 Task: Find connections with filter location Geesthacht with filter topic #leadershipwith filter profile language English with filter current company Azim Premji Foundation with filter school INDIRA GANDHI DELHI TECHNICAL UNIVERSITY FOR WOMEN with filter industry Legal Services with filter service category Social Media Marketing with filter keywords title Lead
Action: Mouse moved to (714, 91)
Screenshot: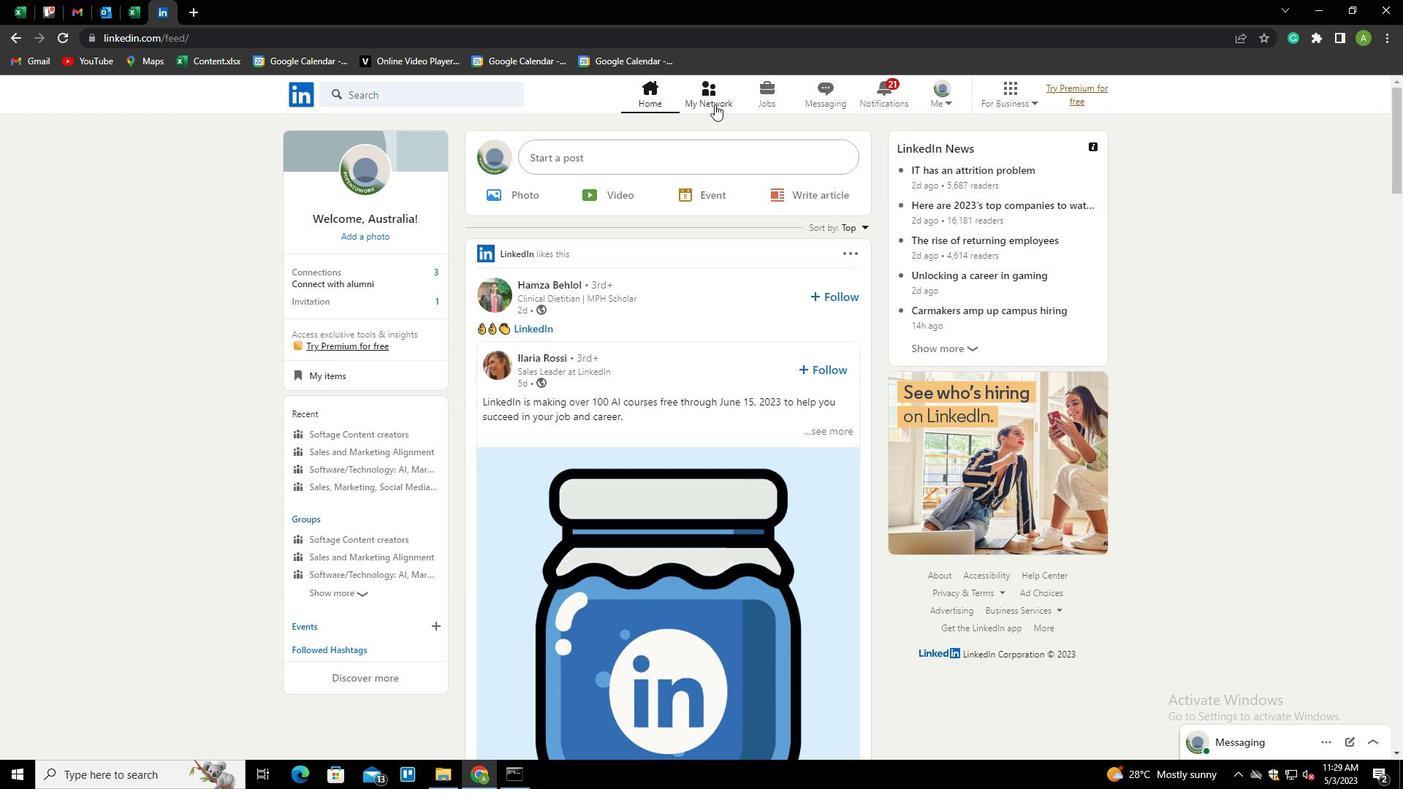 
Action: Mouse pressed left at (714, 91)
Screenshot: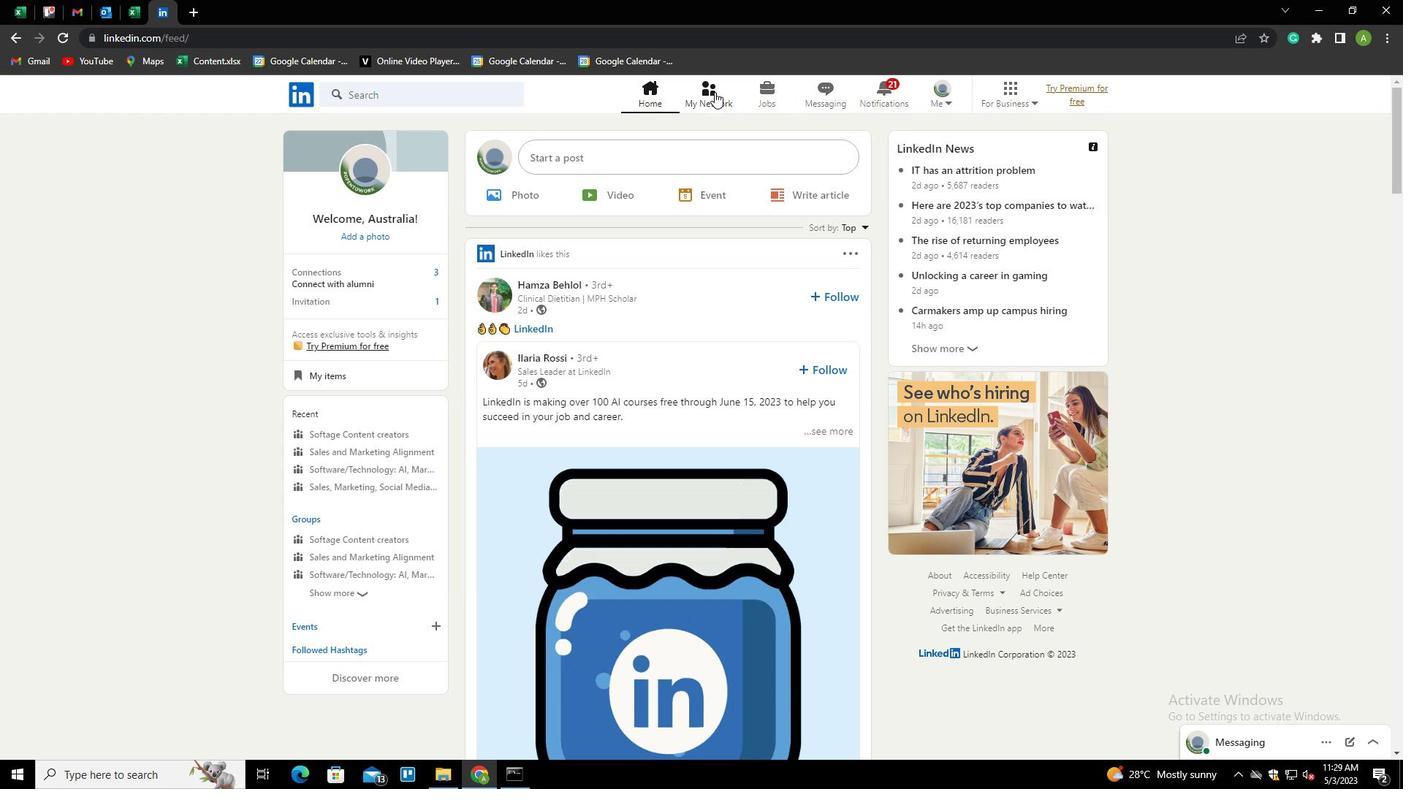 
Action: Mouse moved to (368, 181)
Screenshot: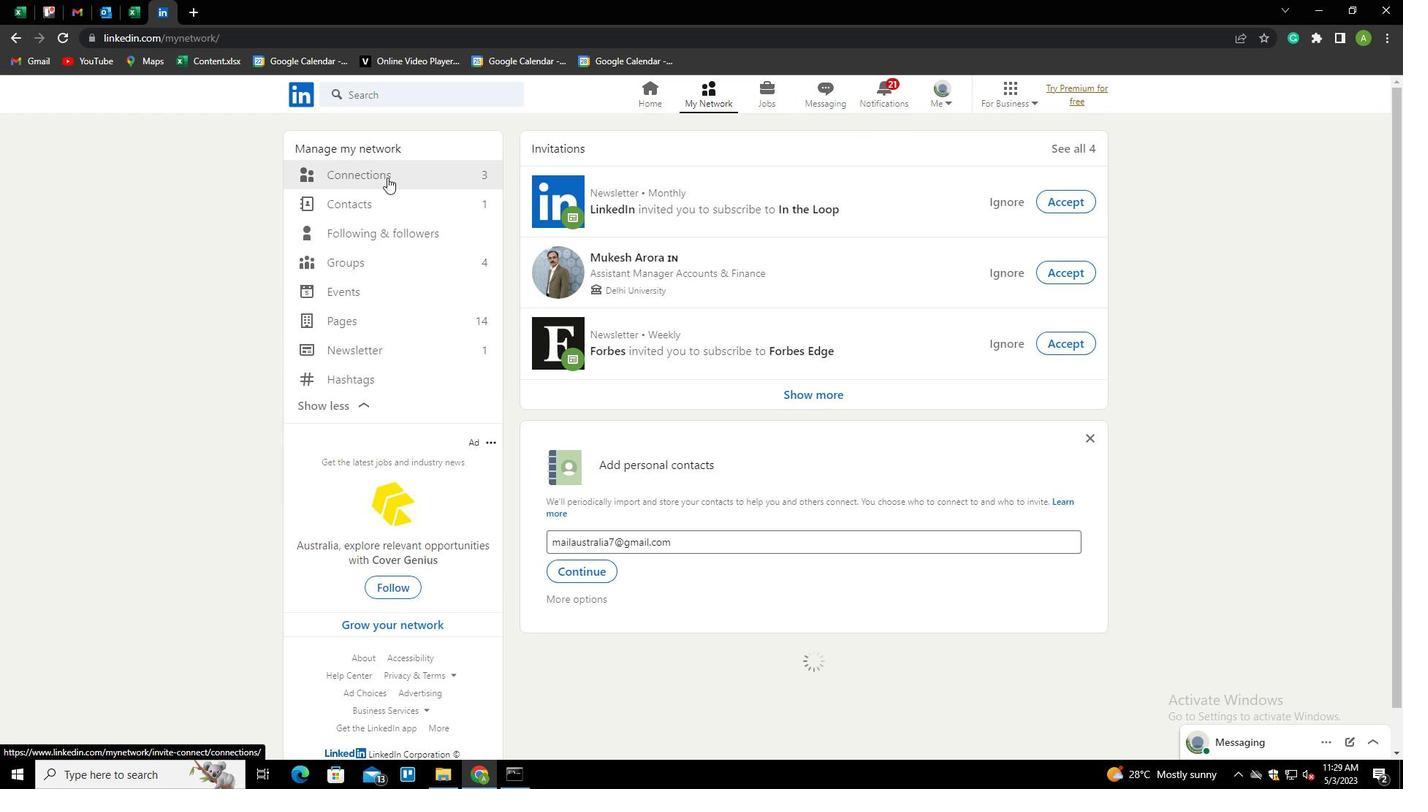 
Action: Mouse pressed left at (368, 181)
Screenshot: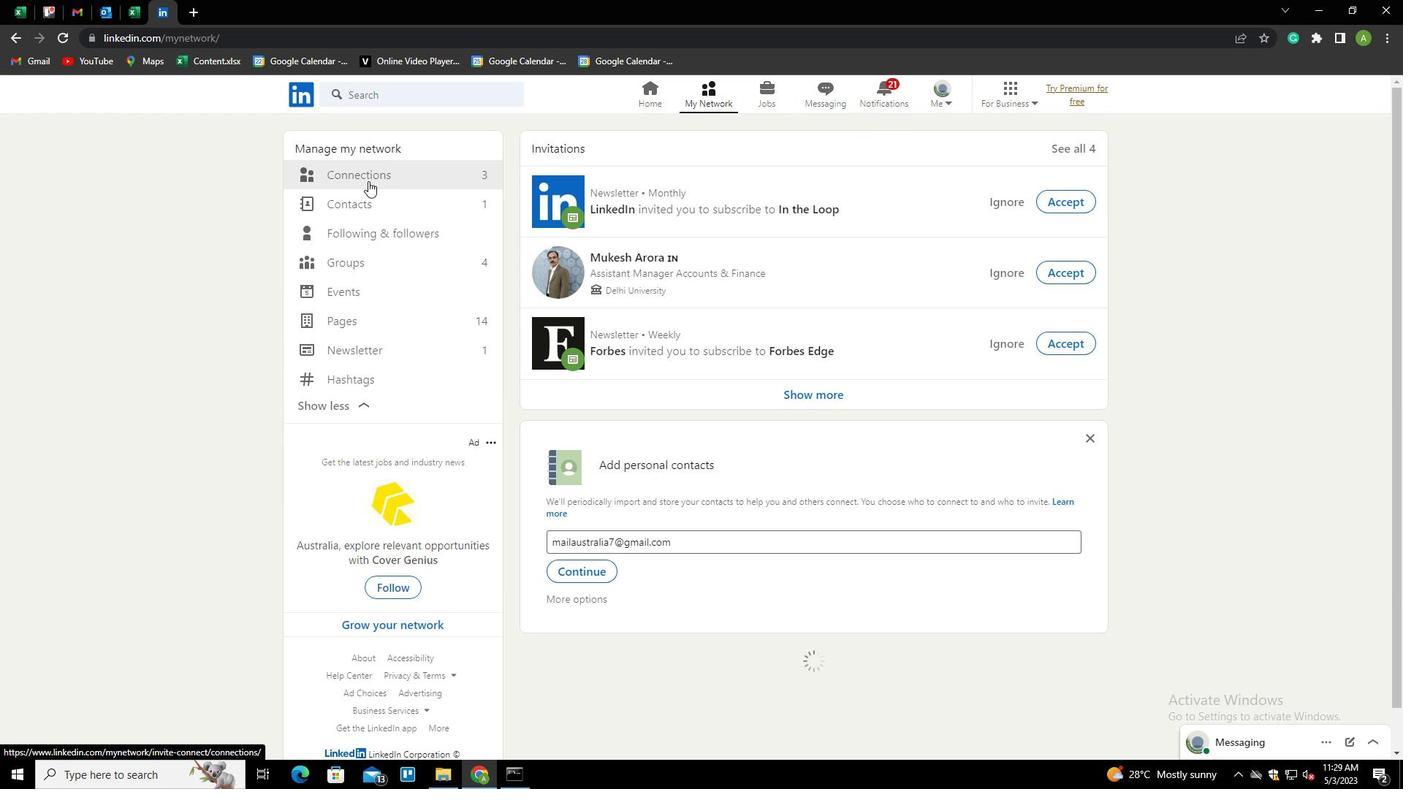 
Action: Mouse moved to (807, 175)
Screenshot: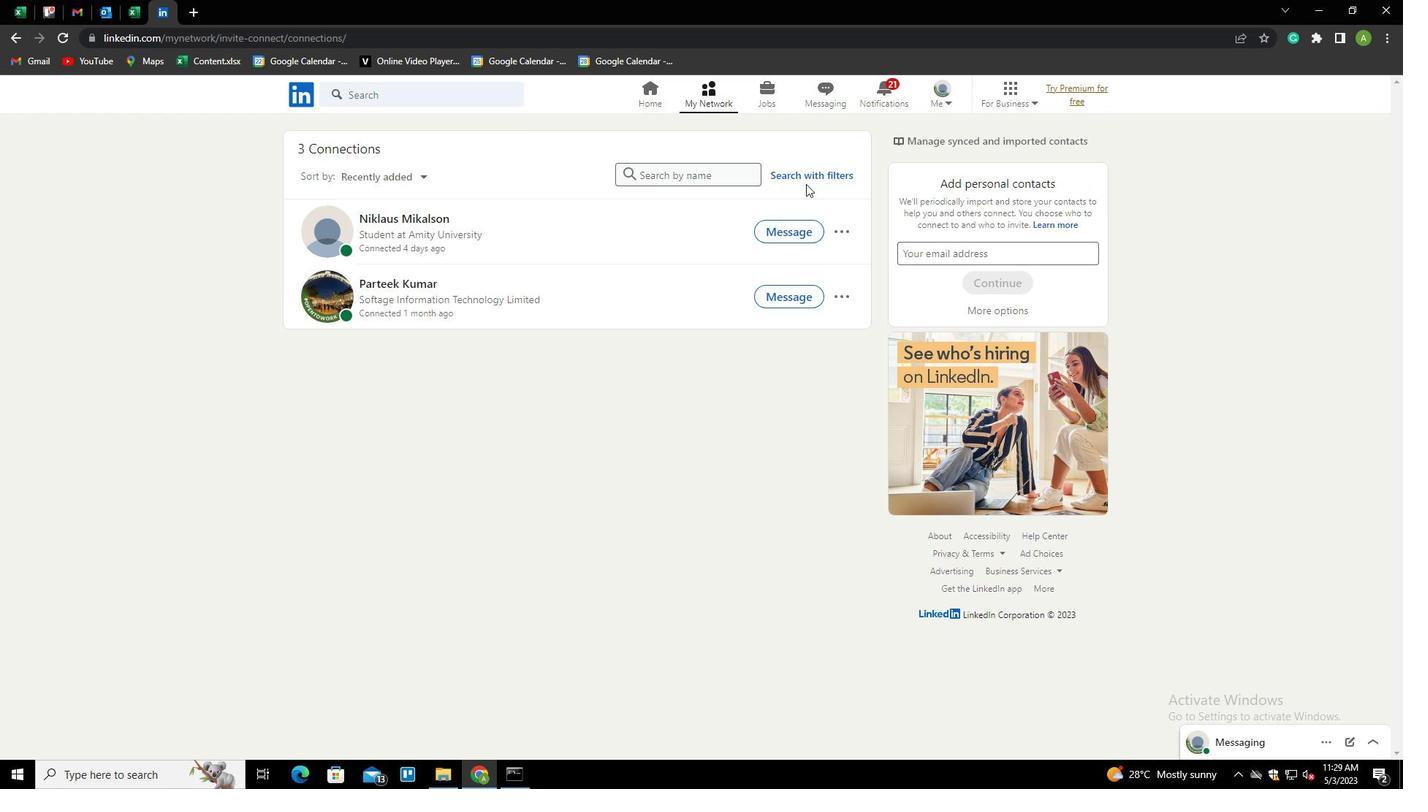 
Action: Mouse pressed left at (807, 175)
Screenshot: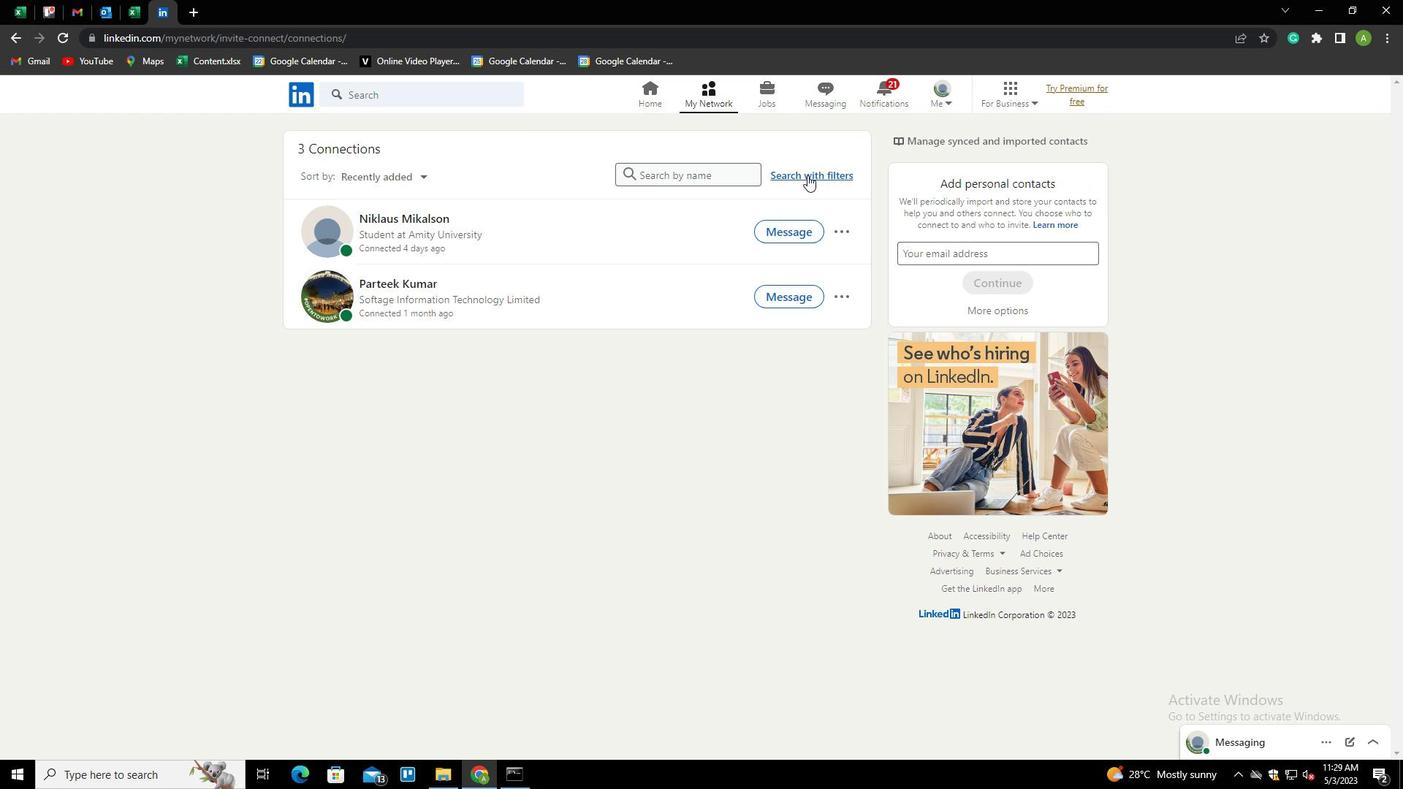 
Action: Mouse moved to (739, 134)
Screenshot: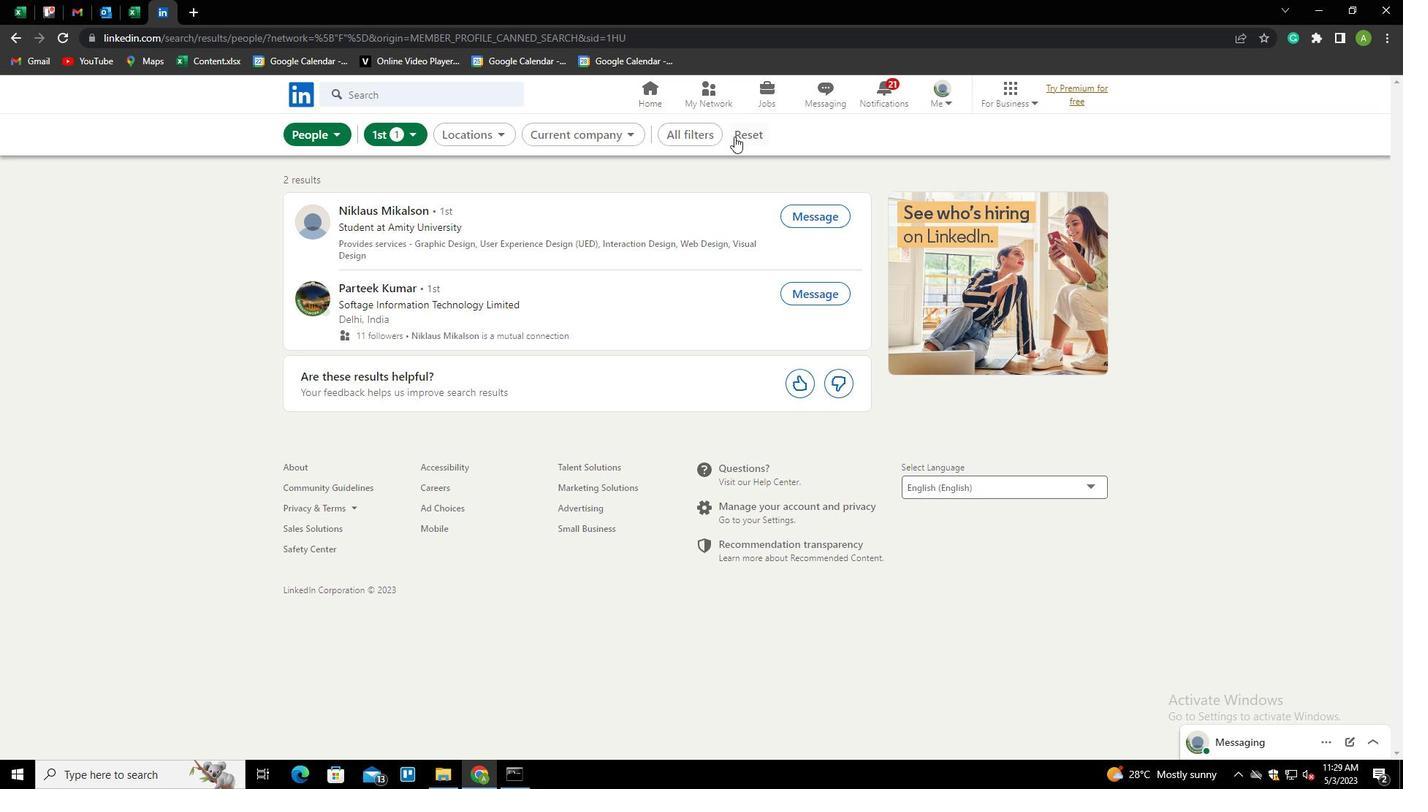 
Action: Mouse pressed left at (739, 134)
Screenshot: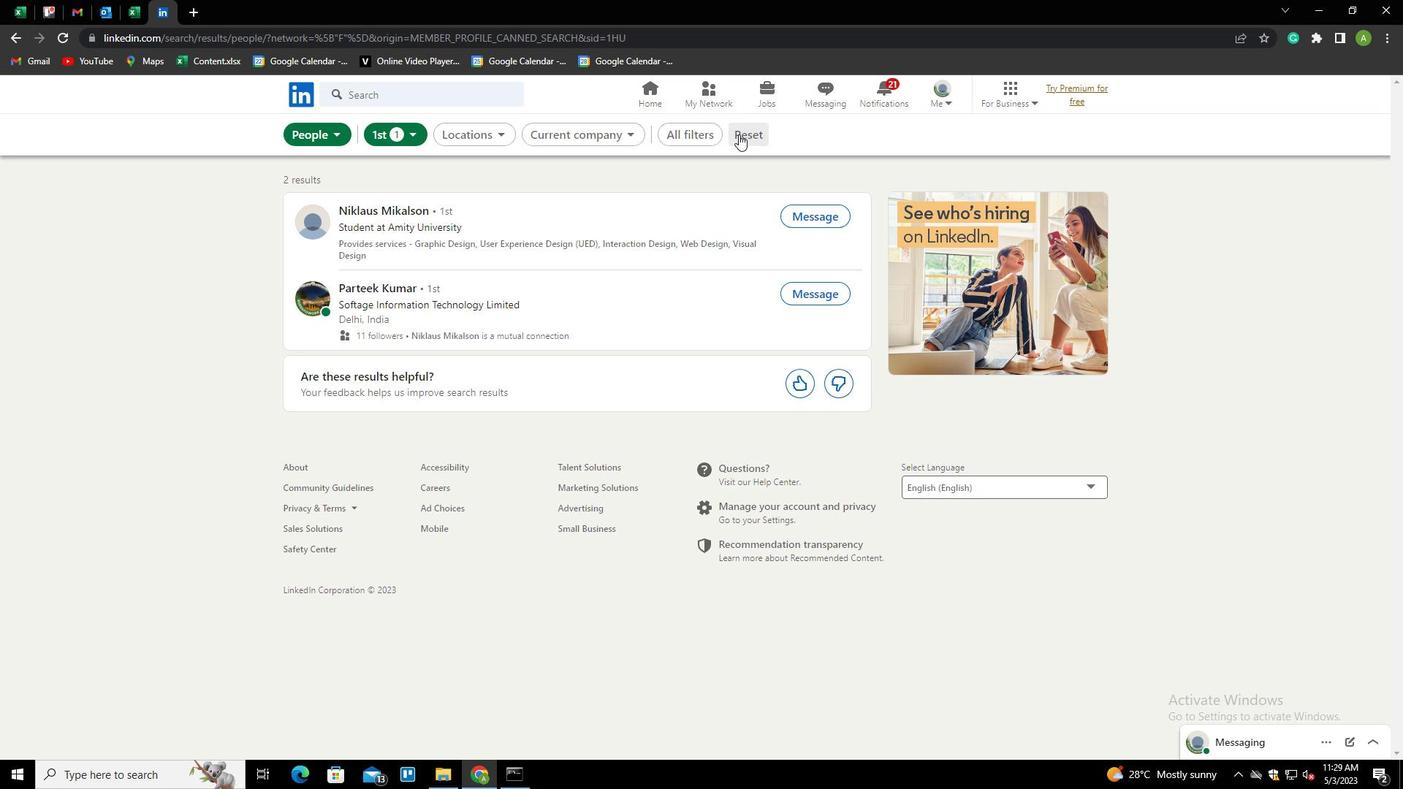 
Action: Mouse moved to (728, 134)
Screenshot: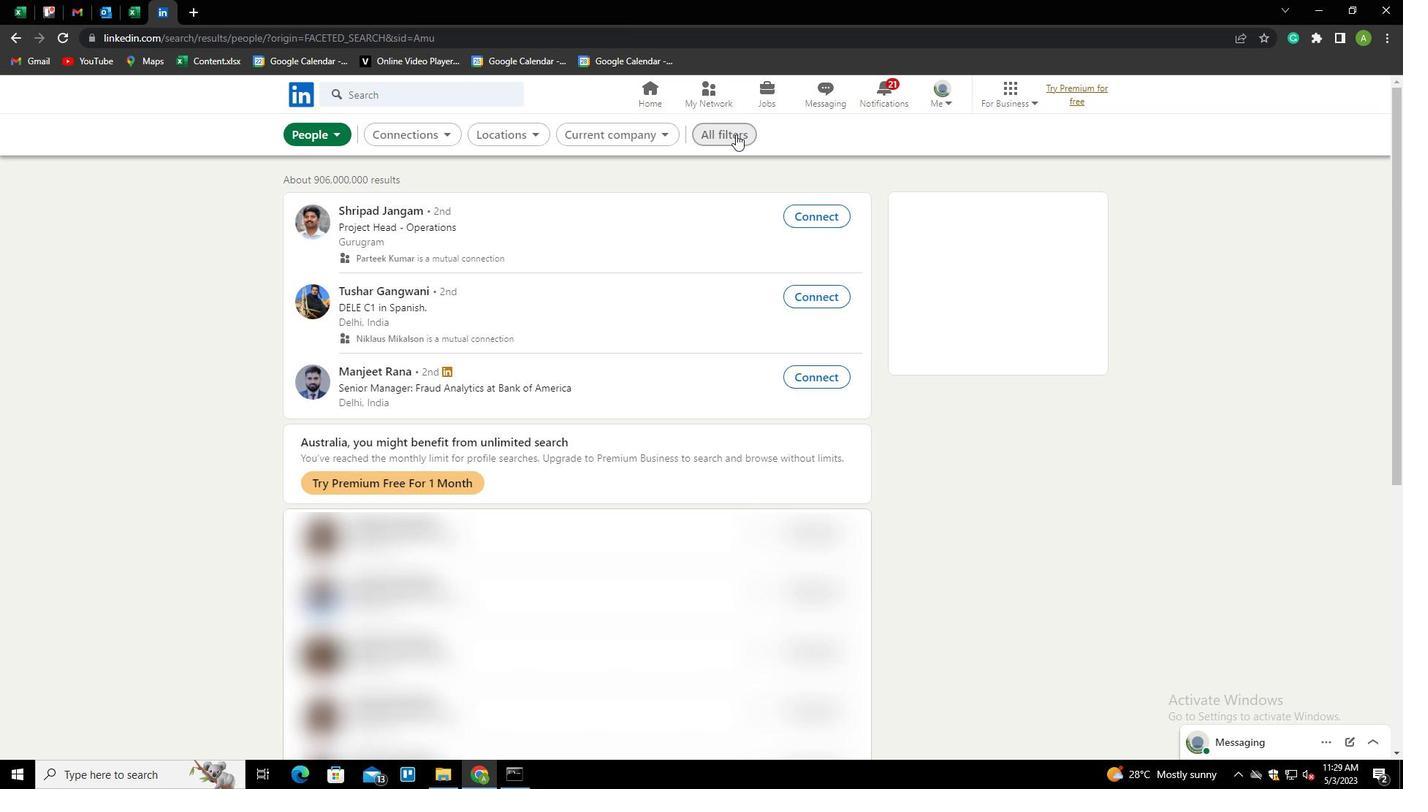 
Action: Mouse pressed left at (728, 134)
Screenshot: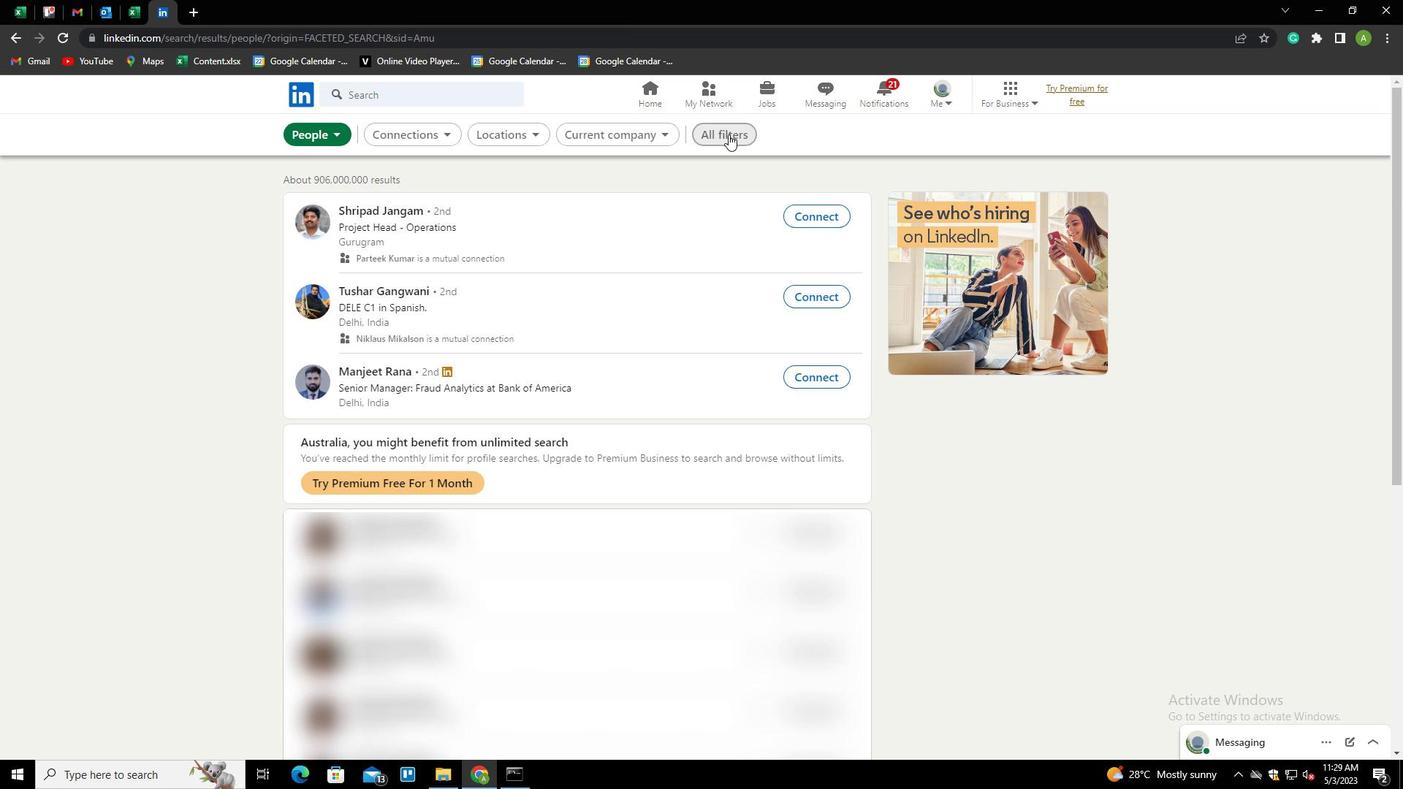 
Action: Mouse moved to (1221, 433)
Screenshot: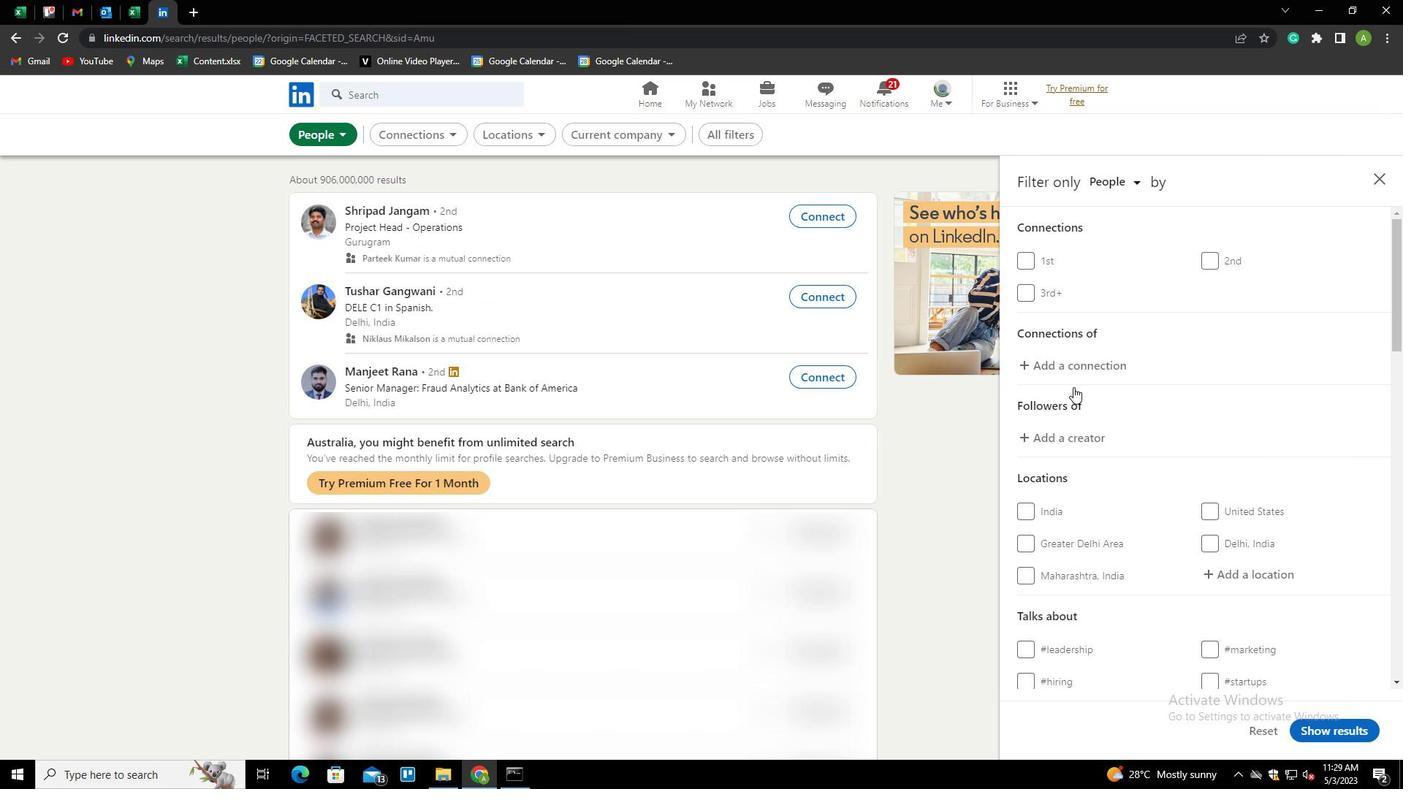 
Action: Mouse scrolled (1221, 432) with delta (0, 0)
Screenshot: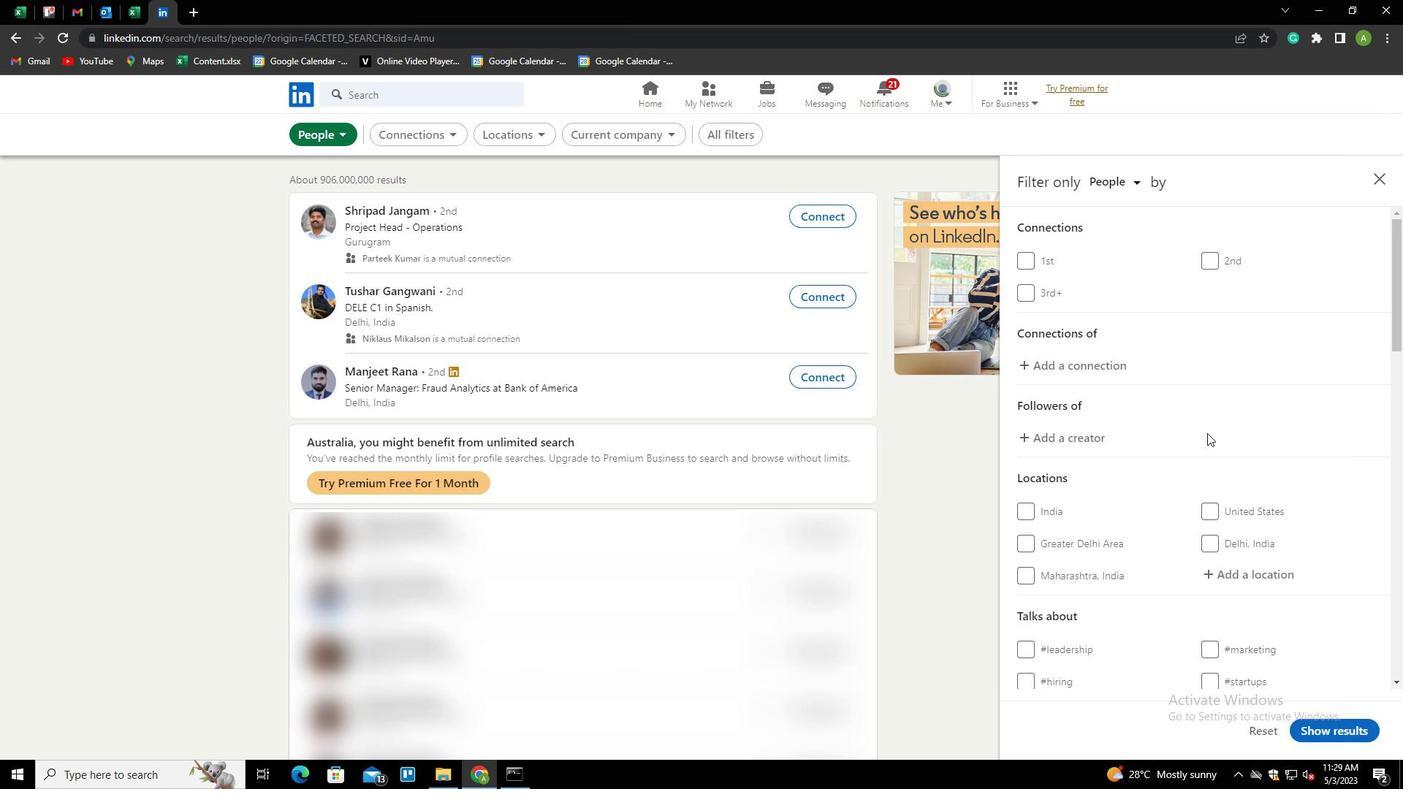 
Action: Mouse scrolled (1221, 432) with delta (0, 0)
Screenshot: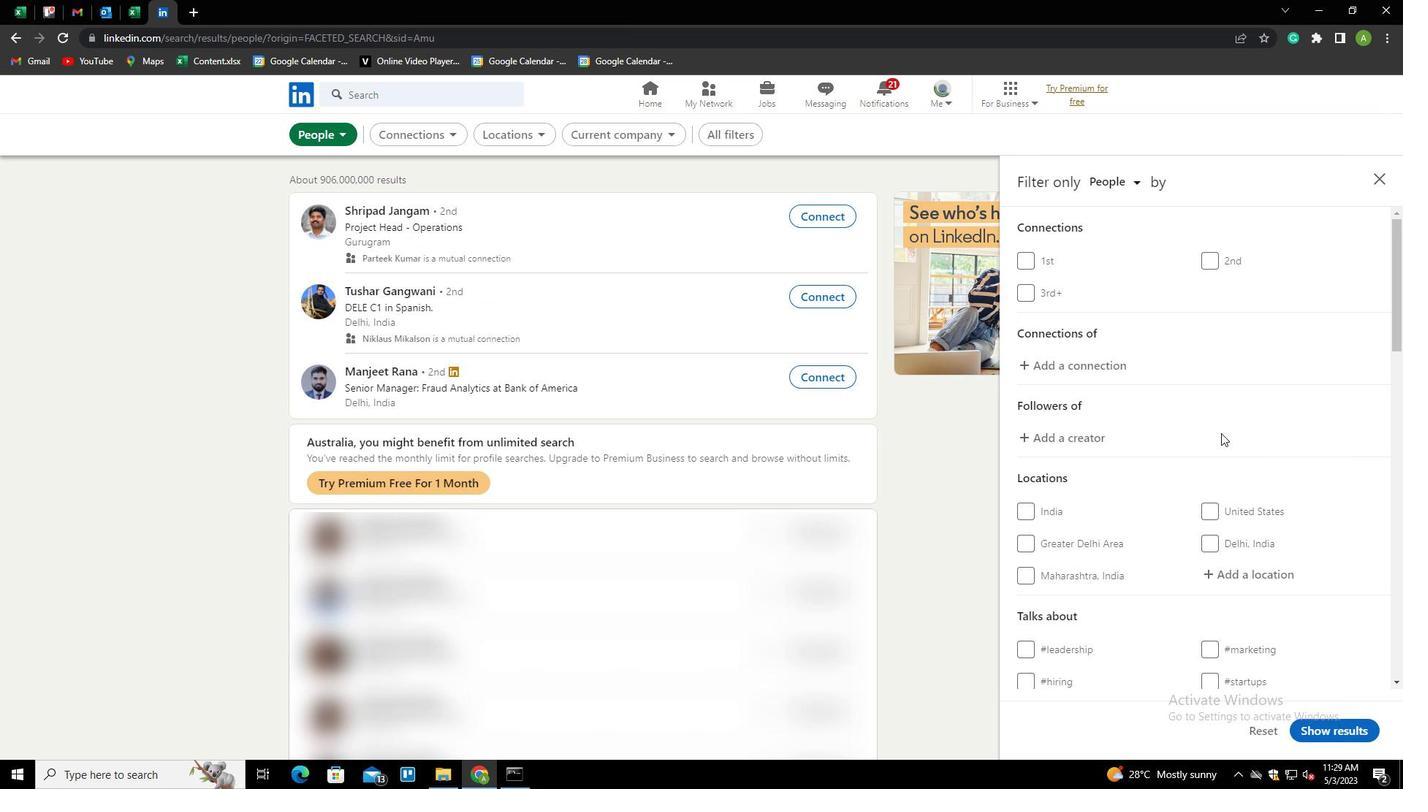 
Action: Mouse moved to (1237, 433)
Screenshot: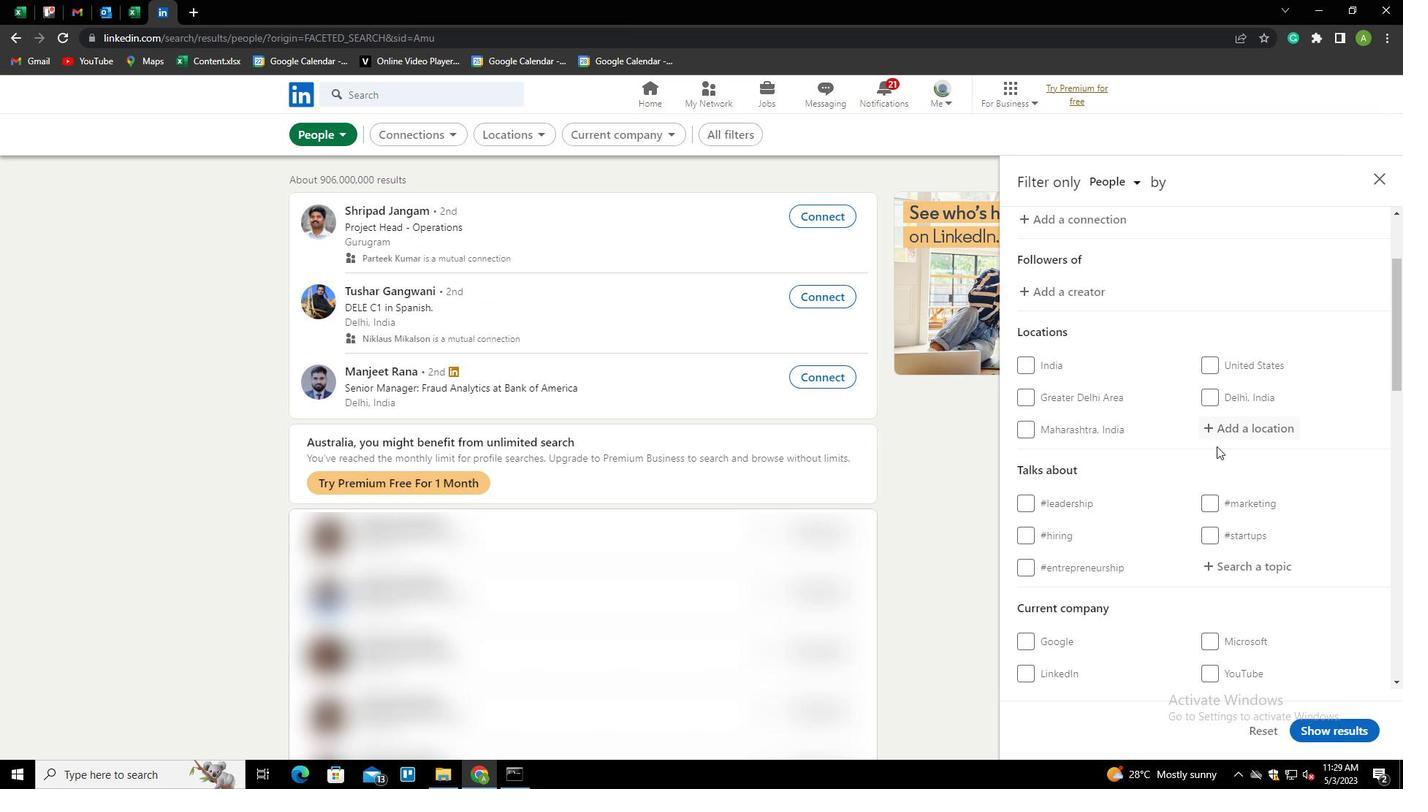 
Action: Mouse pressed left at (1237, 433)
Screenshot: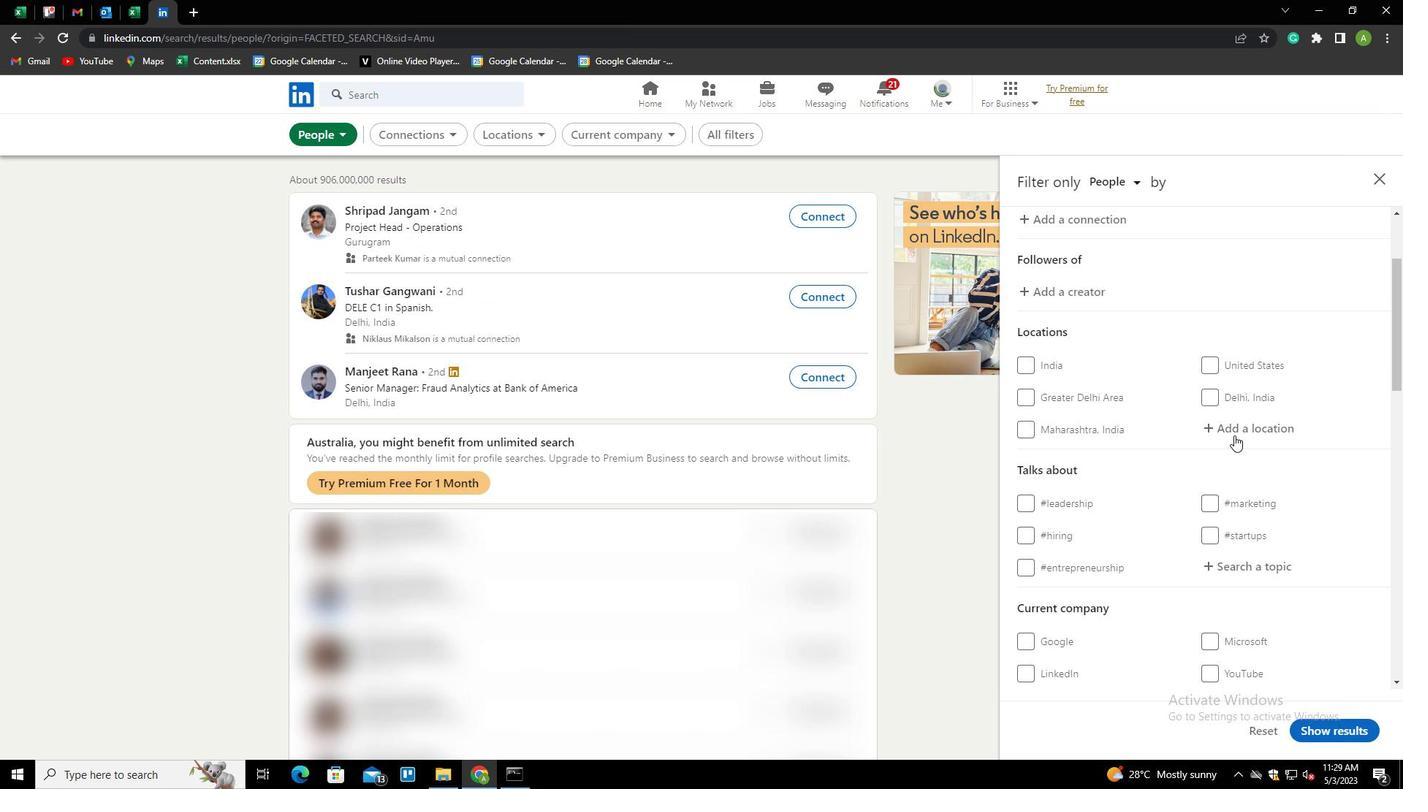 
Action: Mouse moved to (1243, 429)
Screenshot: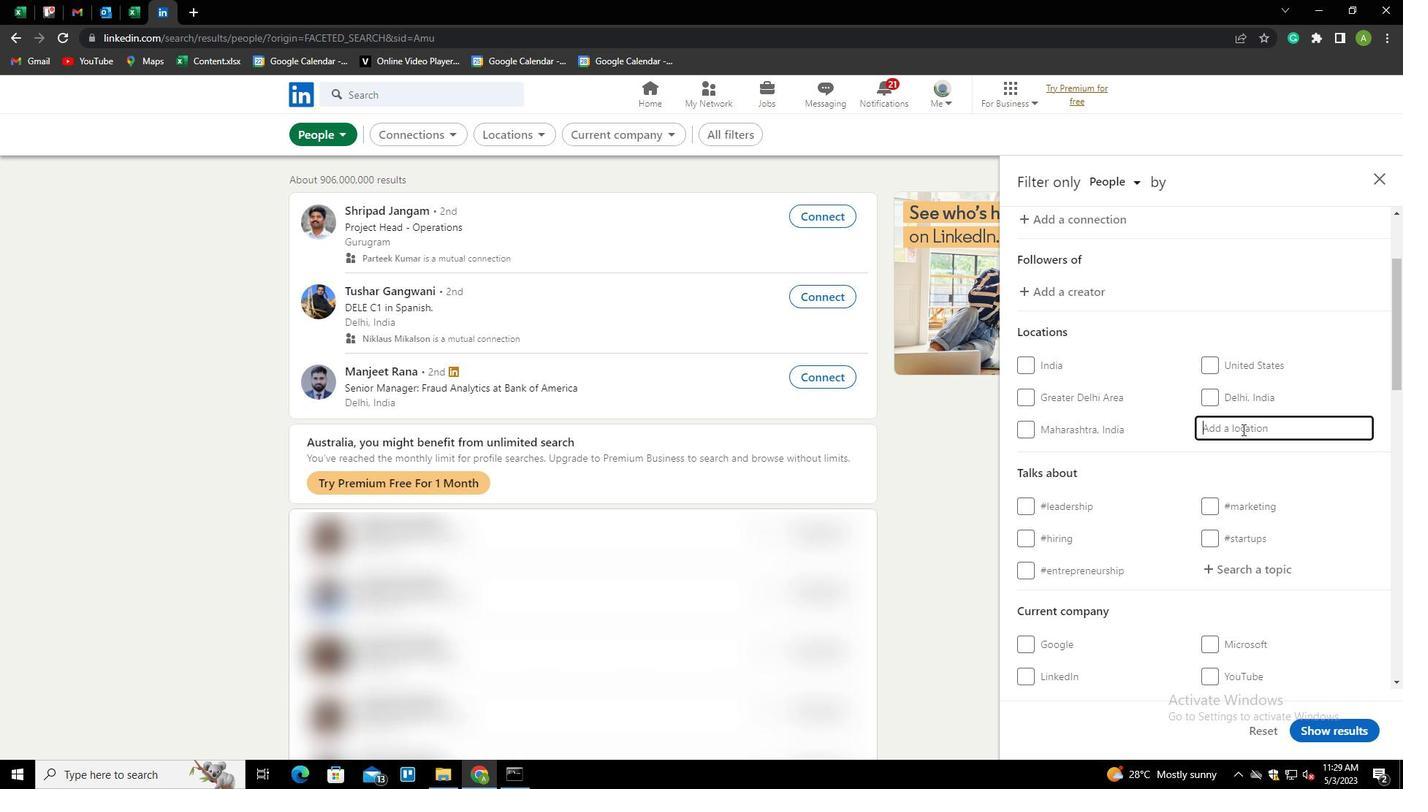 
Action: Mouse pressed left at (1243, 429)
Screenshot: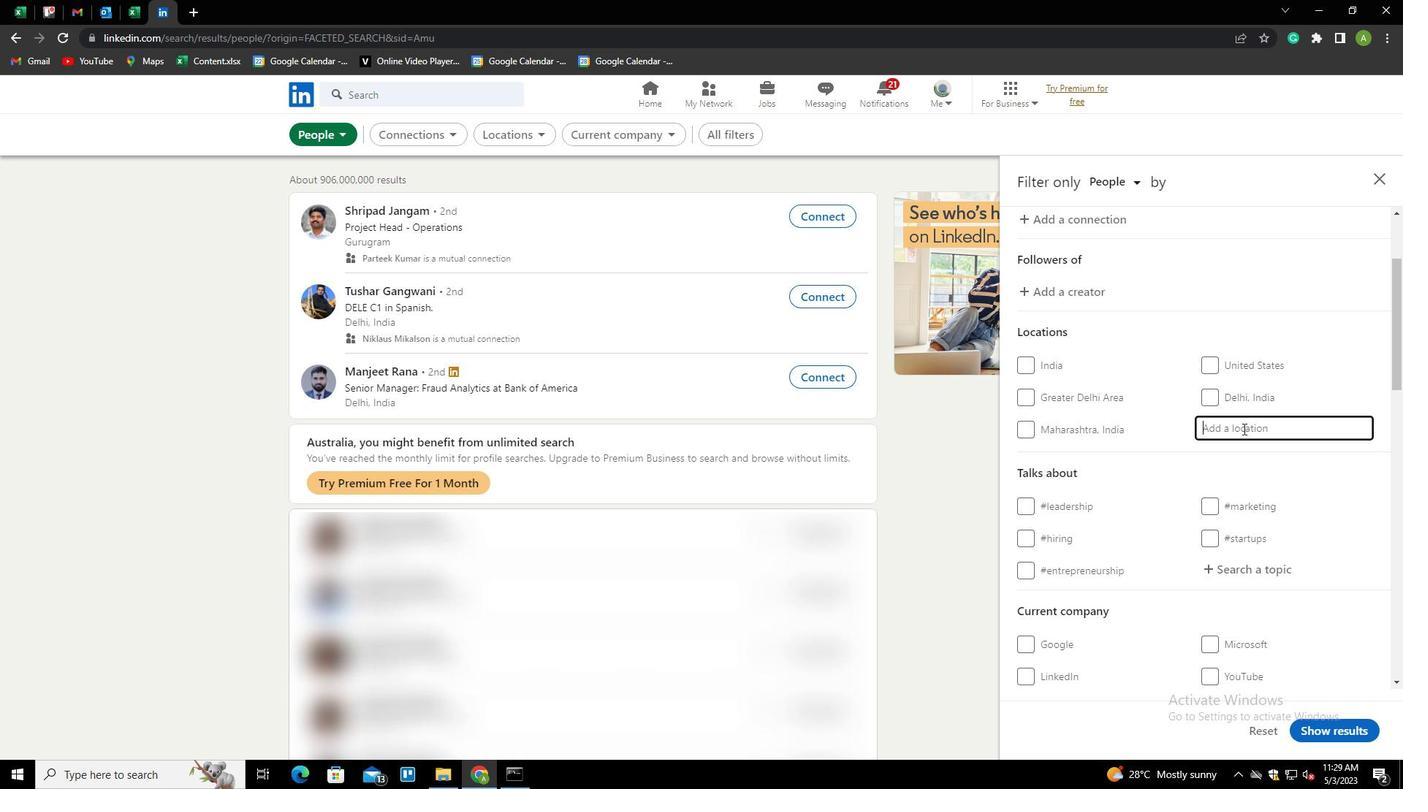
Action: Key pressed <Key.shift>GEESHACT<Key.left><Key.left><Key.left><Key.left>T<Key.right><Key.right><Key.right>H
Screenshot: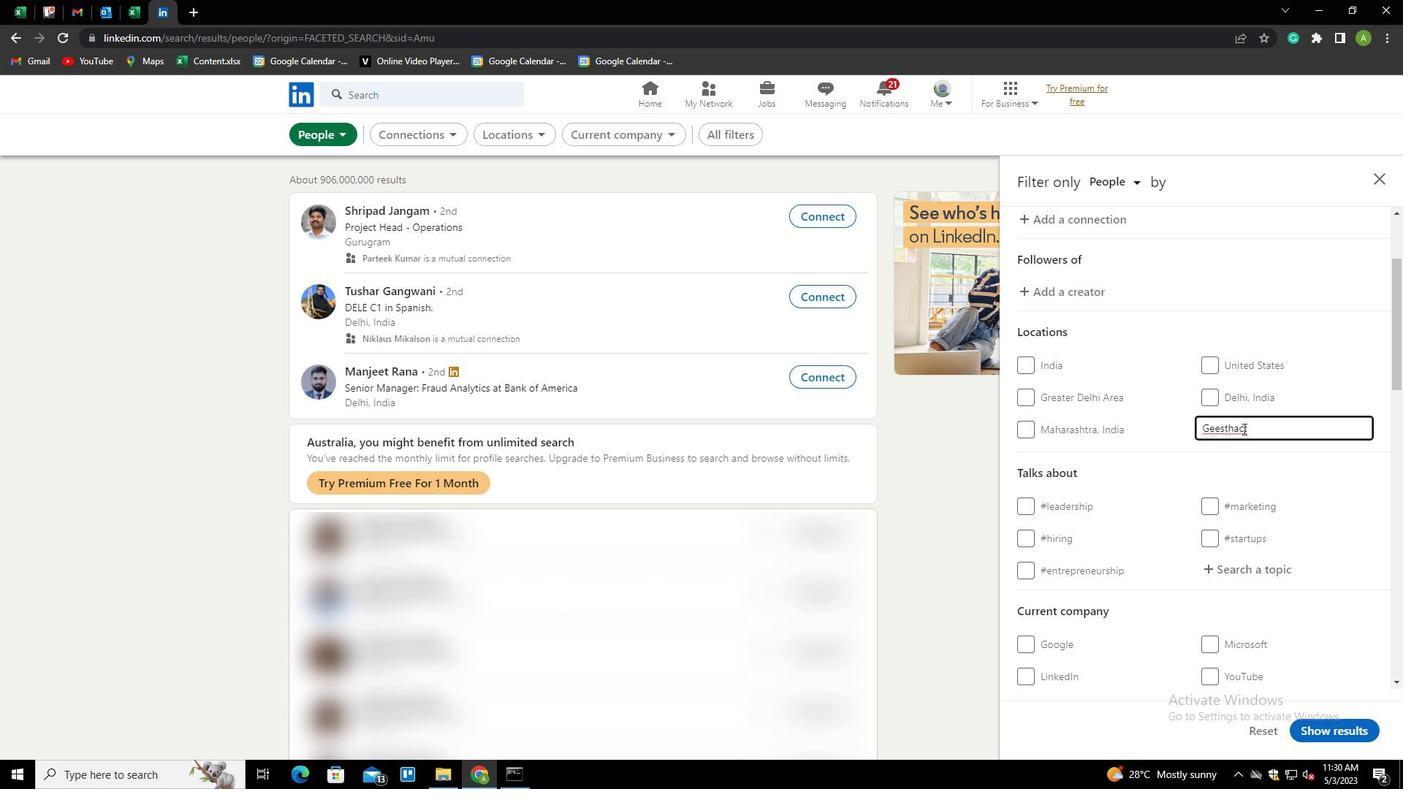 
Action: Mouse moved to (1244, 437)
Screenshot: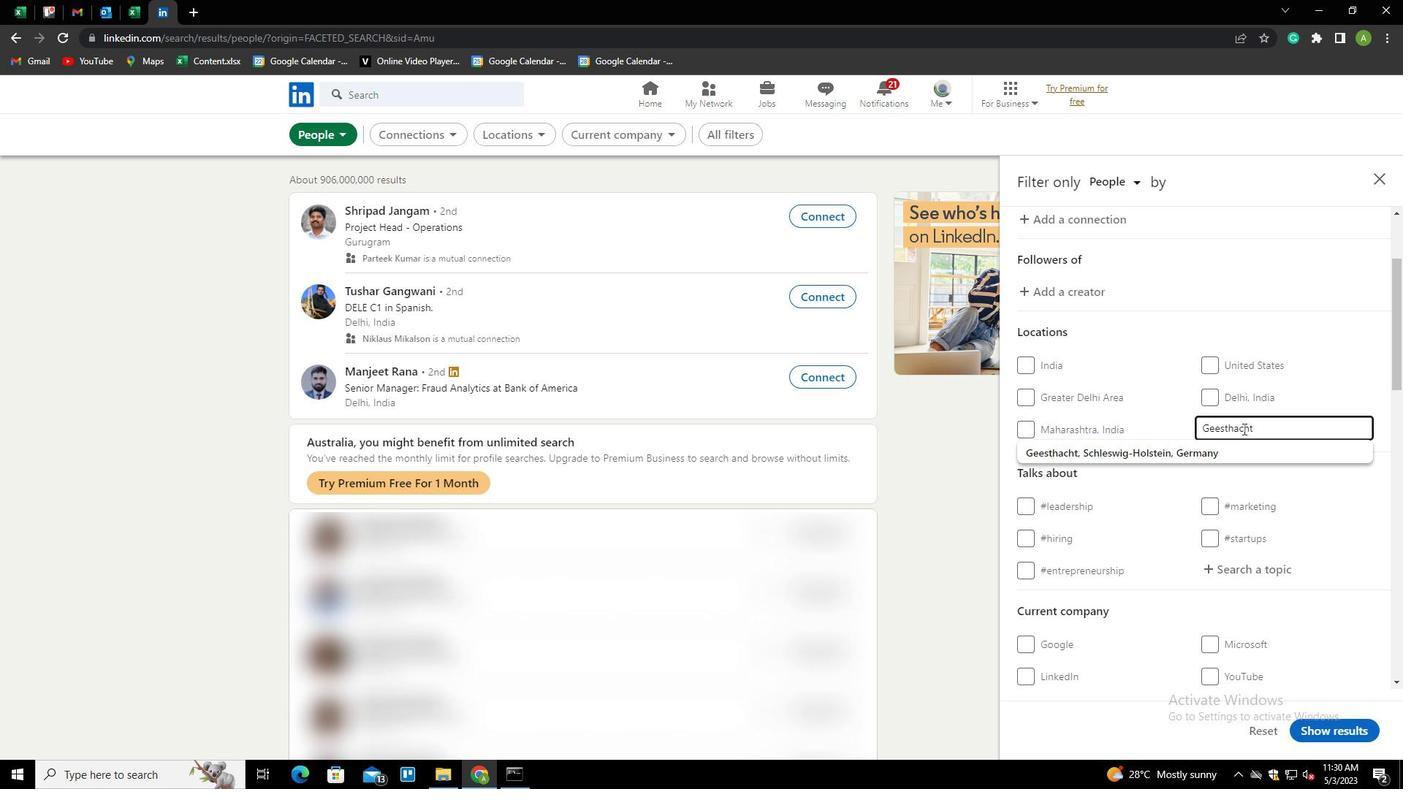 
Action: Key pressed <Key.down><Key.down><Key.enter>
Screenshot: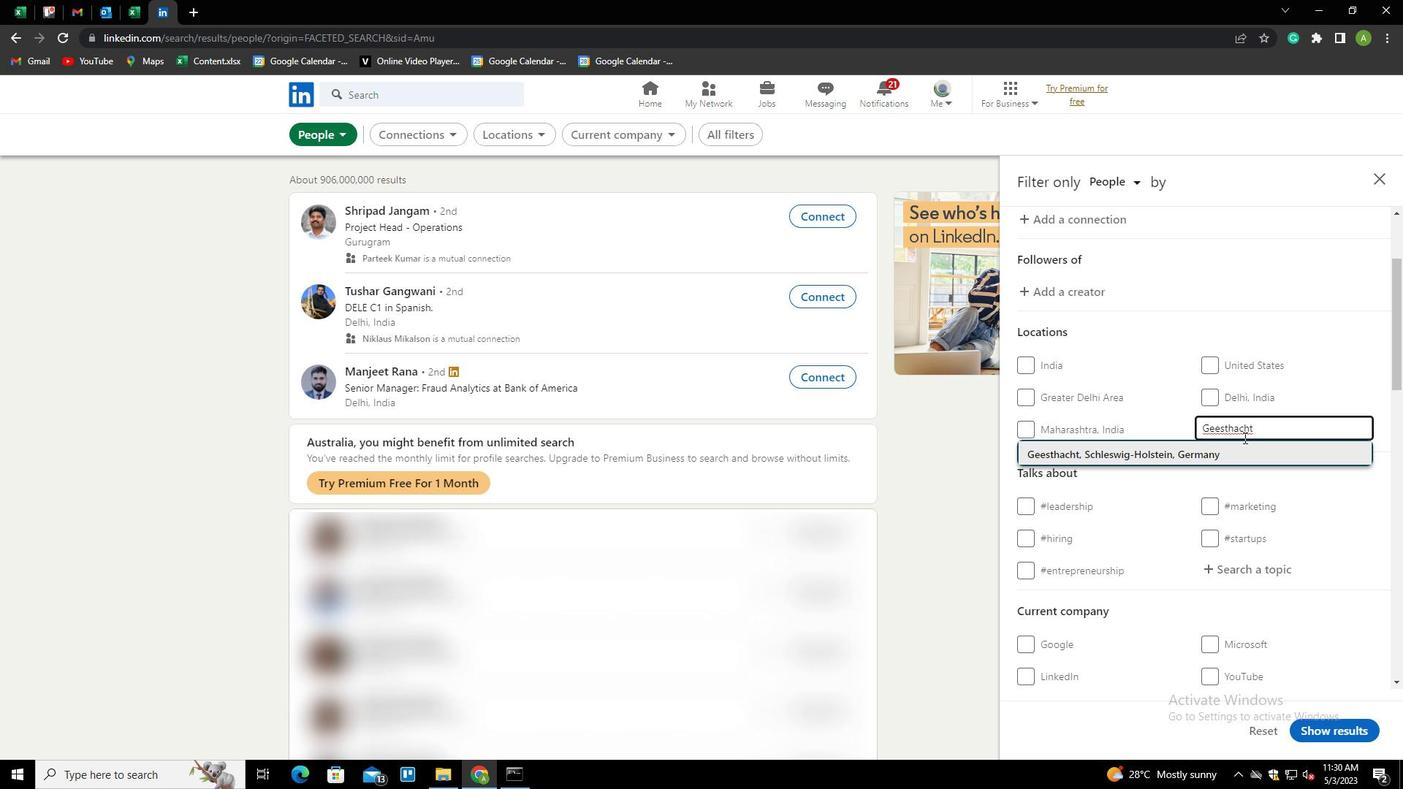 
Action: Mouse scrolled (1244, 437) with delta (0, 0)
Screenshot: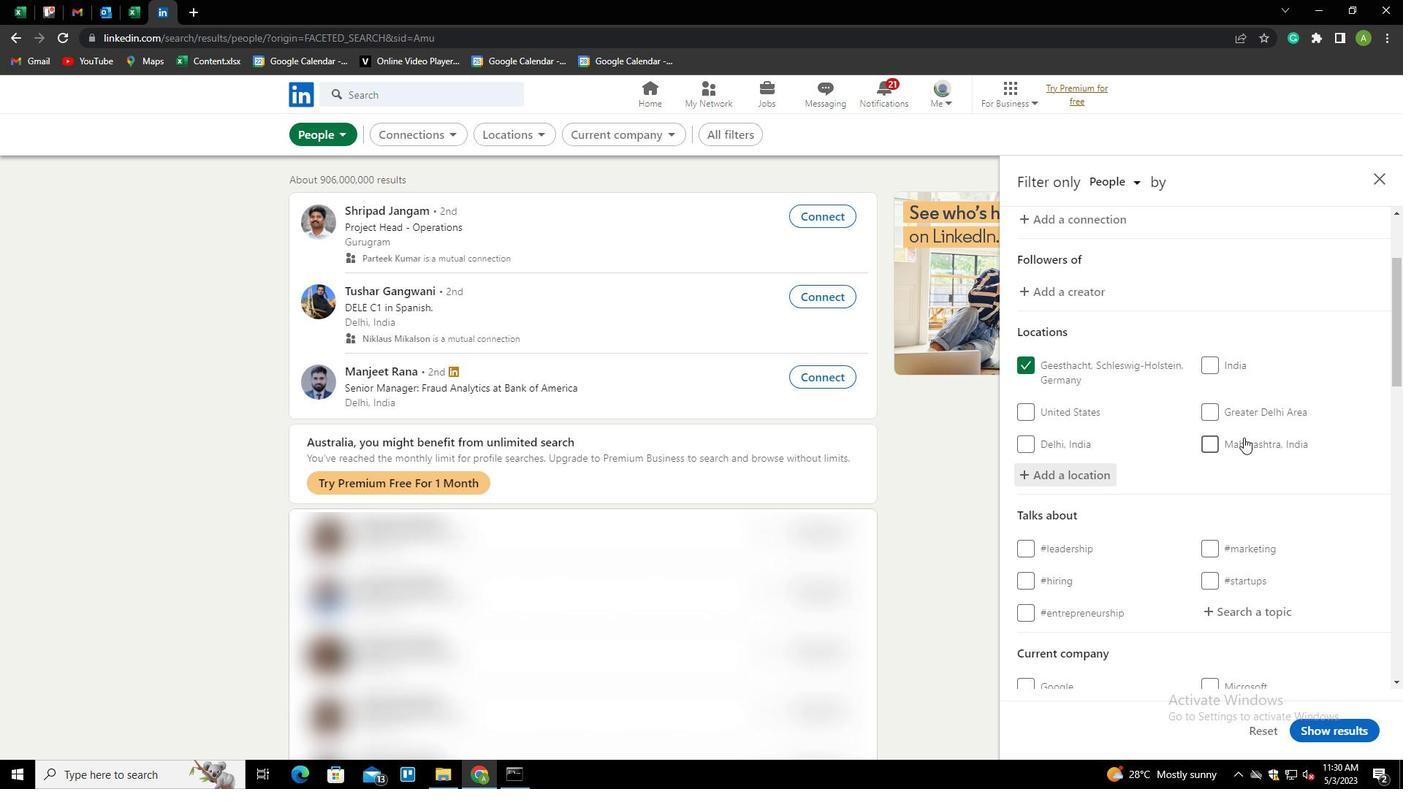 
Action: Mouse scrolled (1244, 437) with delta (0, 0)
Screenshot: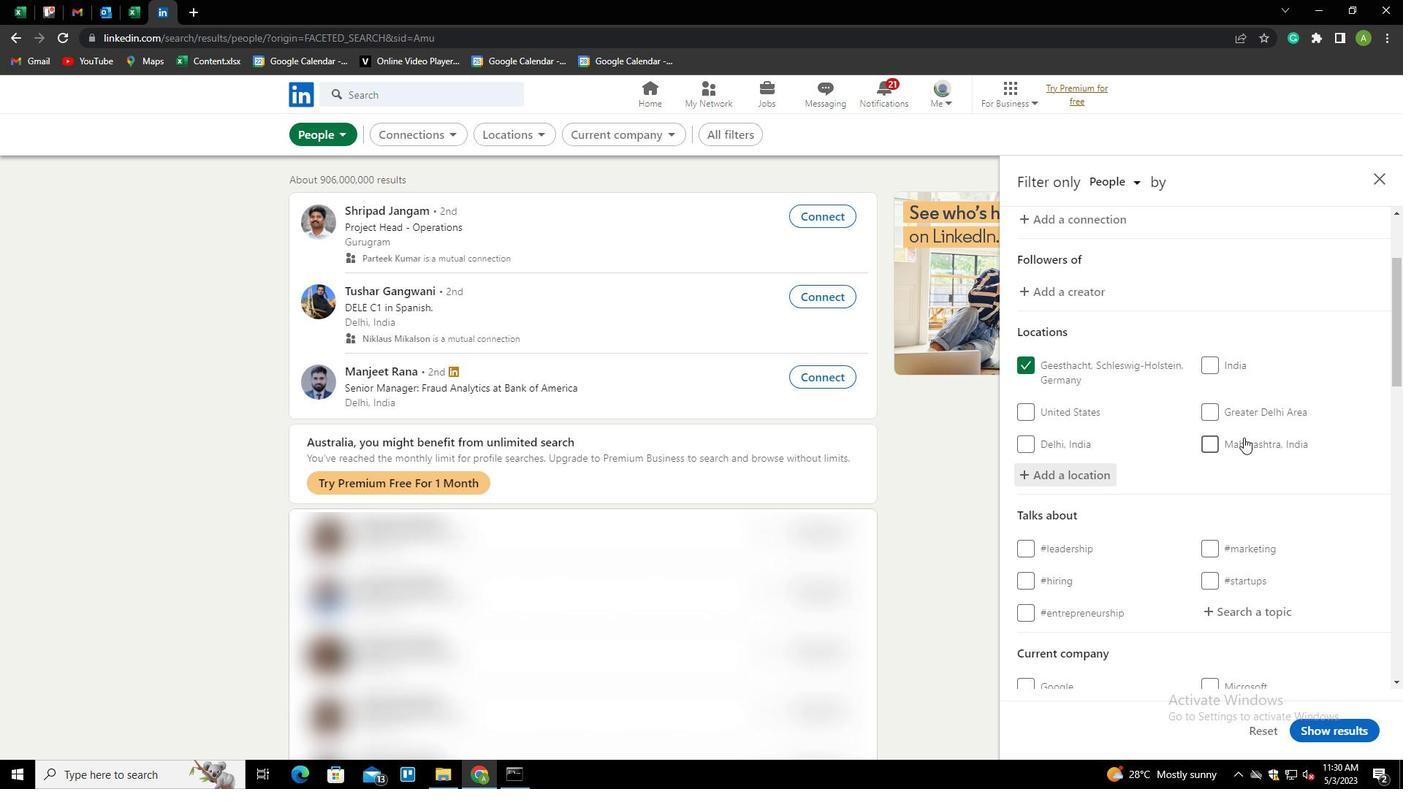 
Action: Mouse moved to (1242, 448)
Screenshot: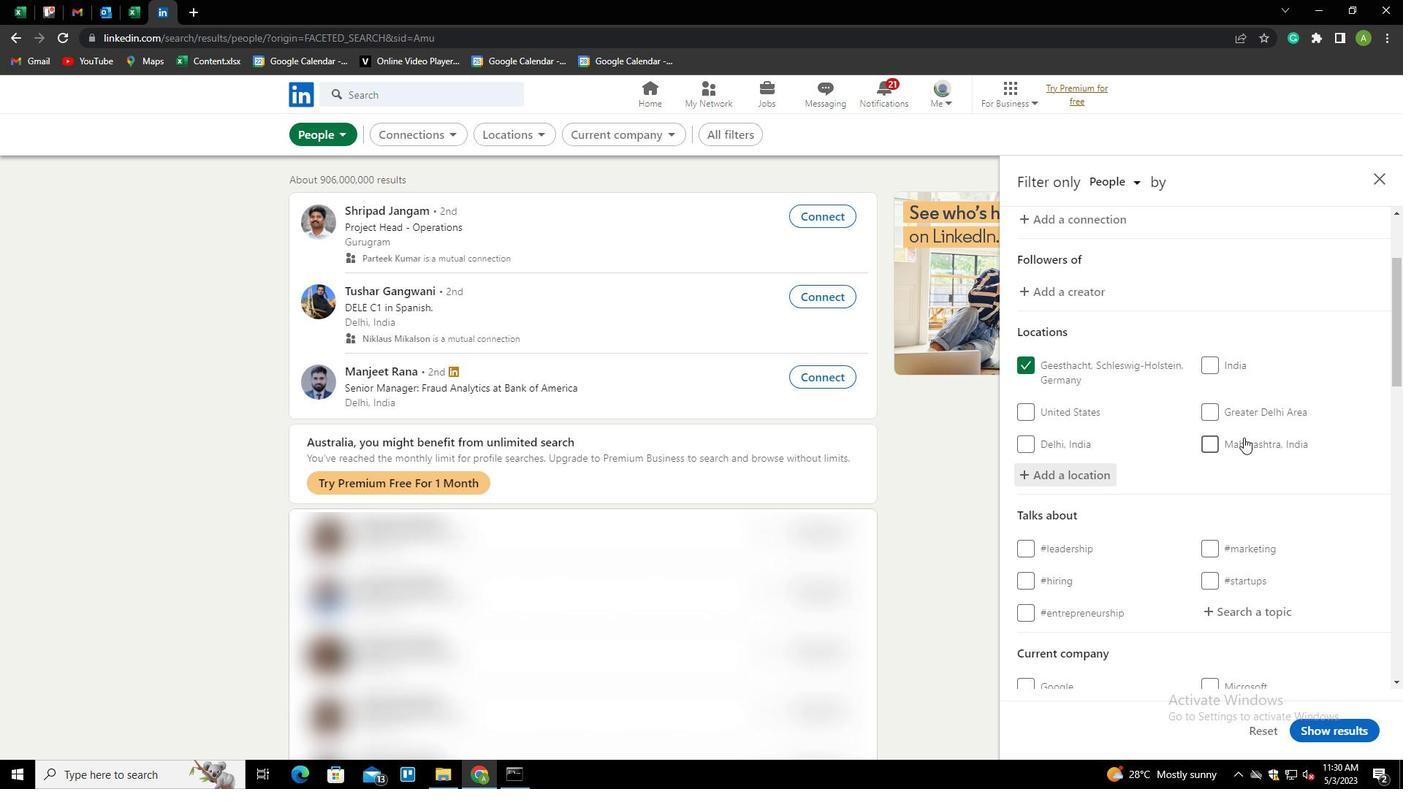 
Action: Mouse scrolled (1242, 447) with delta (0, 0)
Screenshot: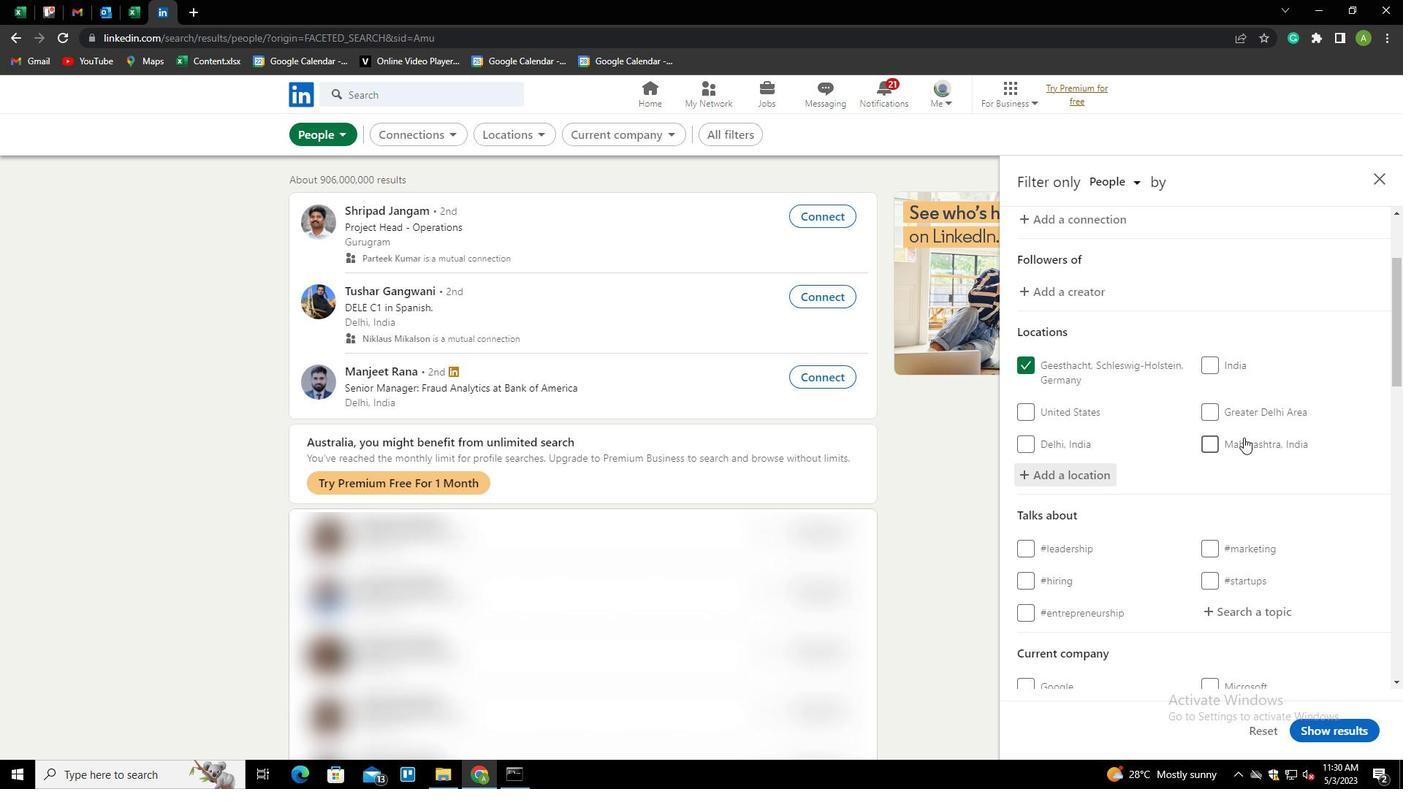 
Action: Mouse scrolled (1242, 447) with delta (0, 0)
Screenshot: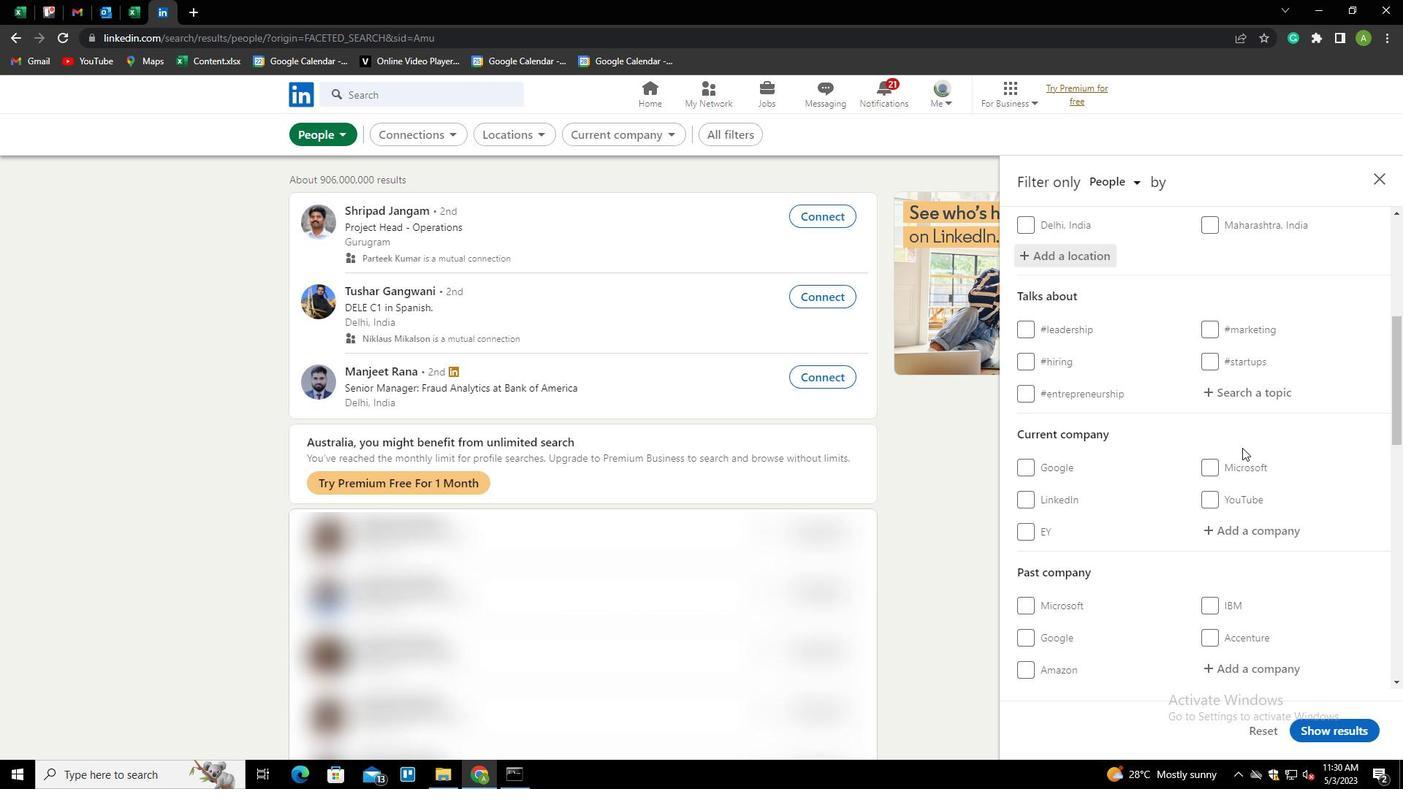 
Action: Mouse moved to (1231, 315)
Screenshot: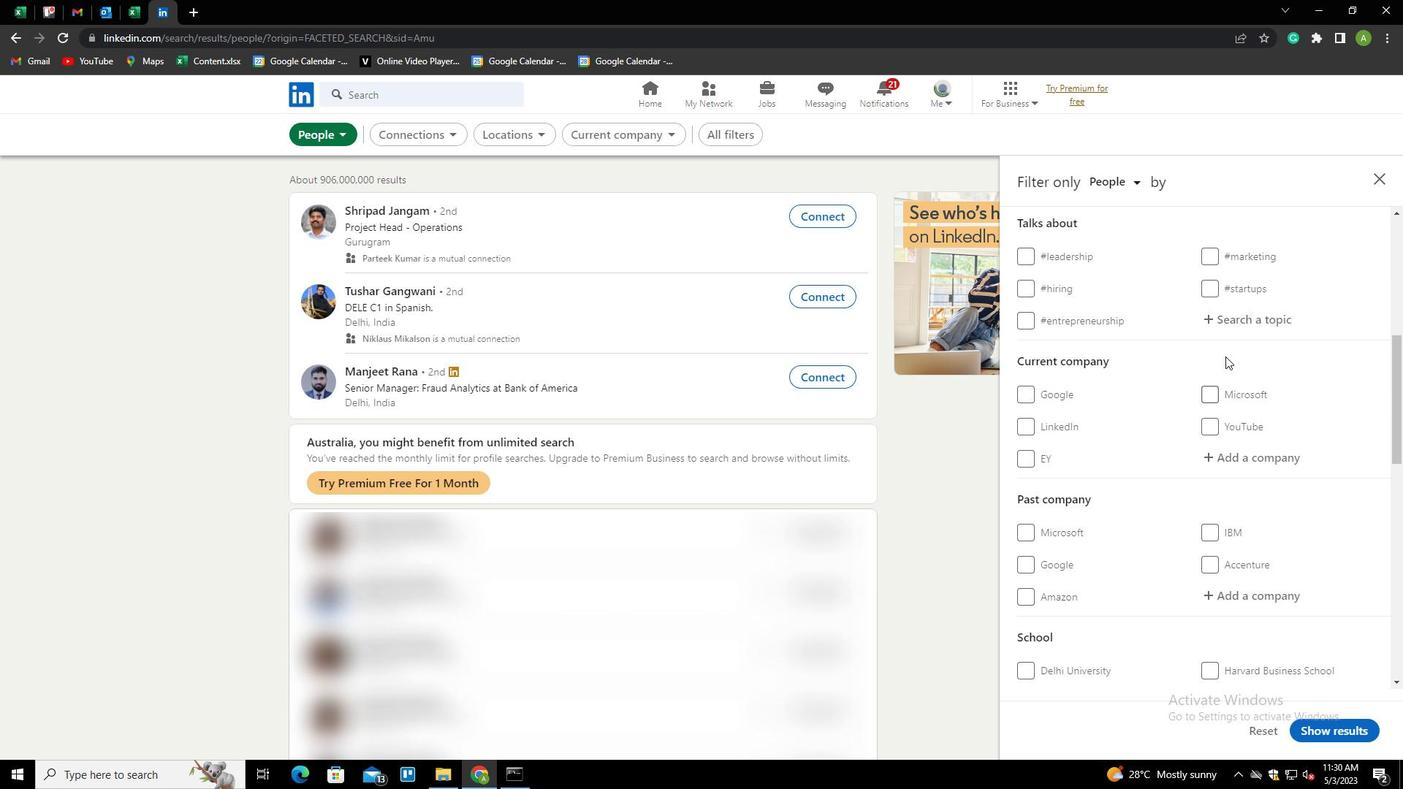
Action: Mouse pressed left at (1231, 315)
Screenshot: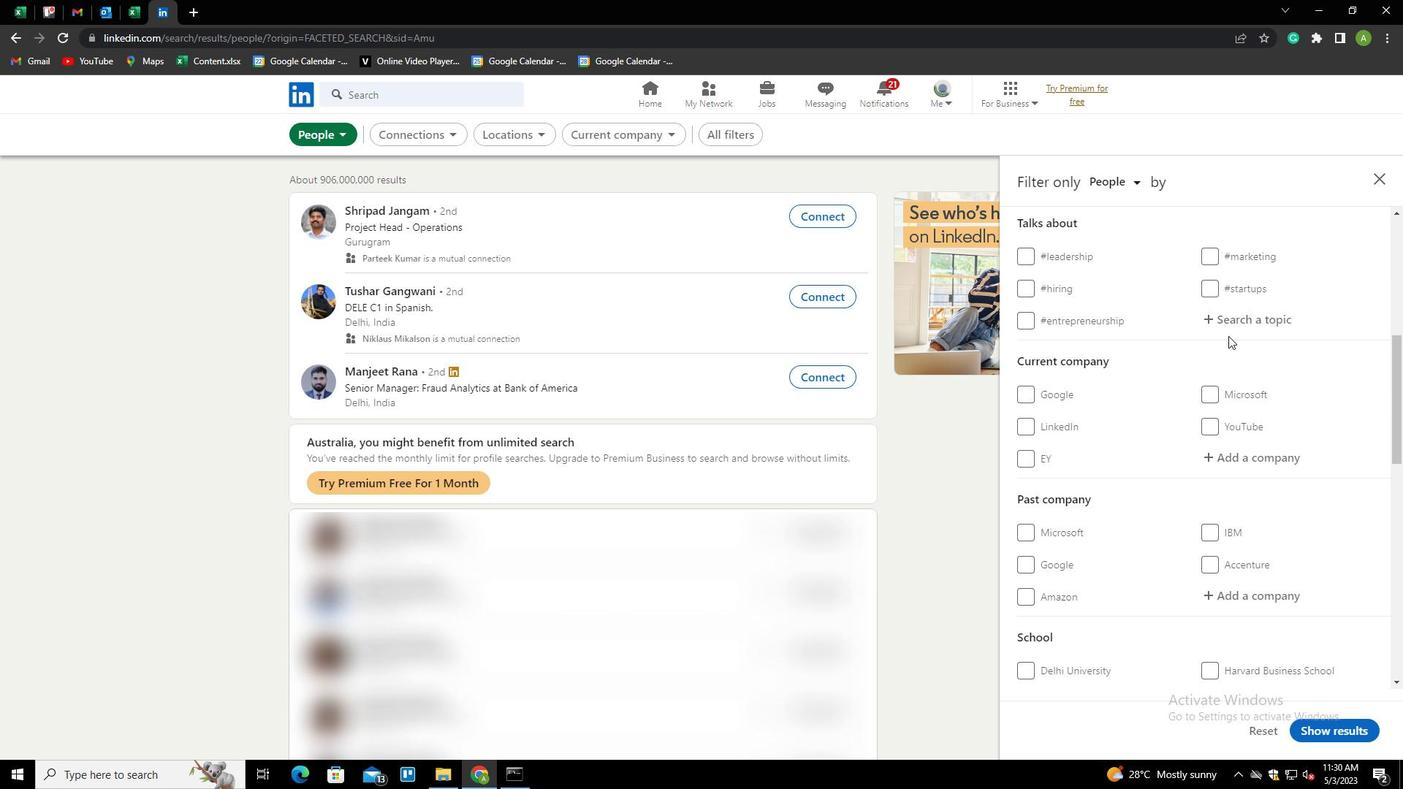 
Action: Mouse moved to (1240, 321)
Screenshot: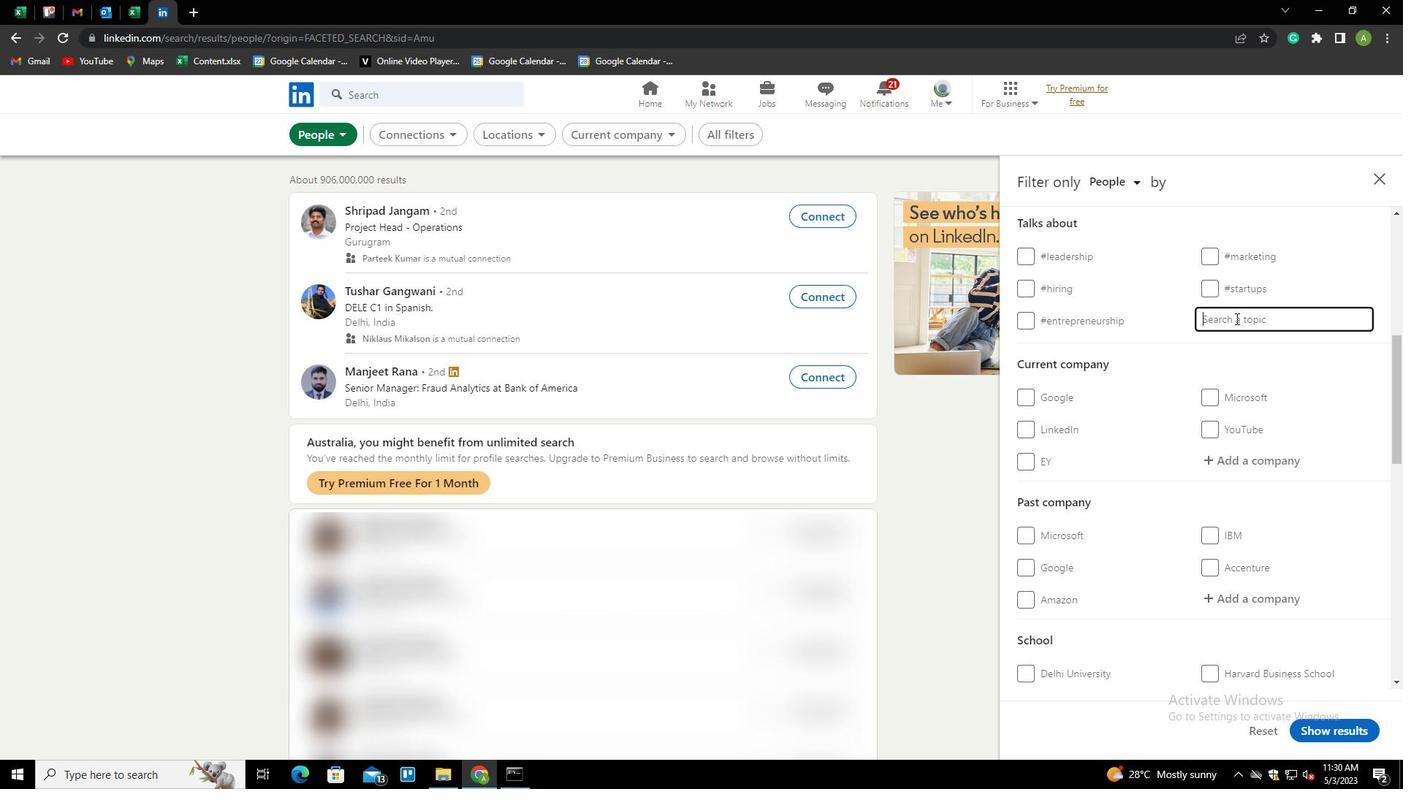 
Action: Key pressed LEADERSH<Key.down><Key.enter>
Screenshot: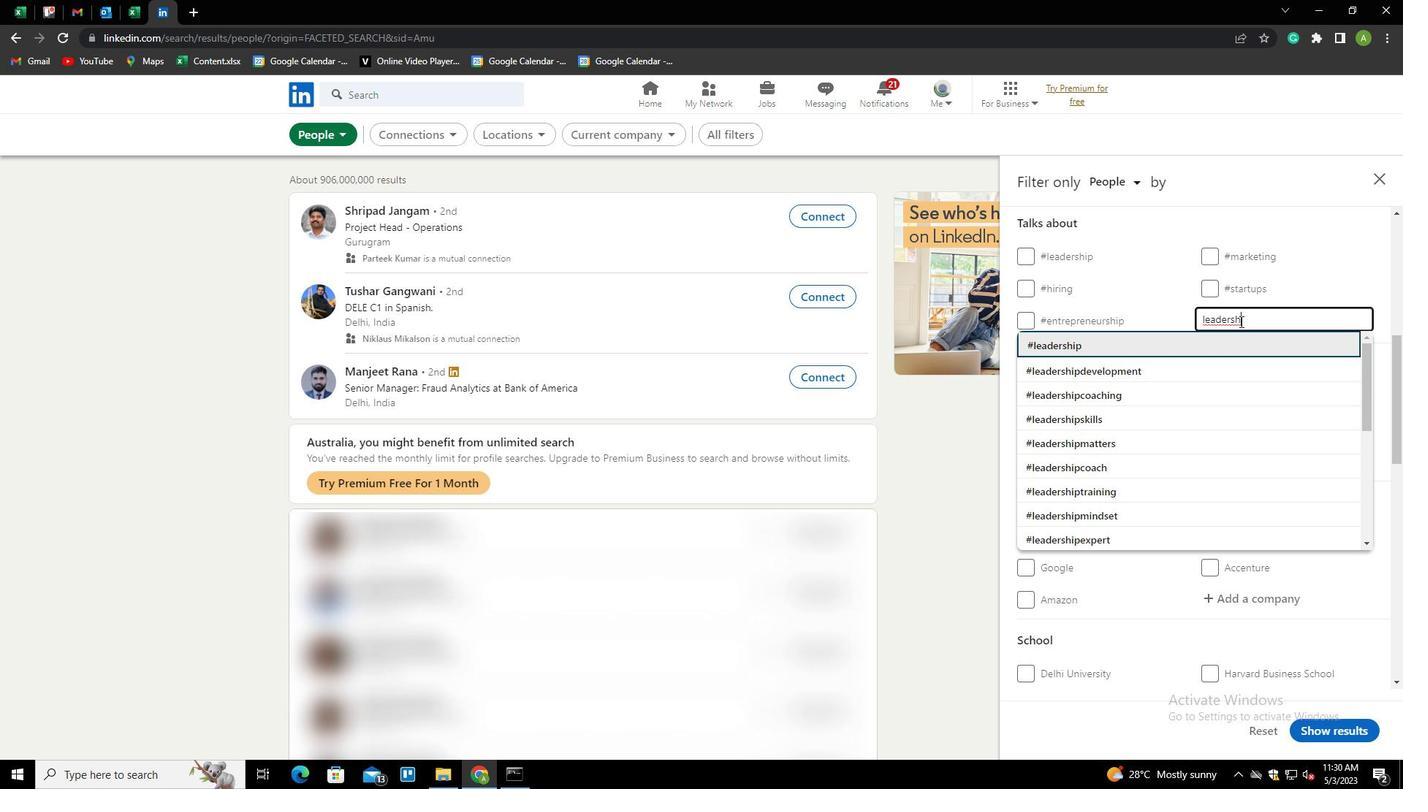 
Action: Mouse scrolled (1240, 320) with delta (0, 0)
Screenshot: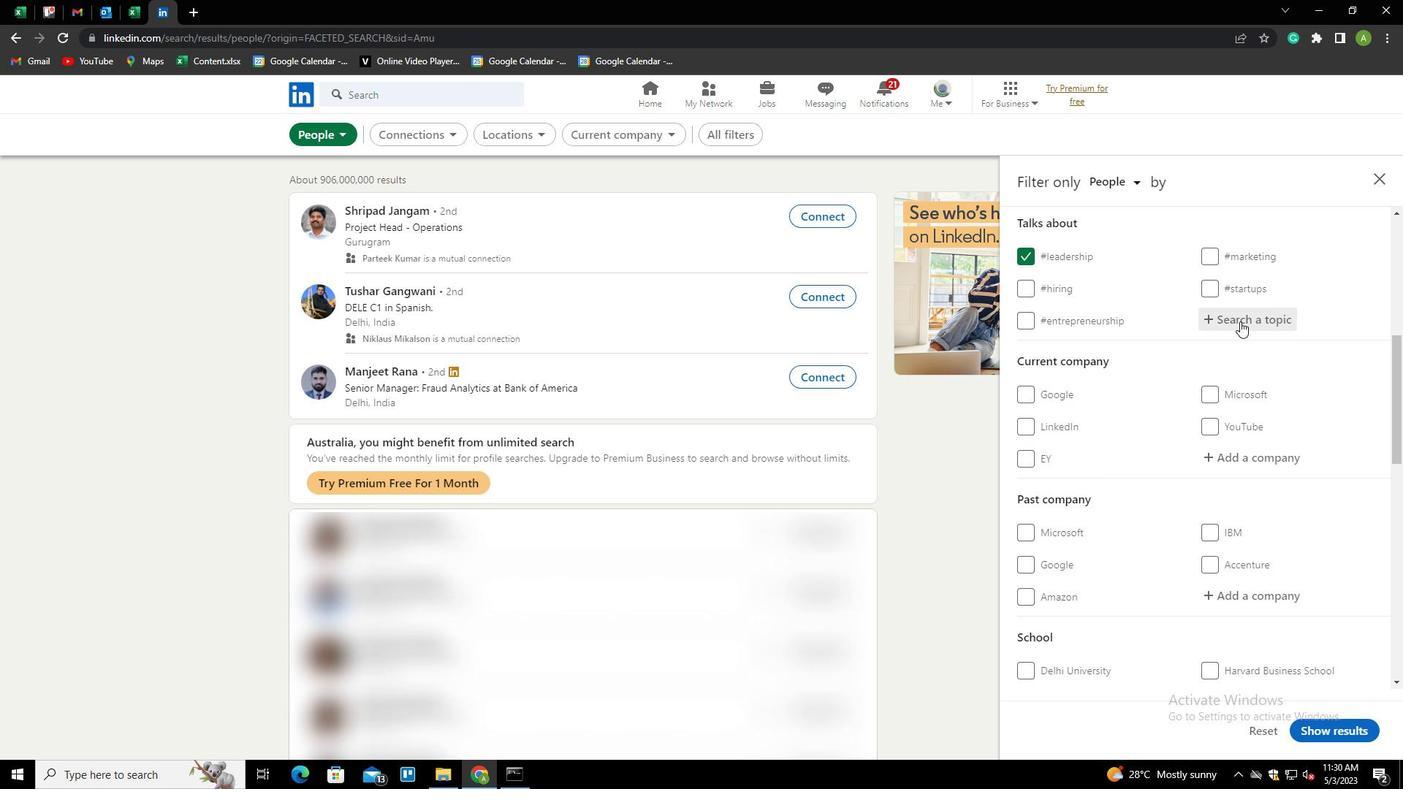 
Action: Mouse scrolled (1240, 320) with delta (0, 0)
Screenshot: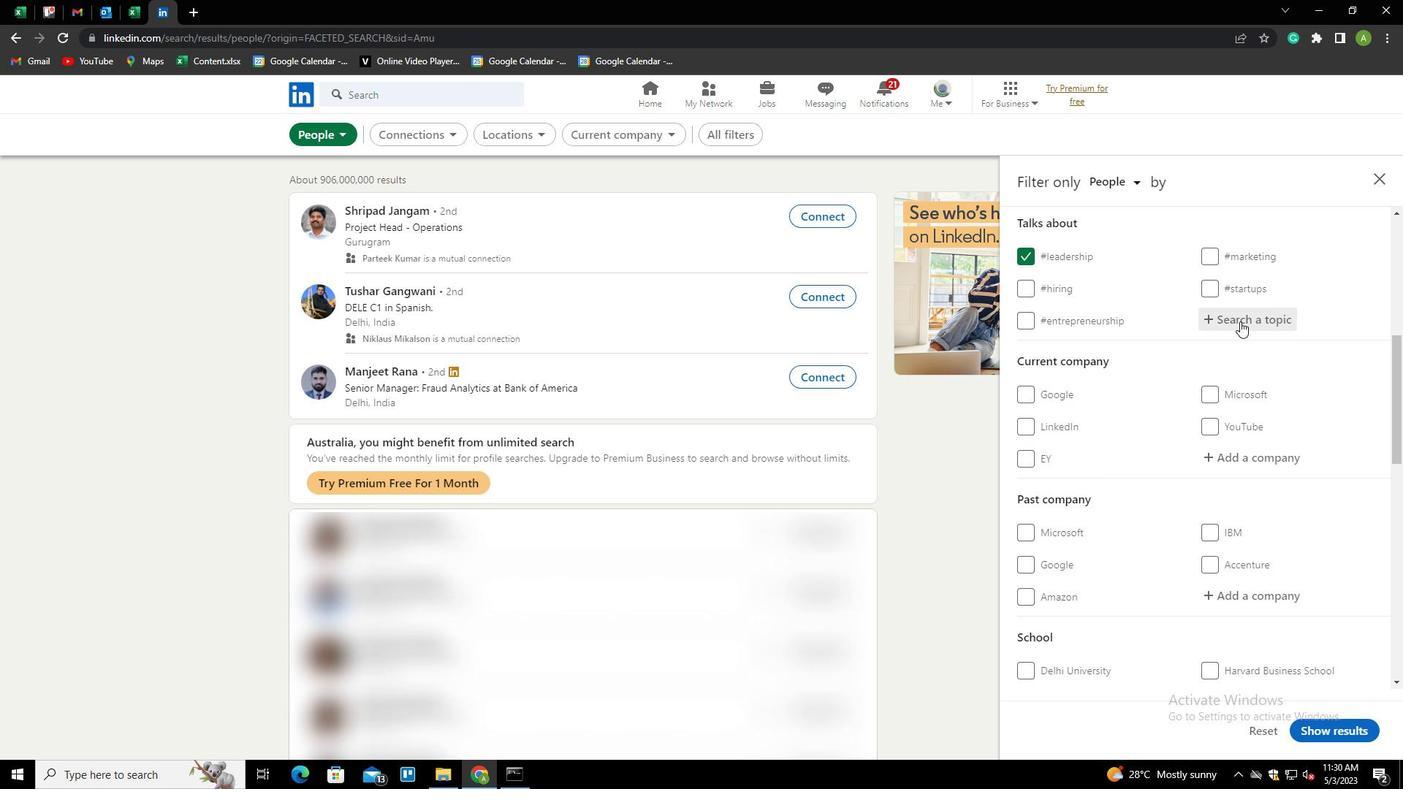 
Action: Mouse scrolled (1240, 320) with delta (0, 0)
Screenshot: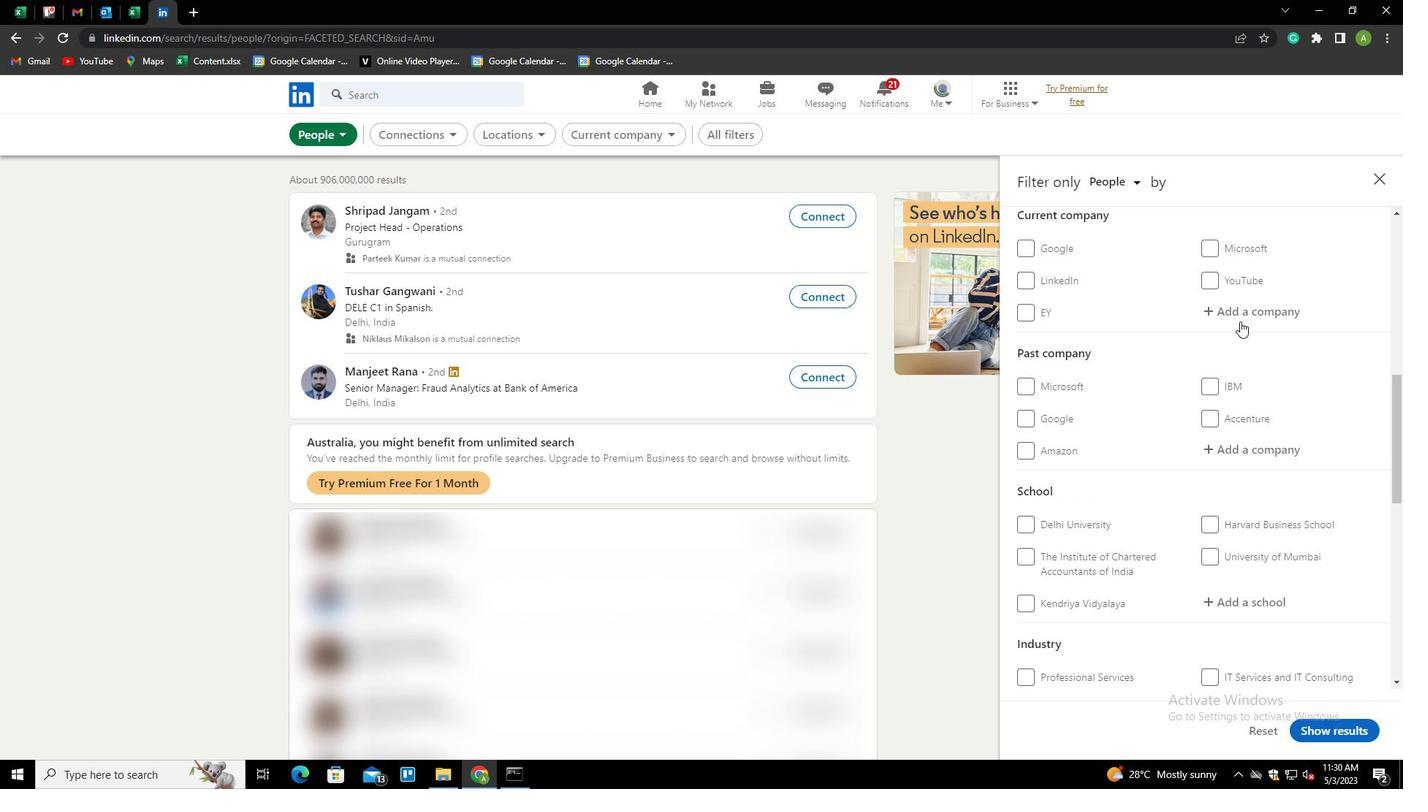 
Action: Mouse scrolled (1240, 320) with delta (0, 0)
Screenshot: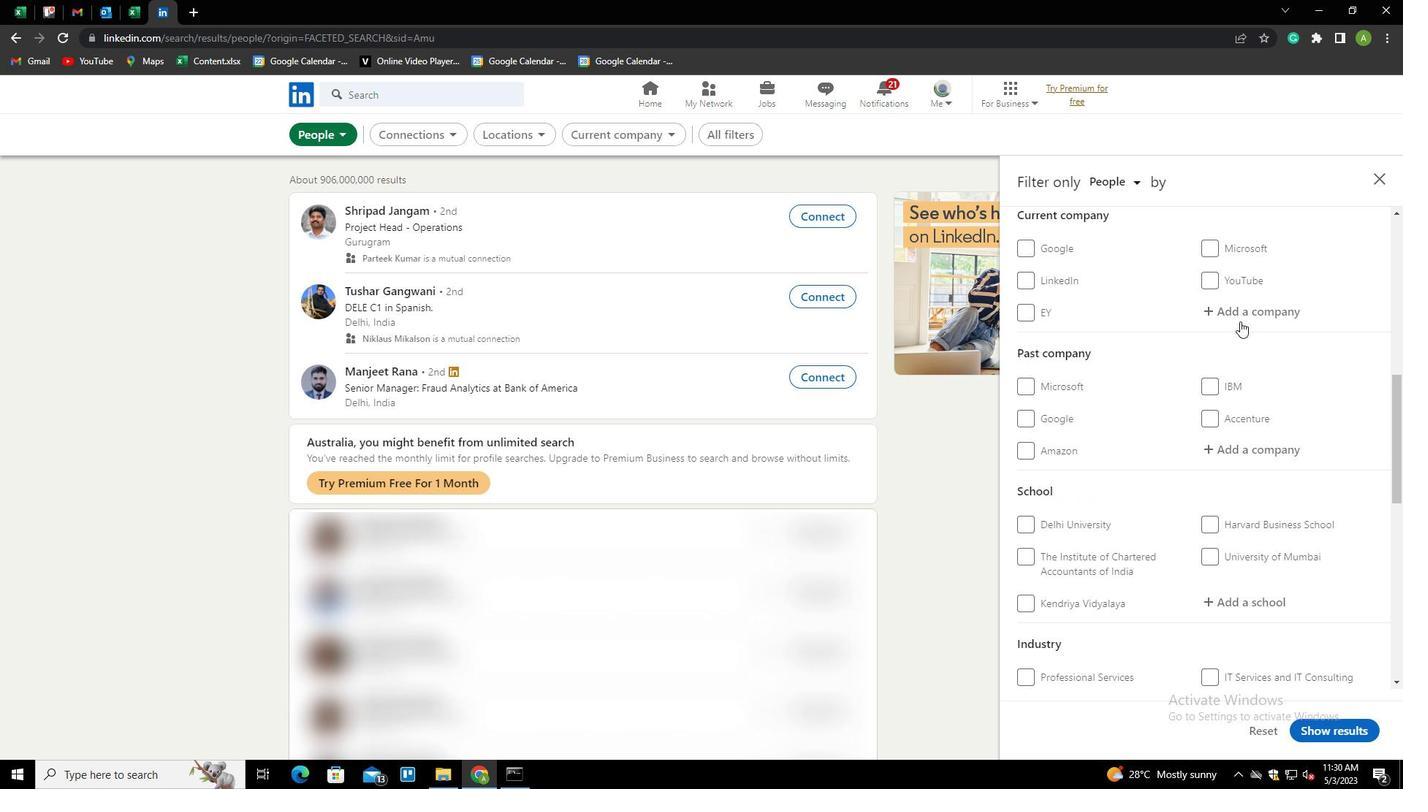 
Action: Mouse scrolled (1240, 320) with delta (0, 0)
Screenshot: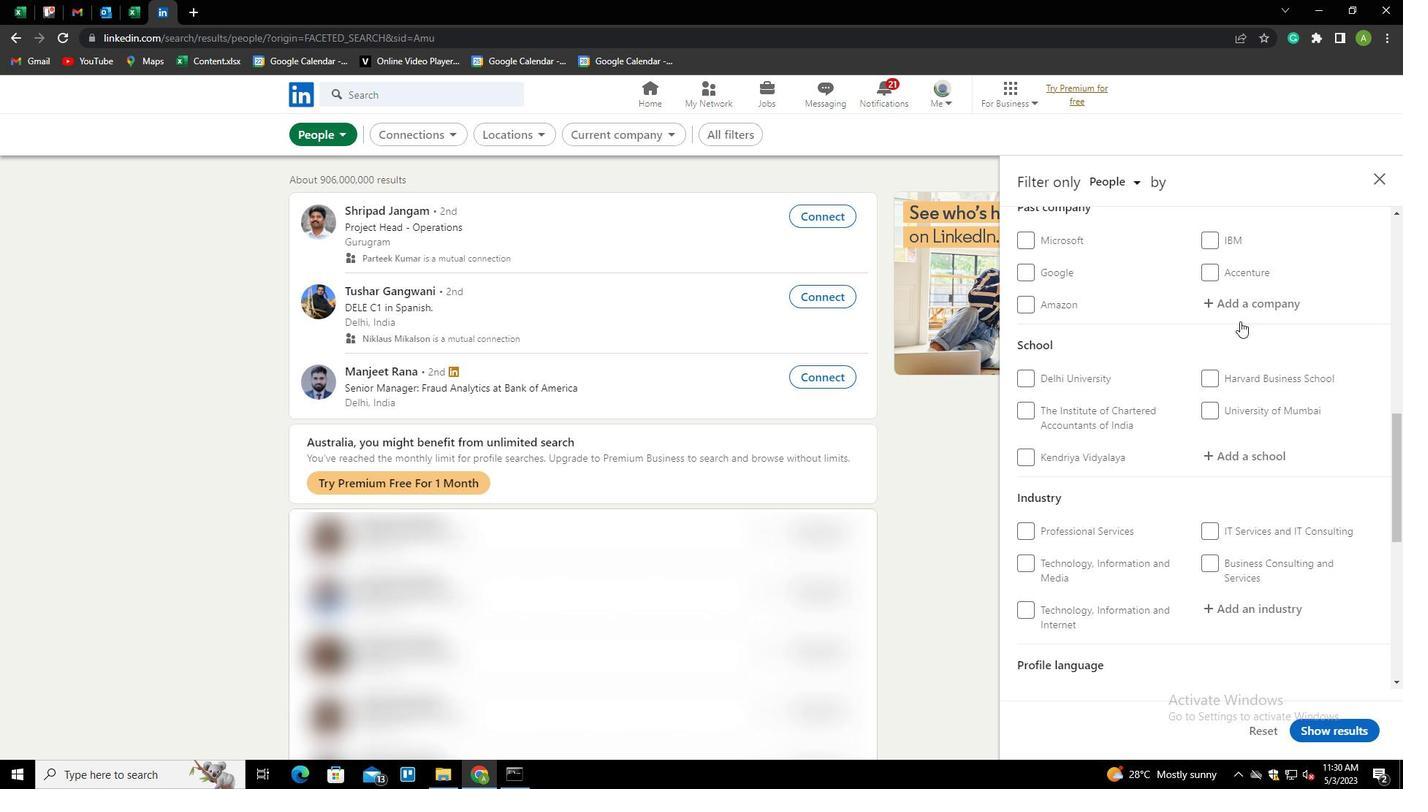 
Action: Mouse scrolled (1240, 320) with delta (0, 0)
Screenshot: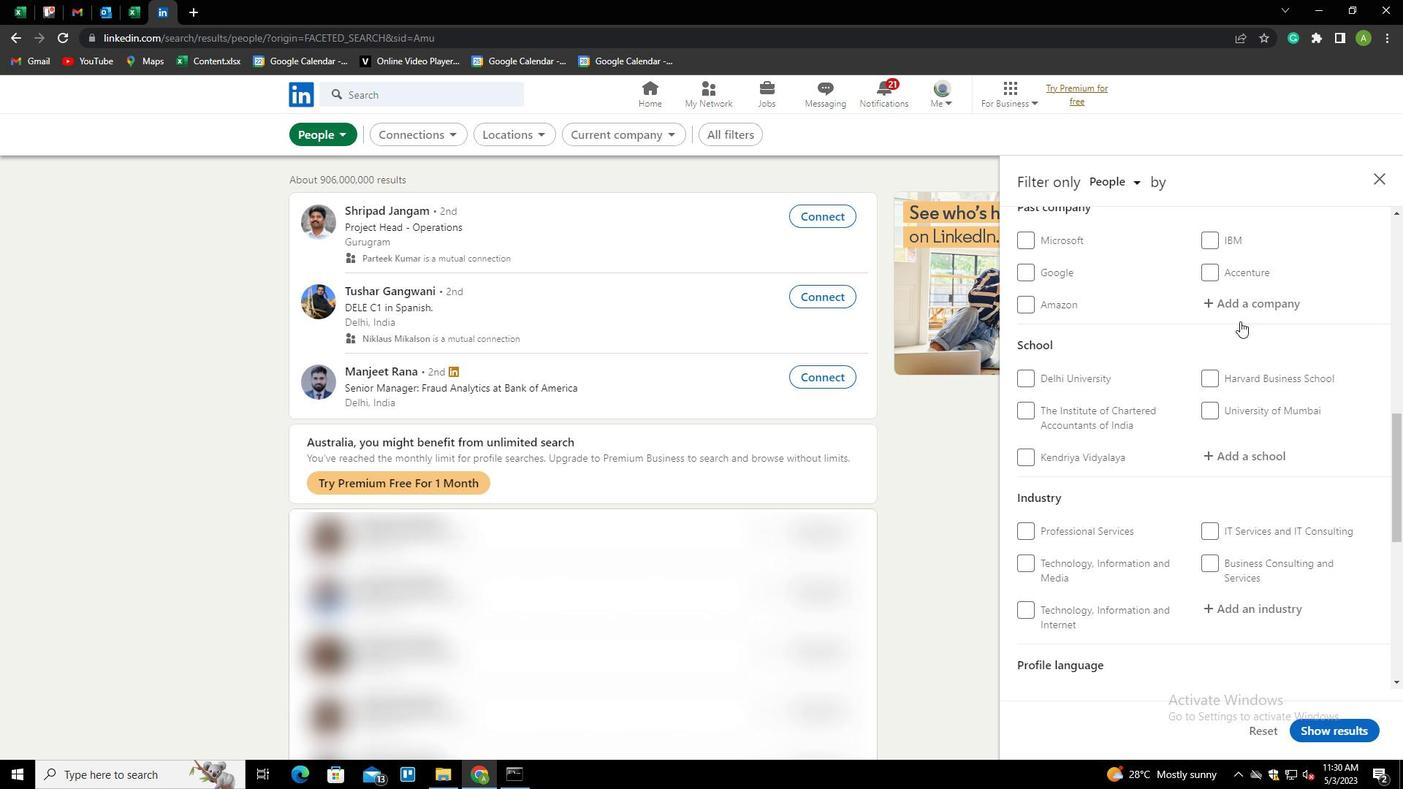
Action: Mouse scrolled (1240, 320) with delta (0, 0)
Screenshot: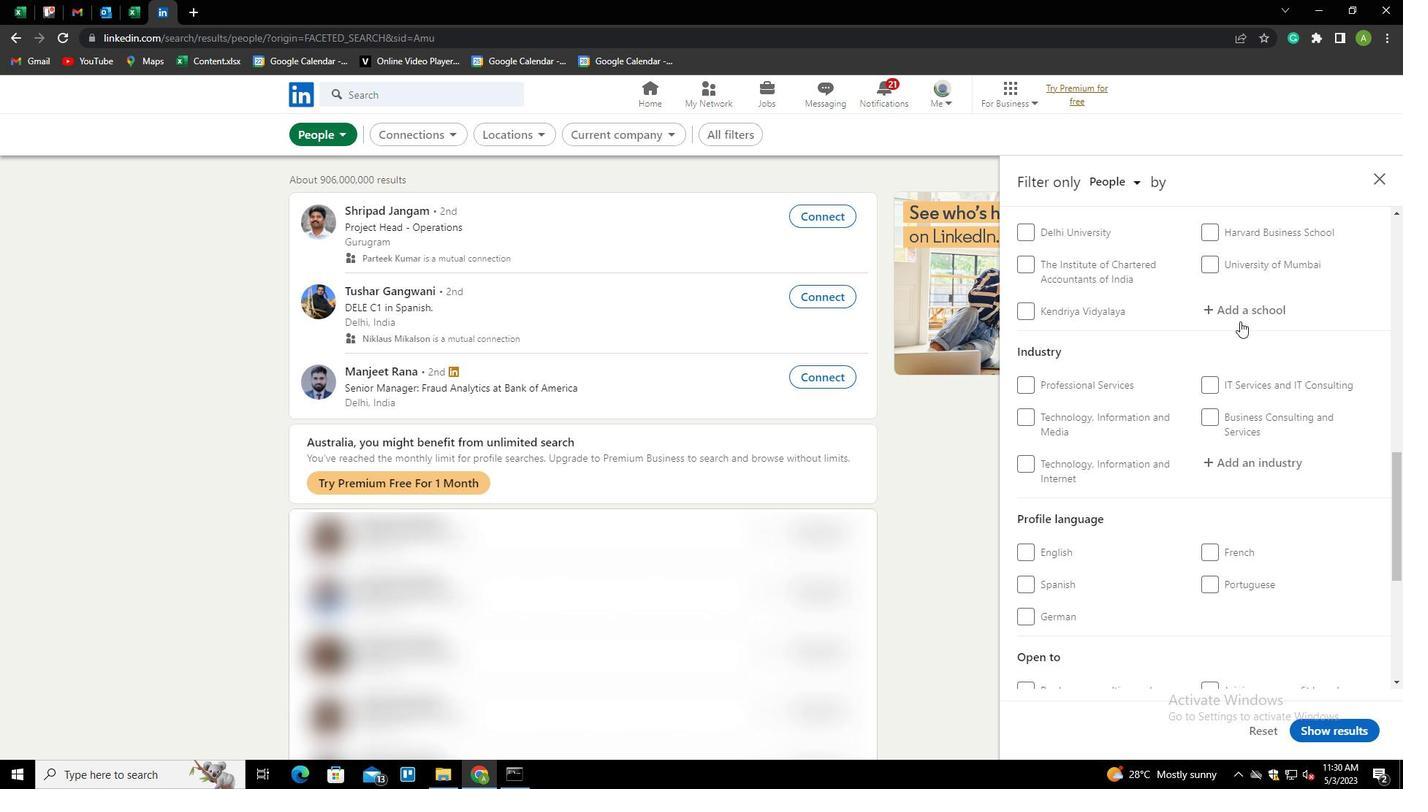
Action: Mouse scrolled (1240, 320) with delta (0, 0)
Screenshot: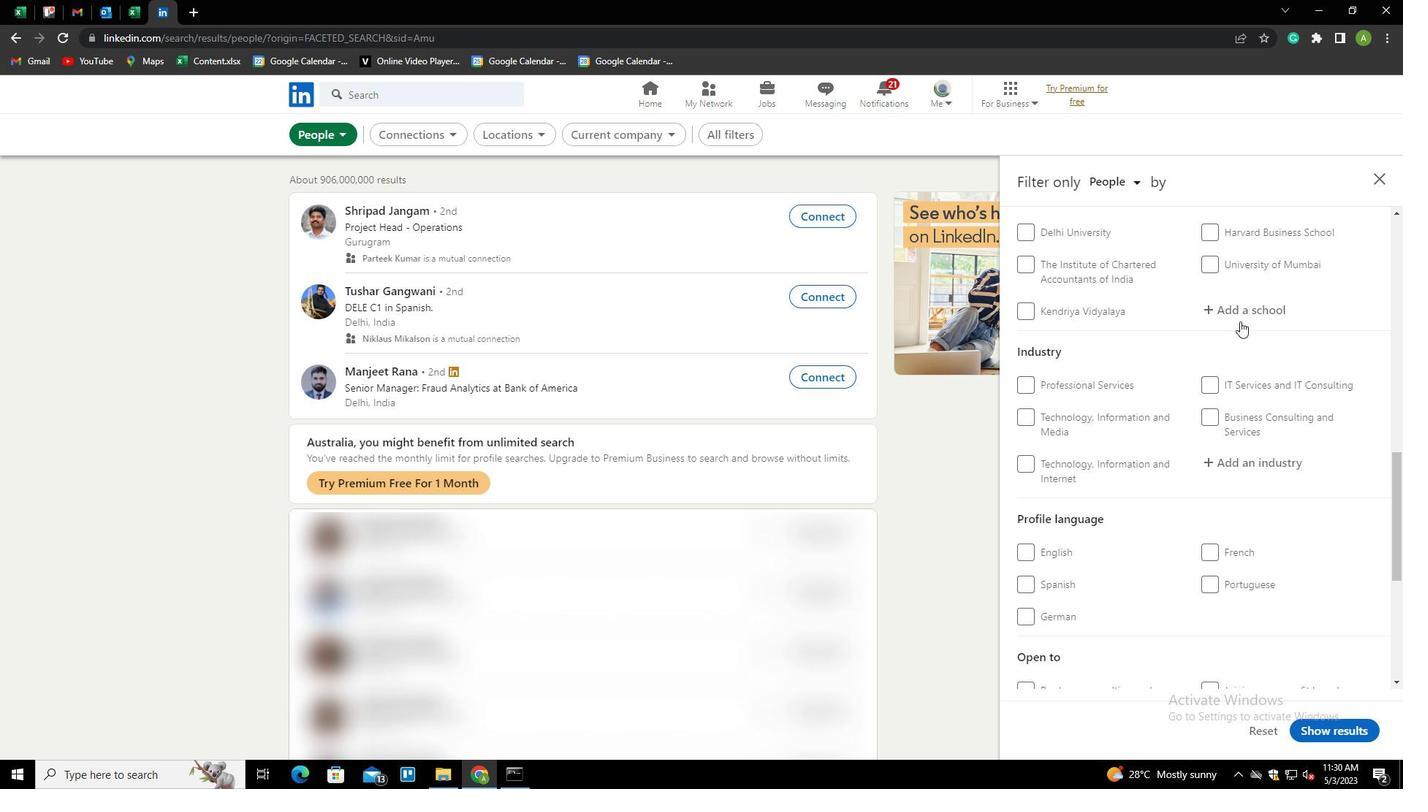 
Action: Mouse moved to (1042, 408)
Screenshot: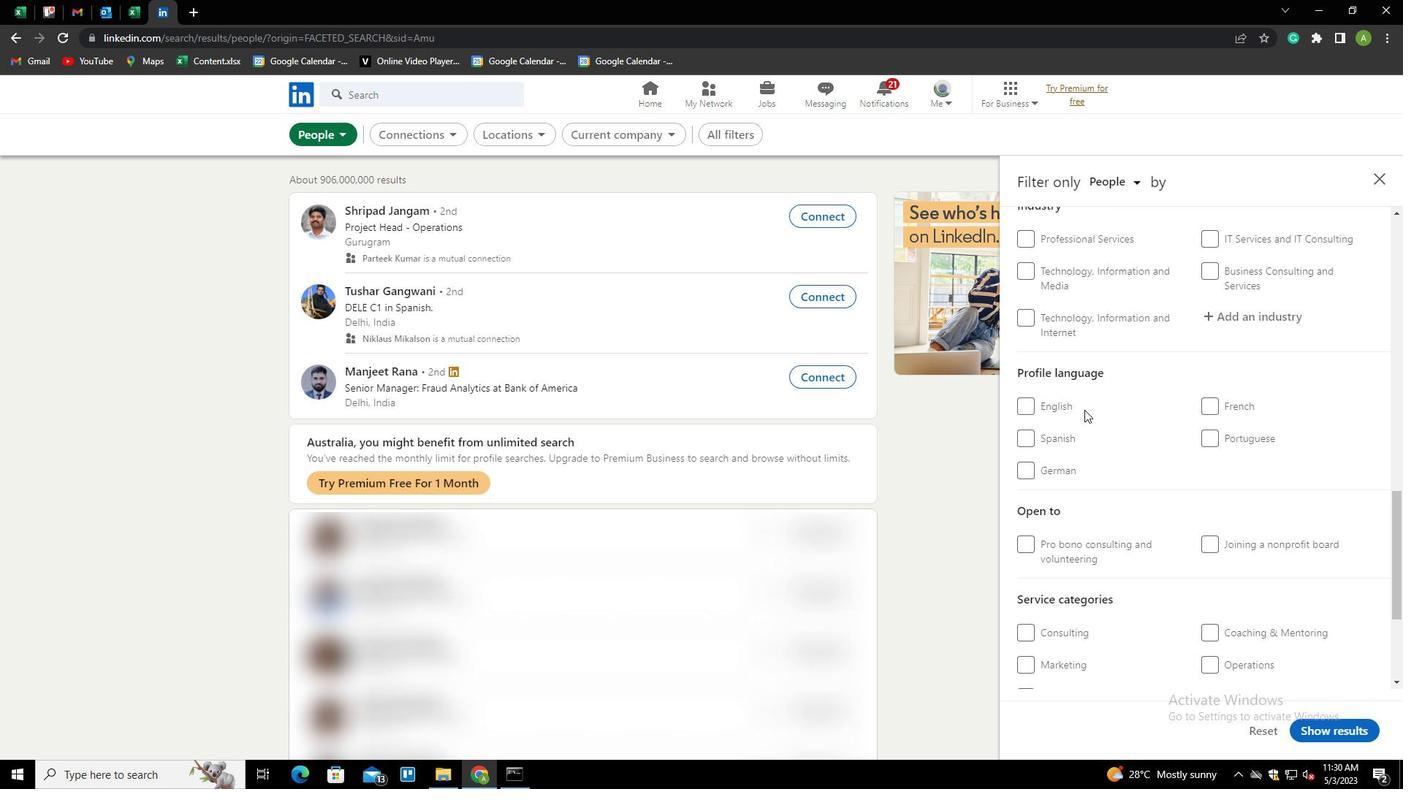 
Action: Mouse pressed left at (1042, 408)
Screenshot: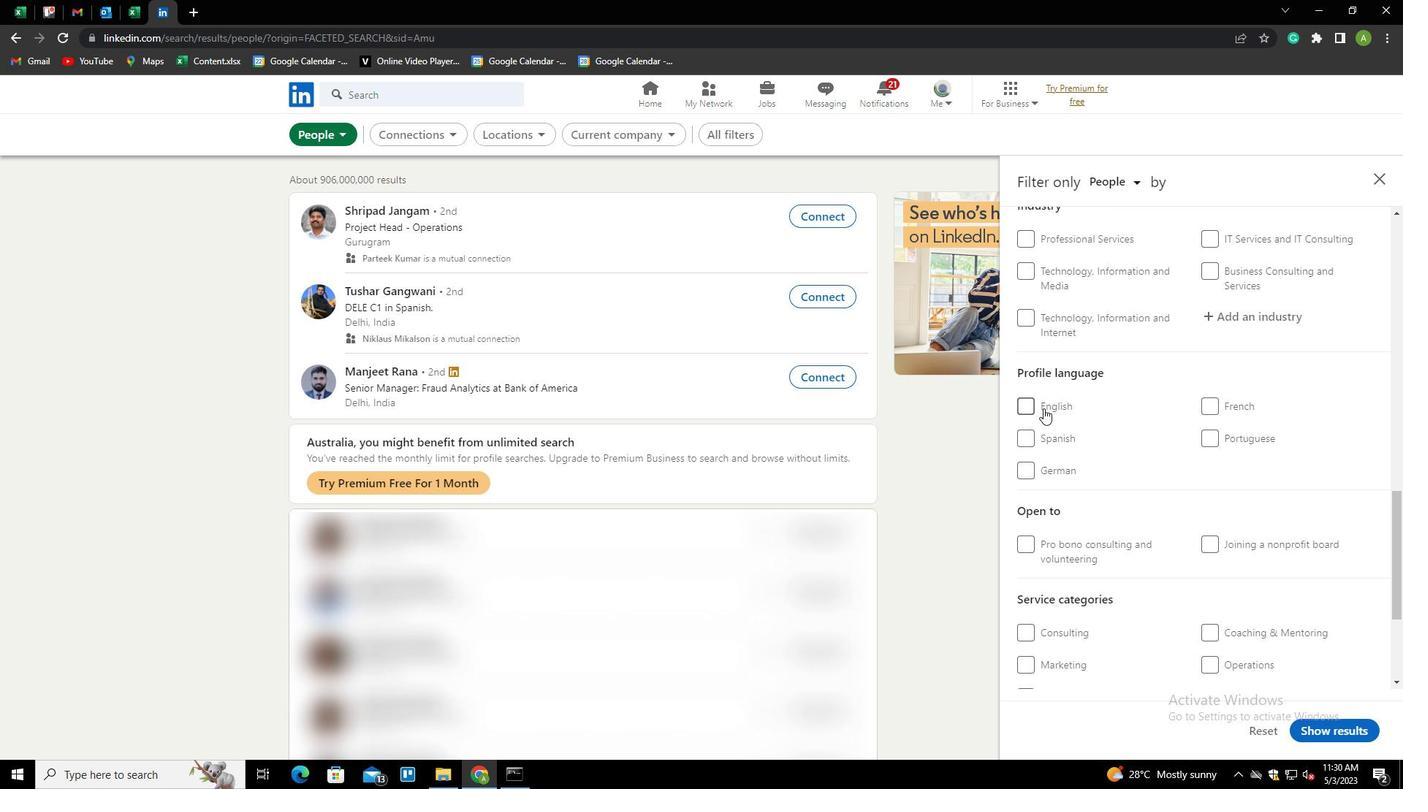 
Action: Mouse moved to (1280, 409)
Screenshot: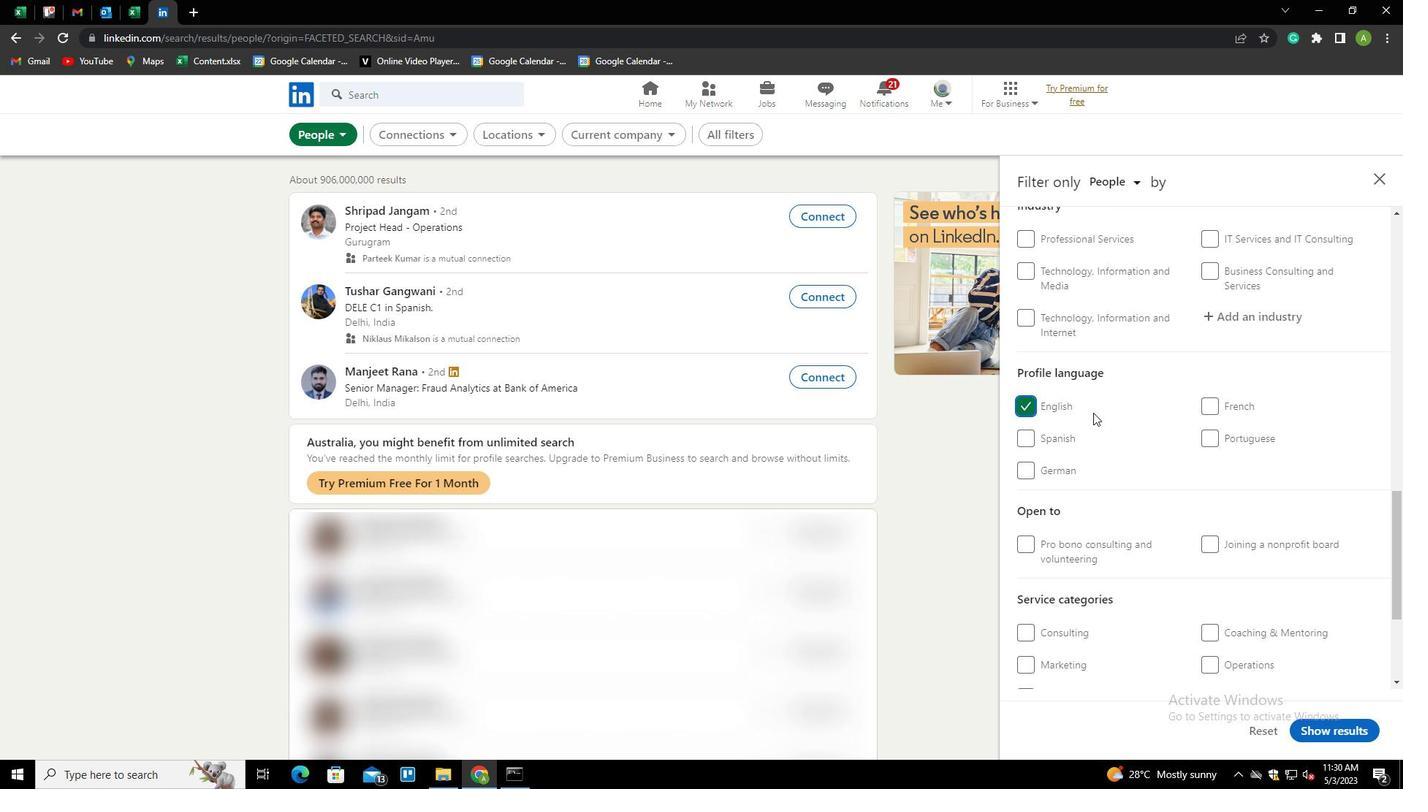 
Action: Mouse scrolled (1280, 410) with delta (0, 0)
Screenshot: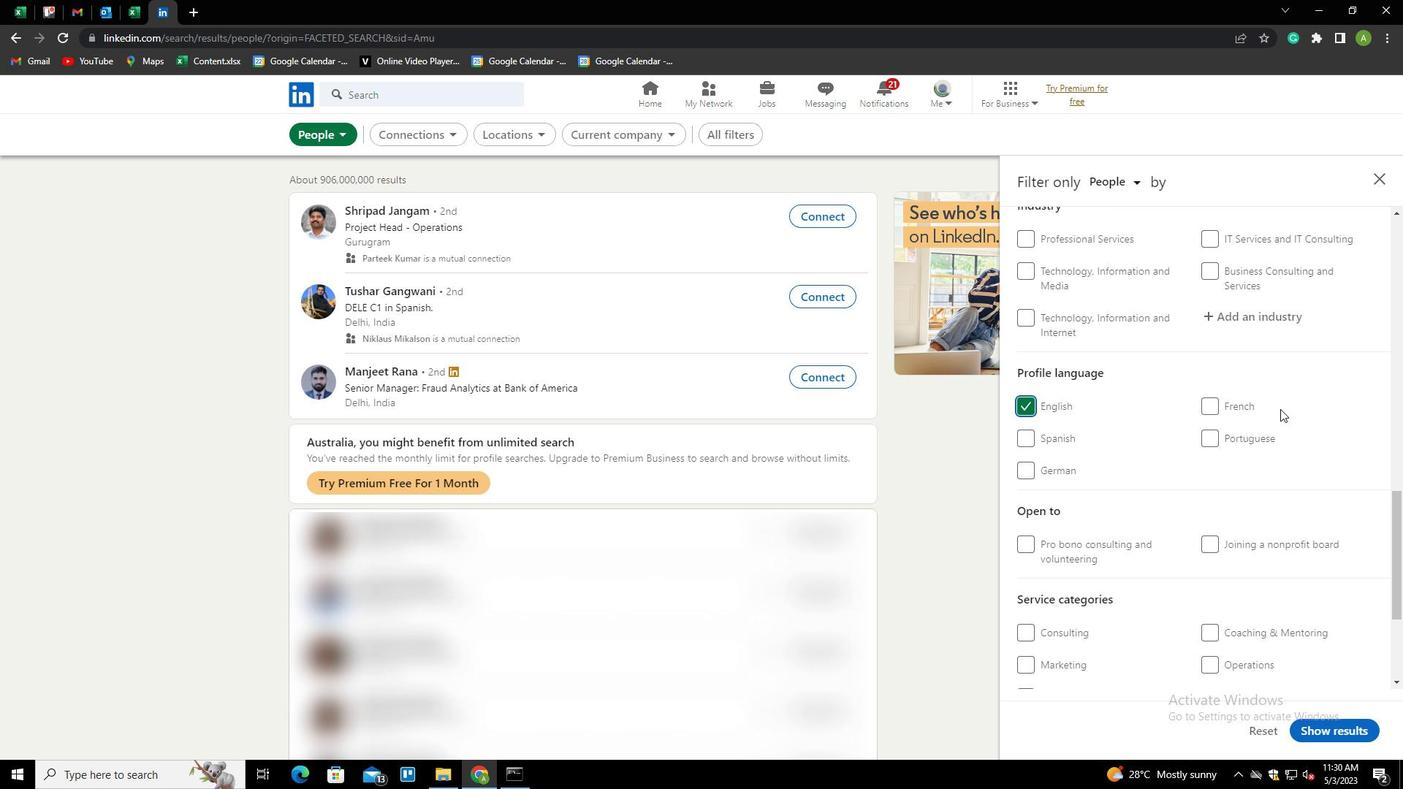 
Action: Mouse scrolled (1280, 410) with delta (0, 0)
Screenshot: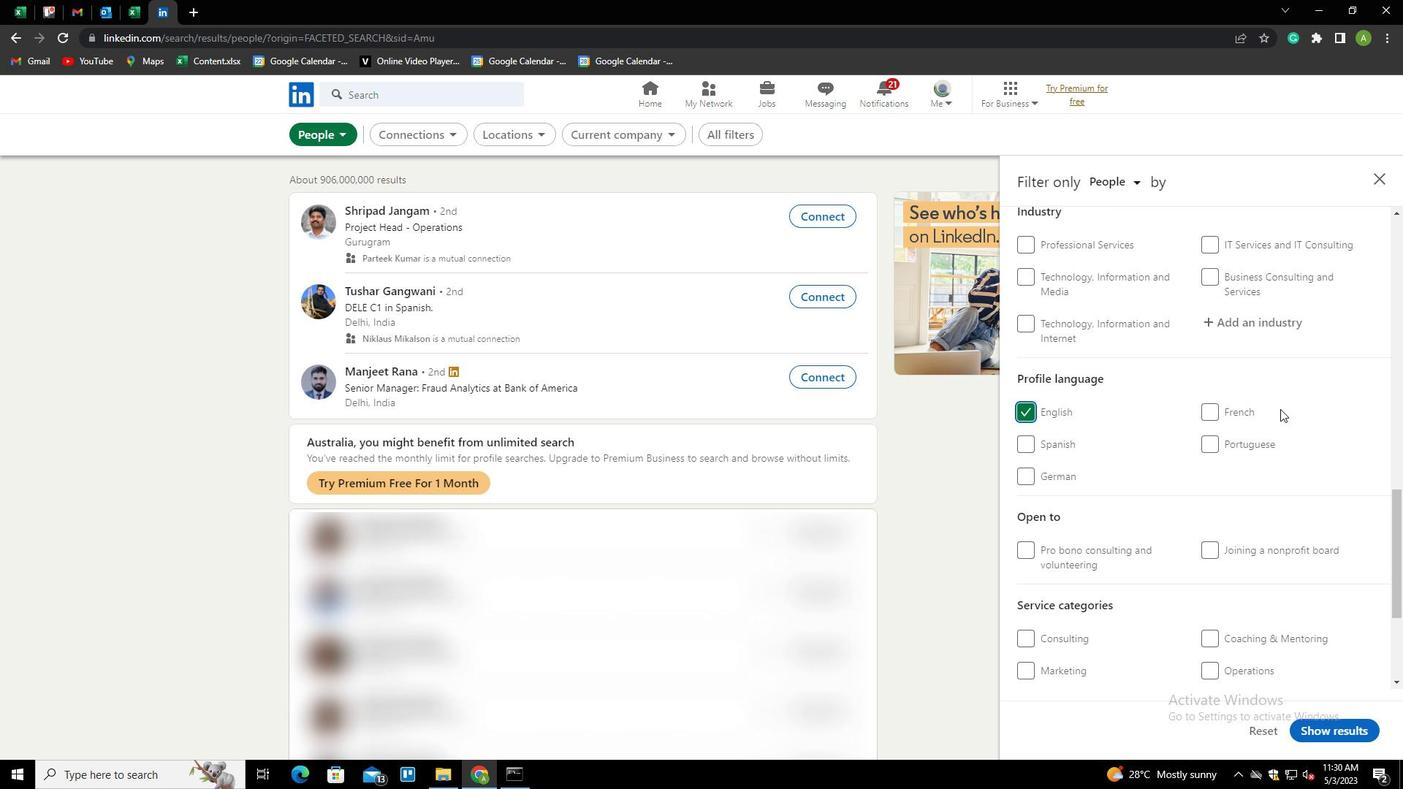 
Action: Mouse scrolled (1280, 410) with delta (0, 0)
Screenshot: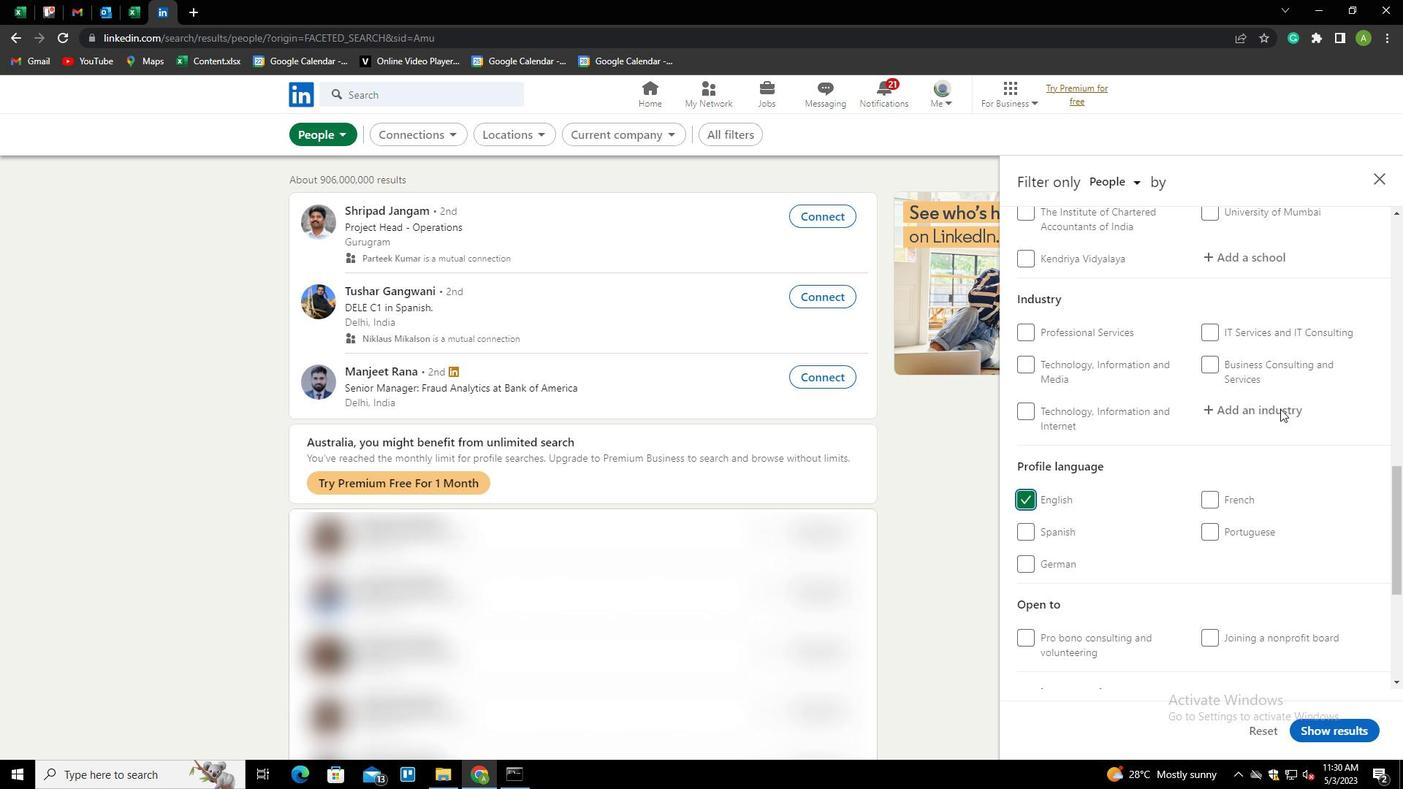 
Action: Mouse scrolled (1280, 410) with delta (0, 0)
Screenshot: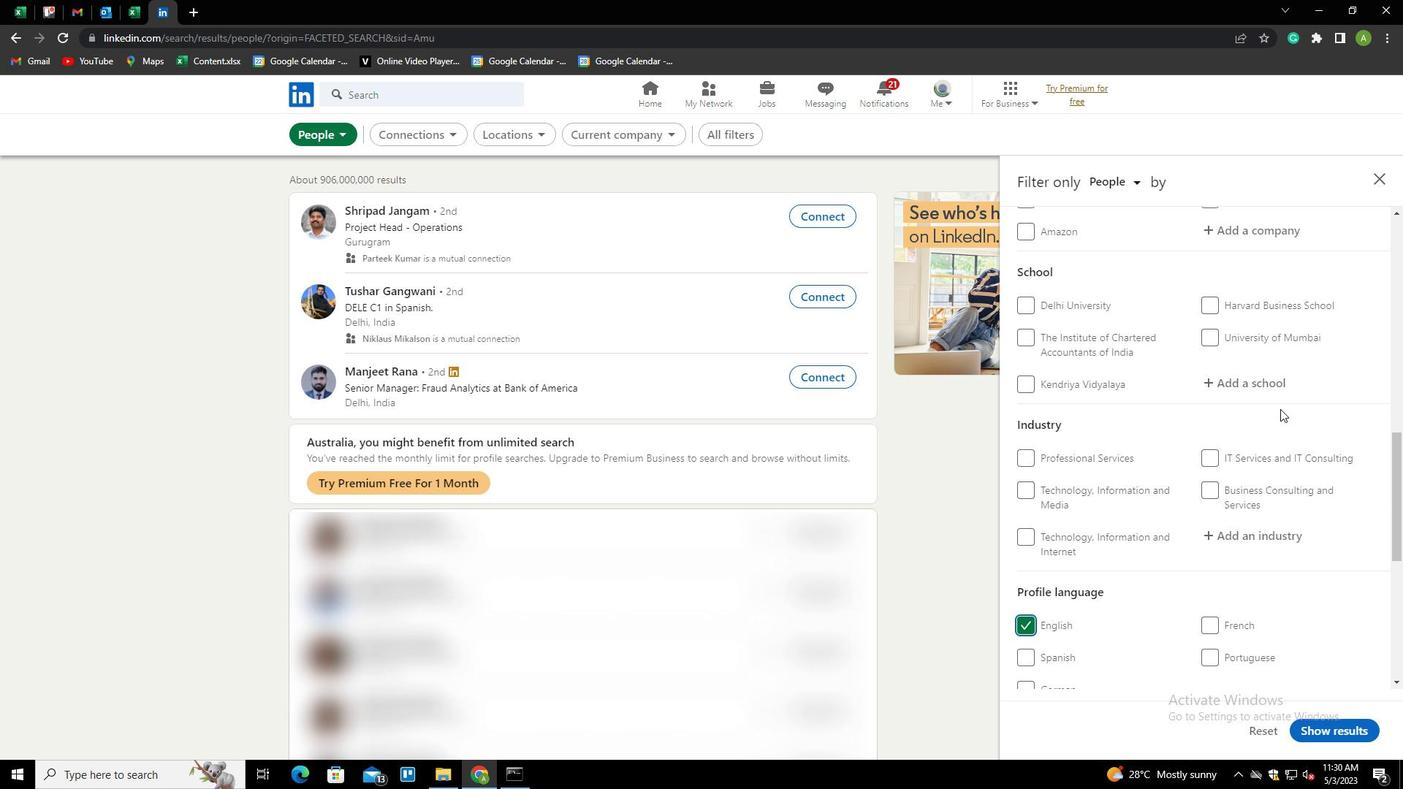 
Action: Mouse scrolled (1280, 410) with delta (0, 0)
Screenshot: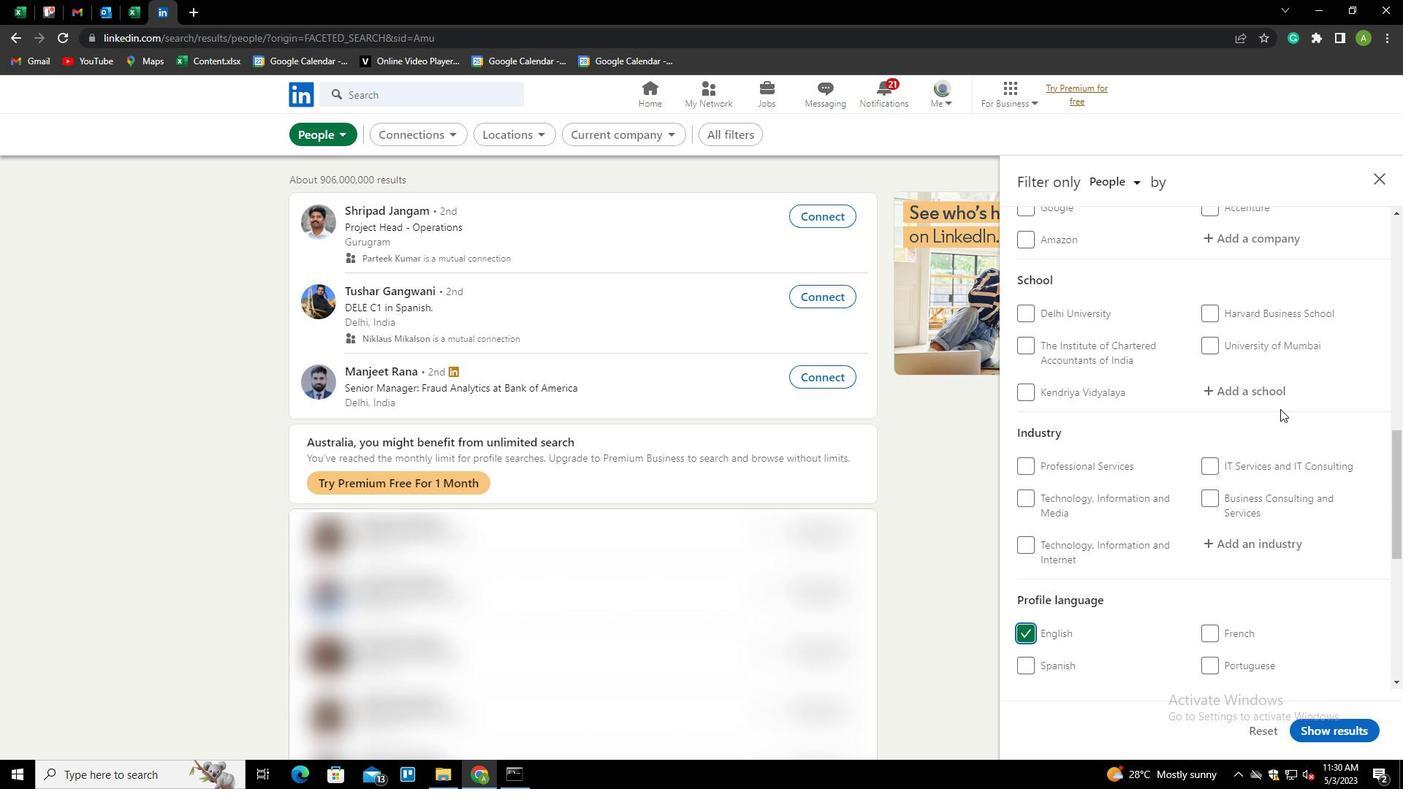 
Action: Mouse scrolled (1280, 410) with delta (0, 0)
Screenshot: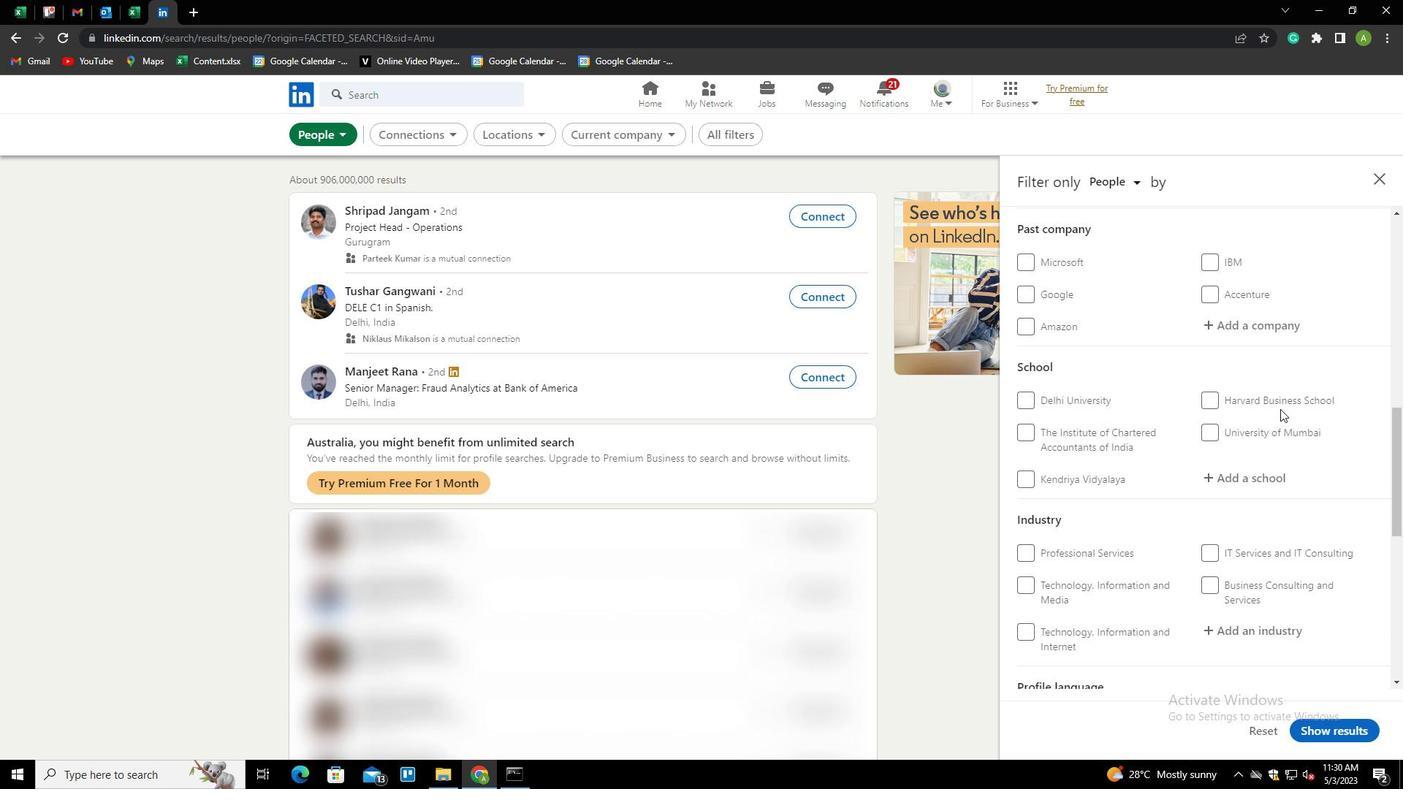 
Action: Mouse scrolled (1280, 410) with delta (0, 0)
Screenshot: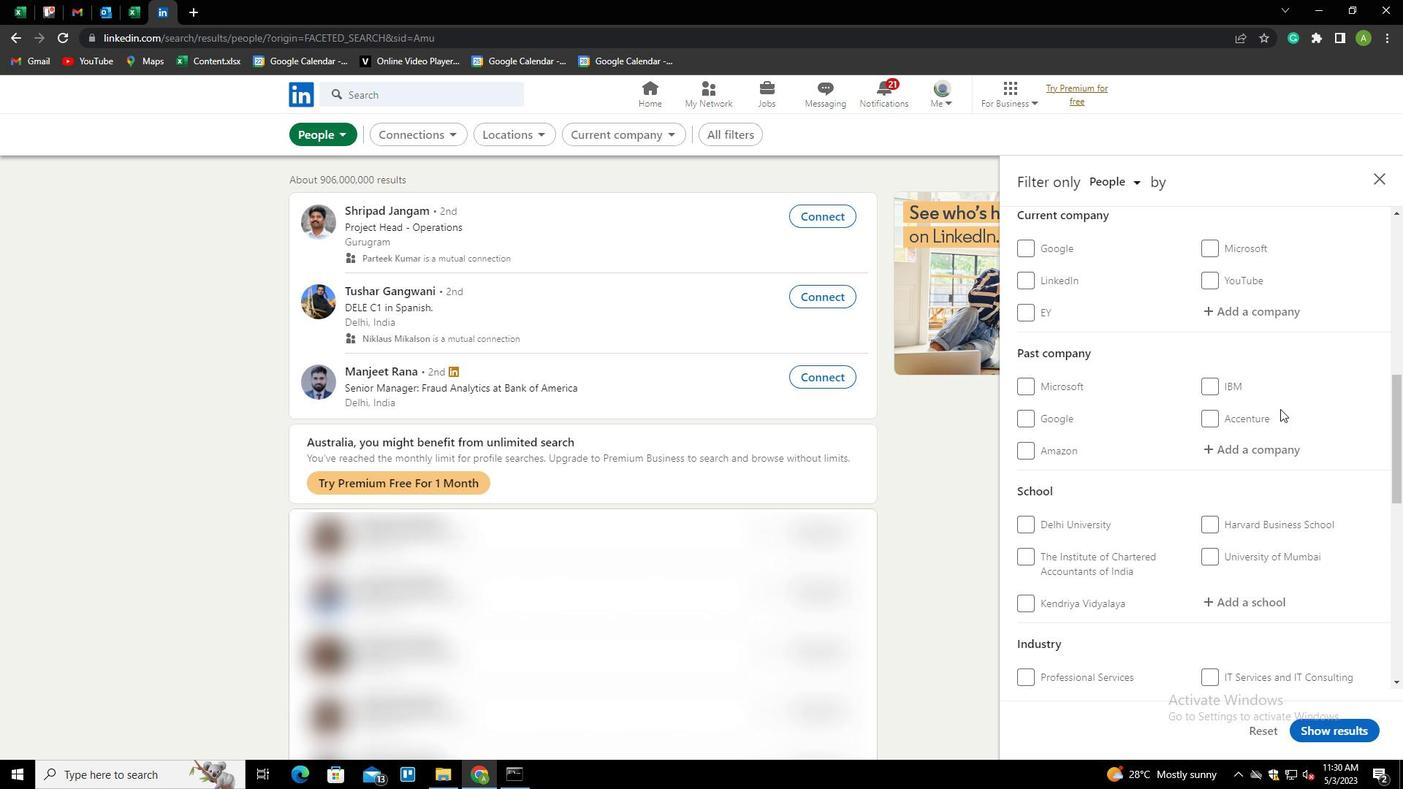 
Action: Mouse moved to (1237, 376)
Screenshot: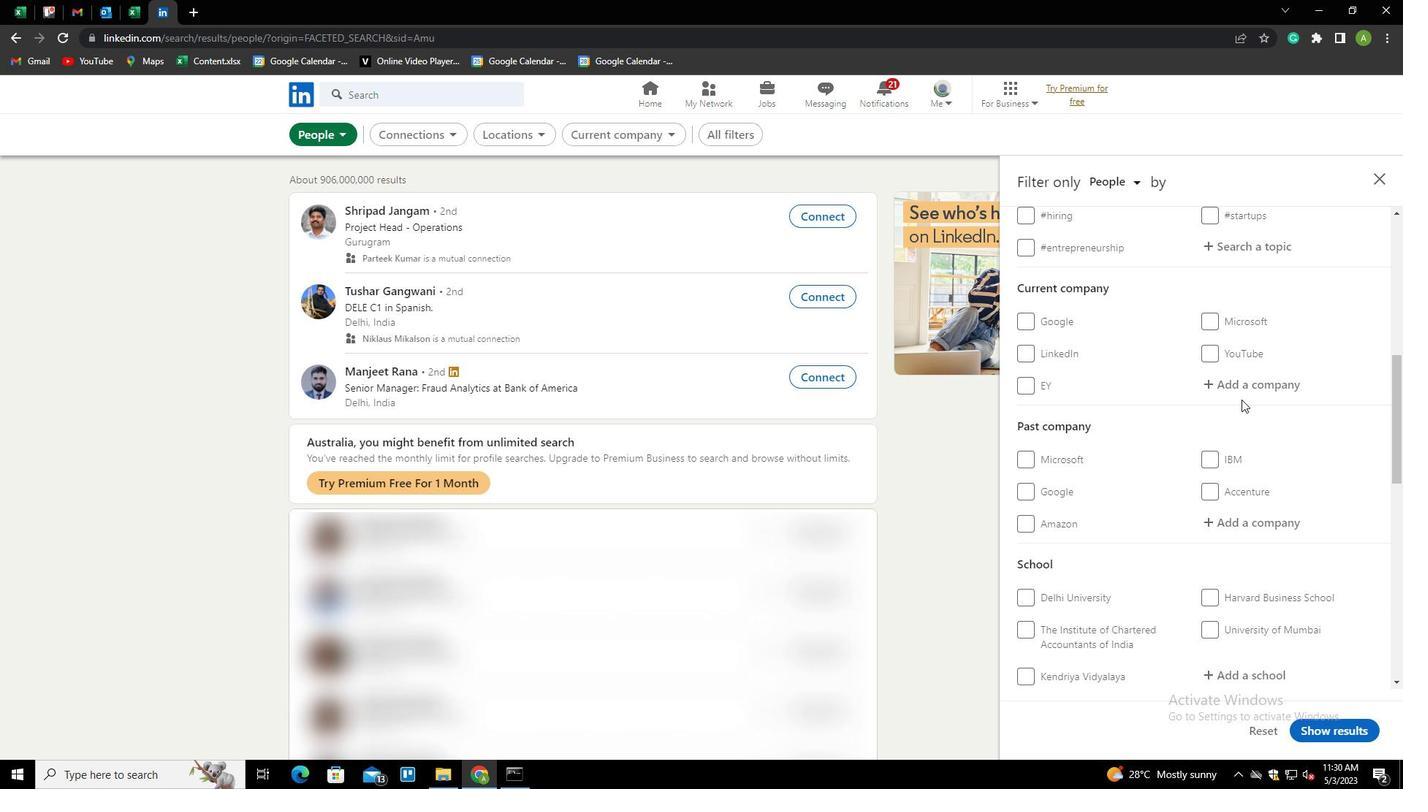 
Action: Mouse pressed left at (1237, 376)
Screenshot: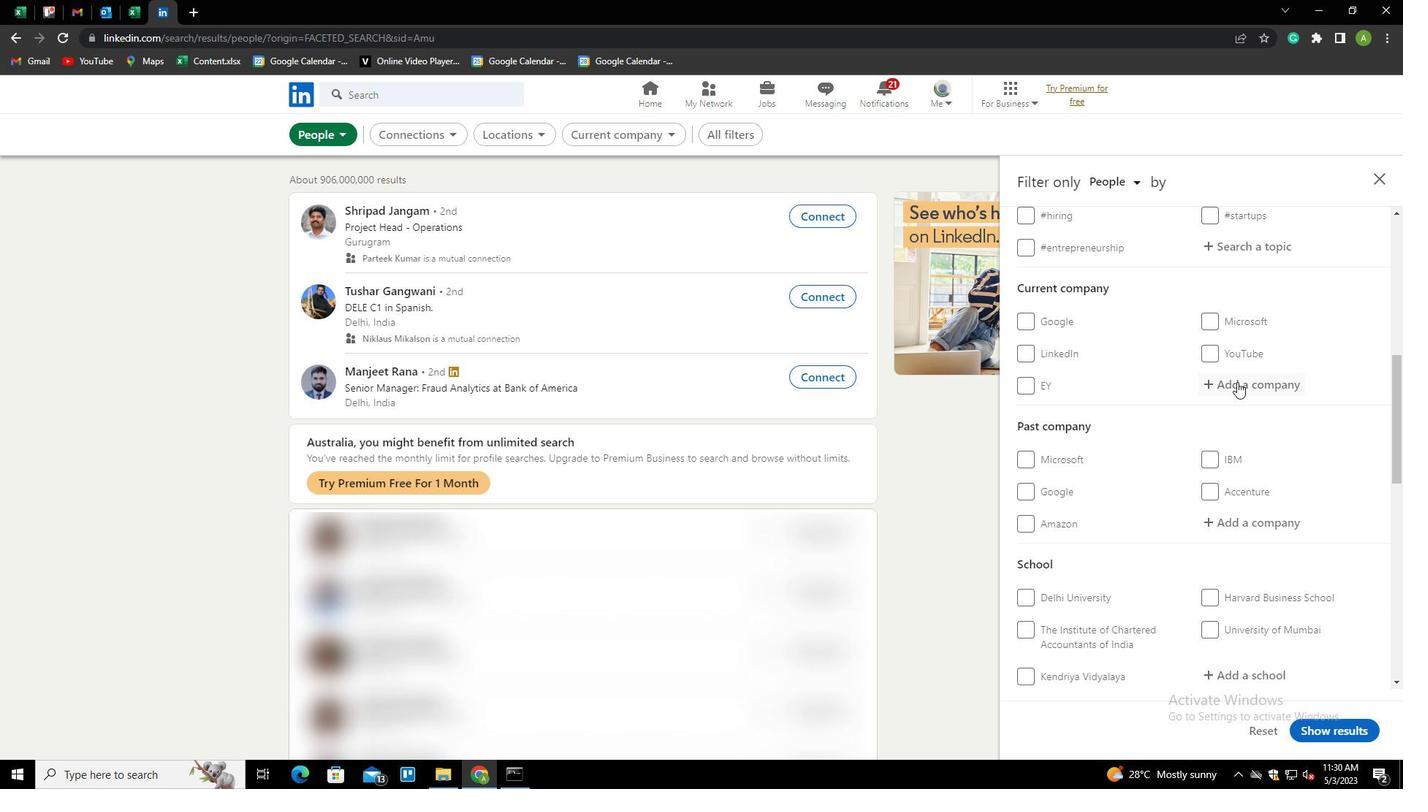 
Action: Key pressed <Key.shift>A
Screenshot: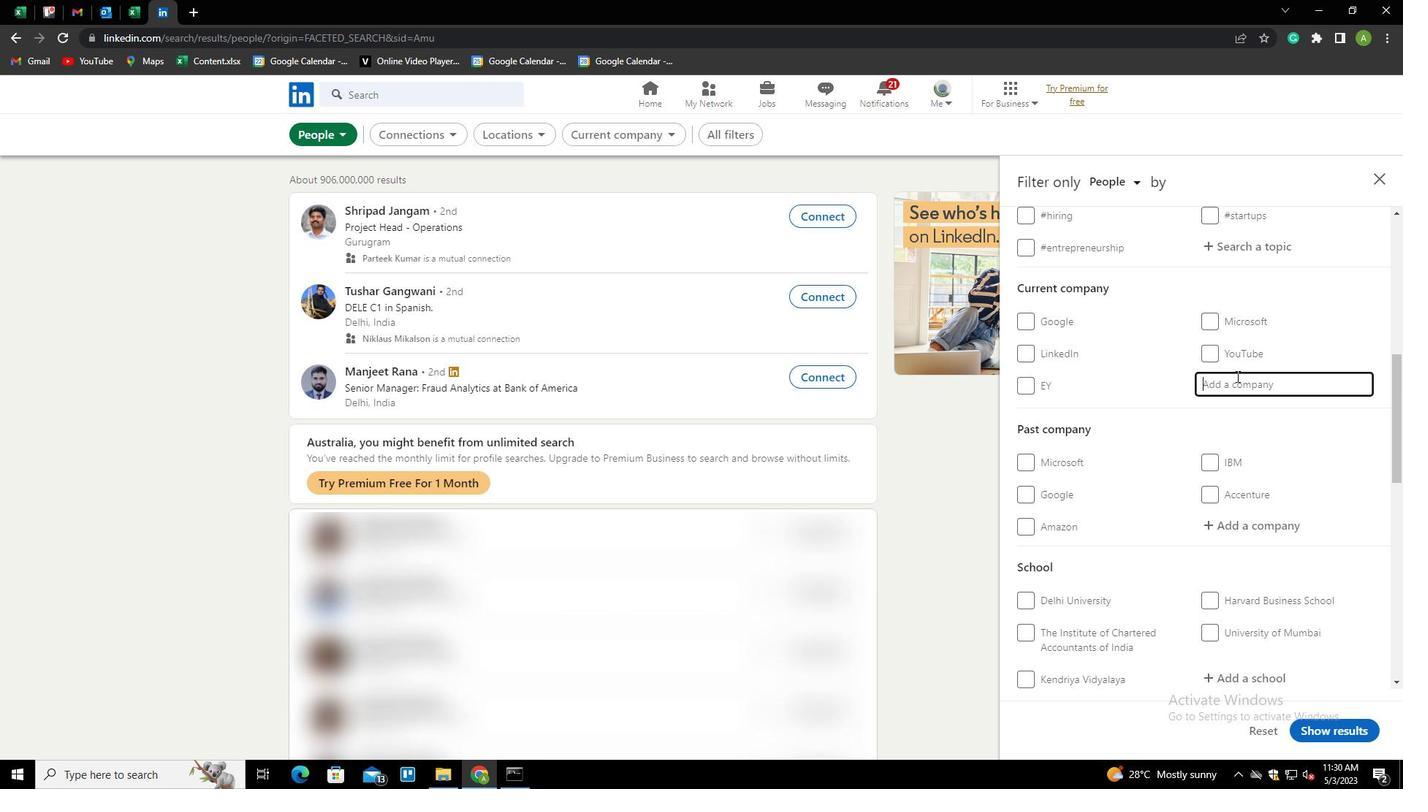 
Action: Mouse moved to (1236, 375)
Screenshot: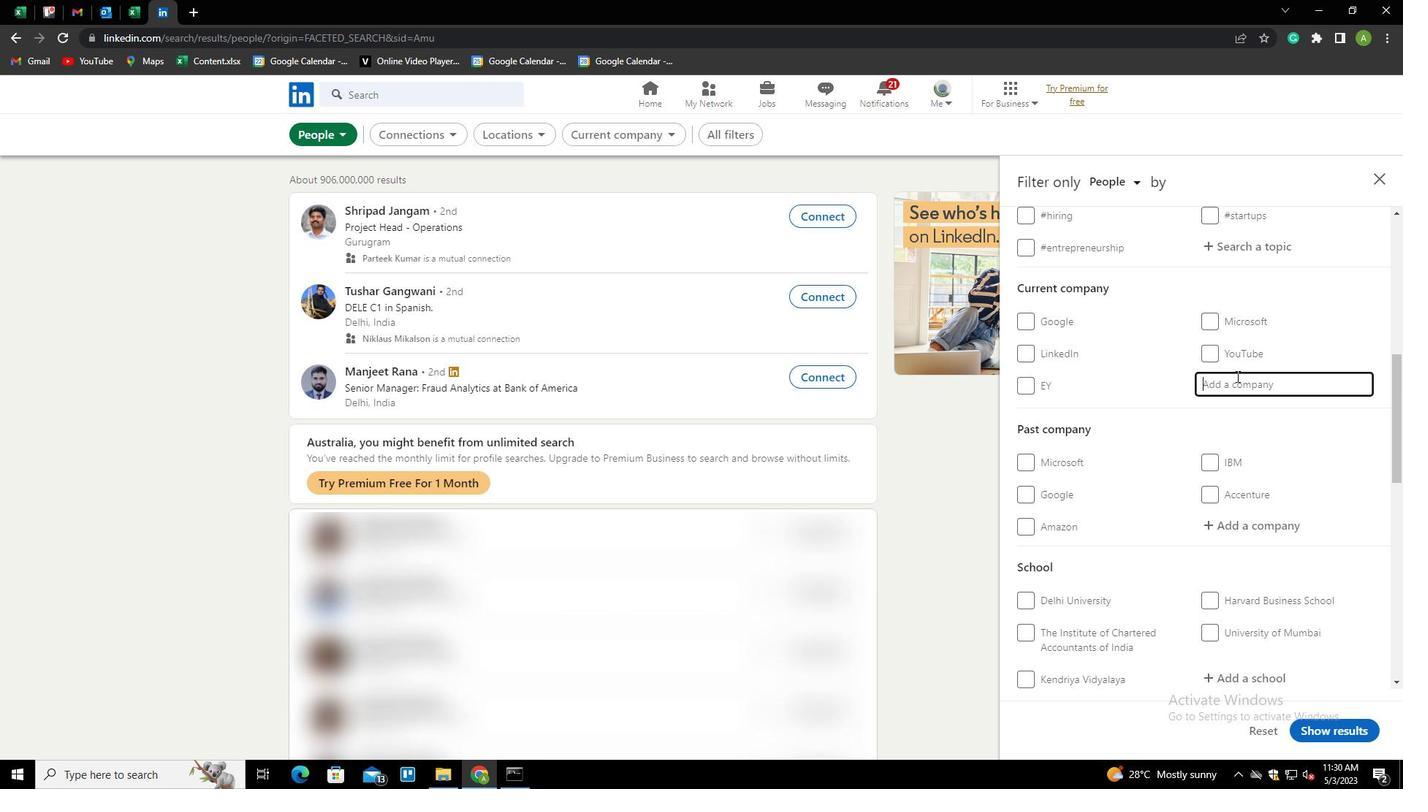 
Action: Key pressed ZIM<Key.space><Key.shift>PREMJI<Key.space><Key.shift>GO<Key.backspace><Key.backspace><Key.shift>FOUNDATION<Key.down><Key.down><Key.enter>
Screenshot: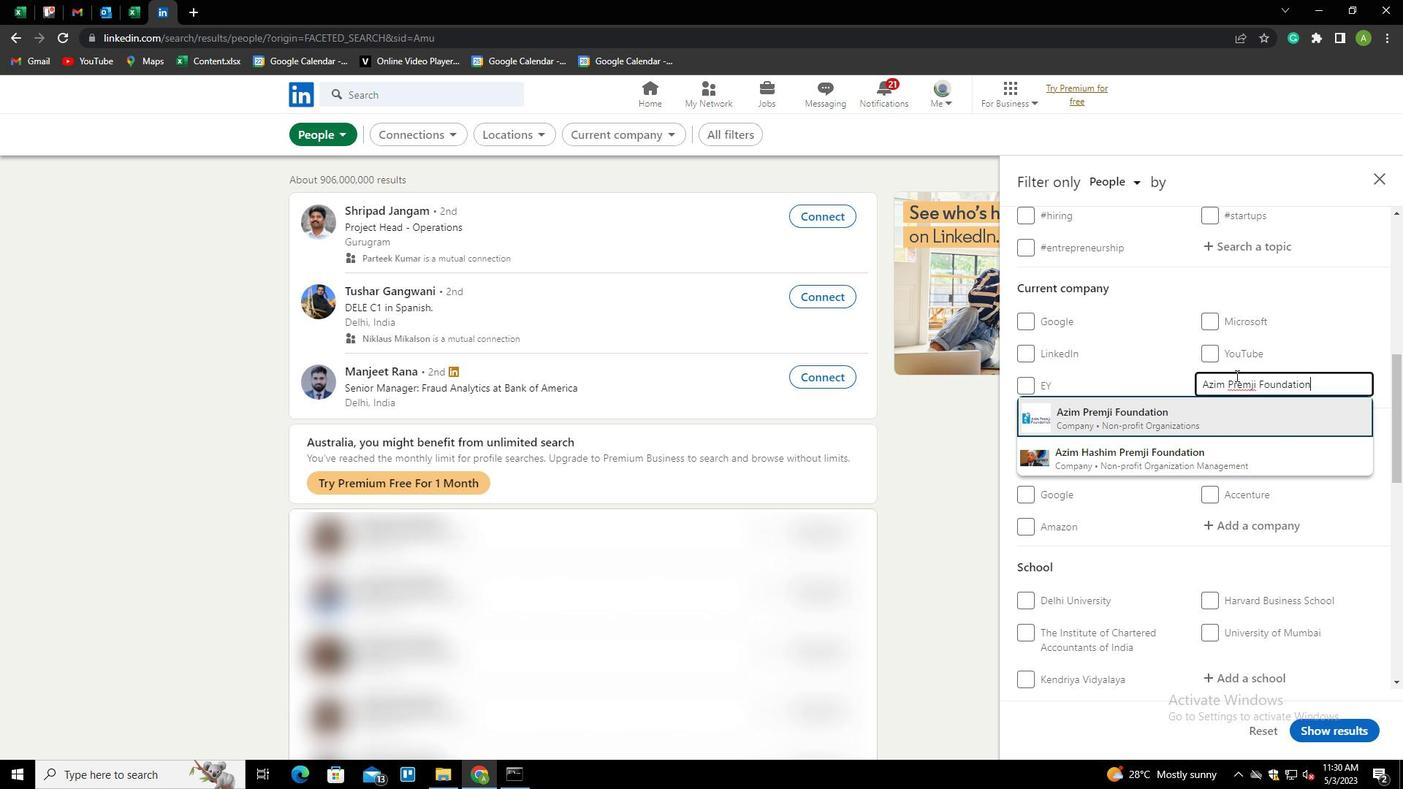 
Action: Mouse scrolled (1236, 375) with delta (0, 0)
Screenshot: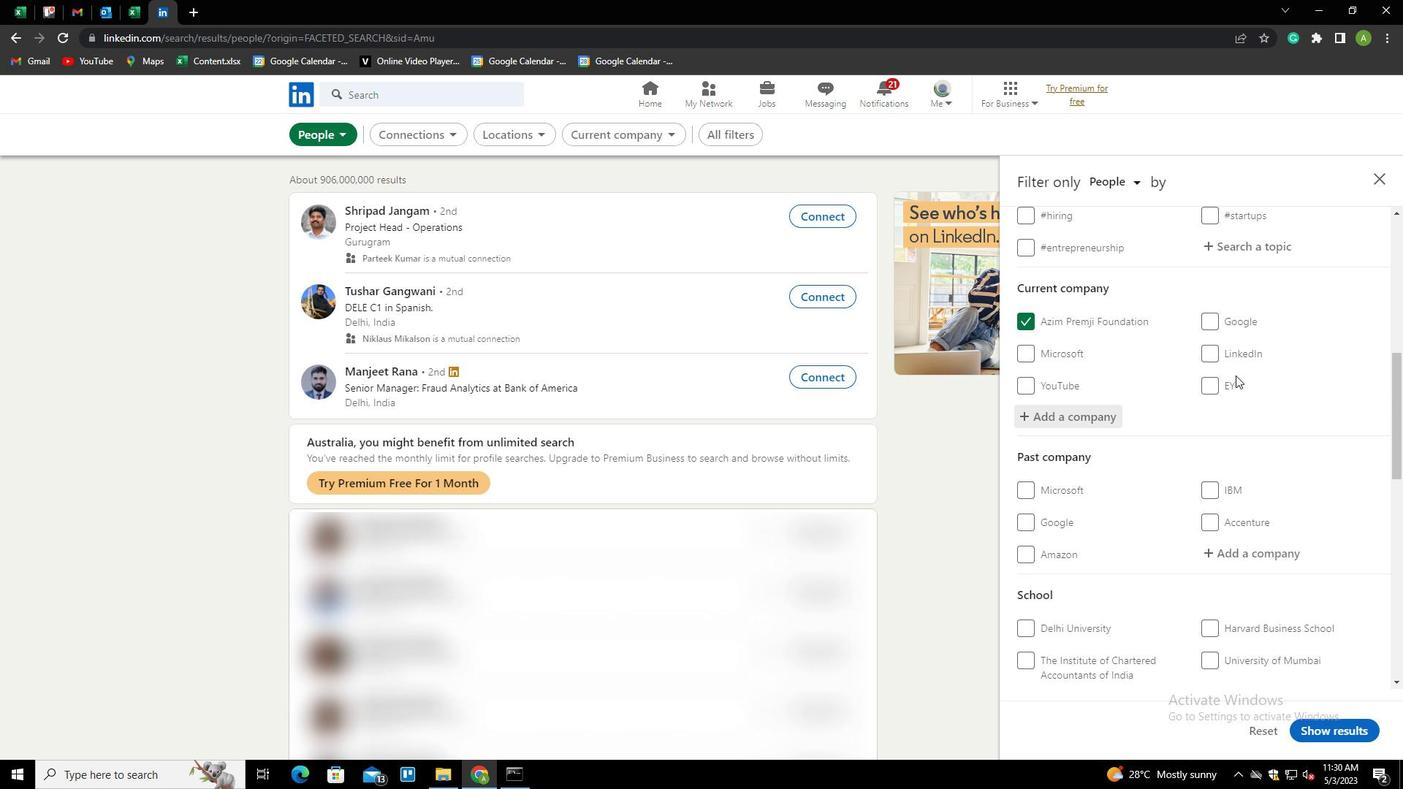 
Action: Mouse scrolled (1236, 375) with delta (0, 0)
Screenshot: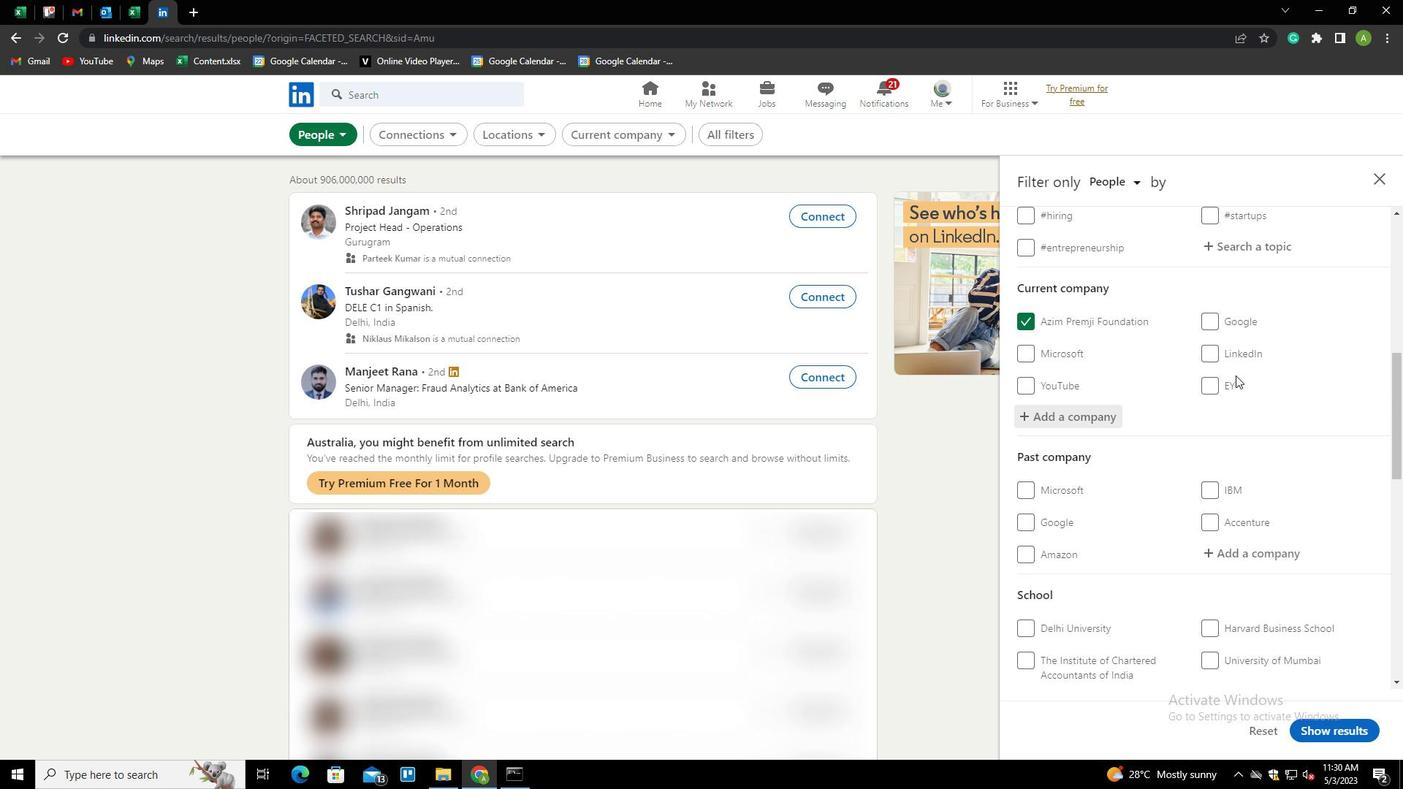 
Action: Mouse scrolled (1236, 375) with delta (0, 0)
Screenshot: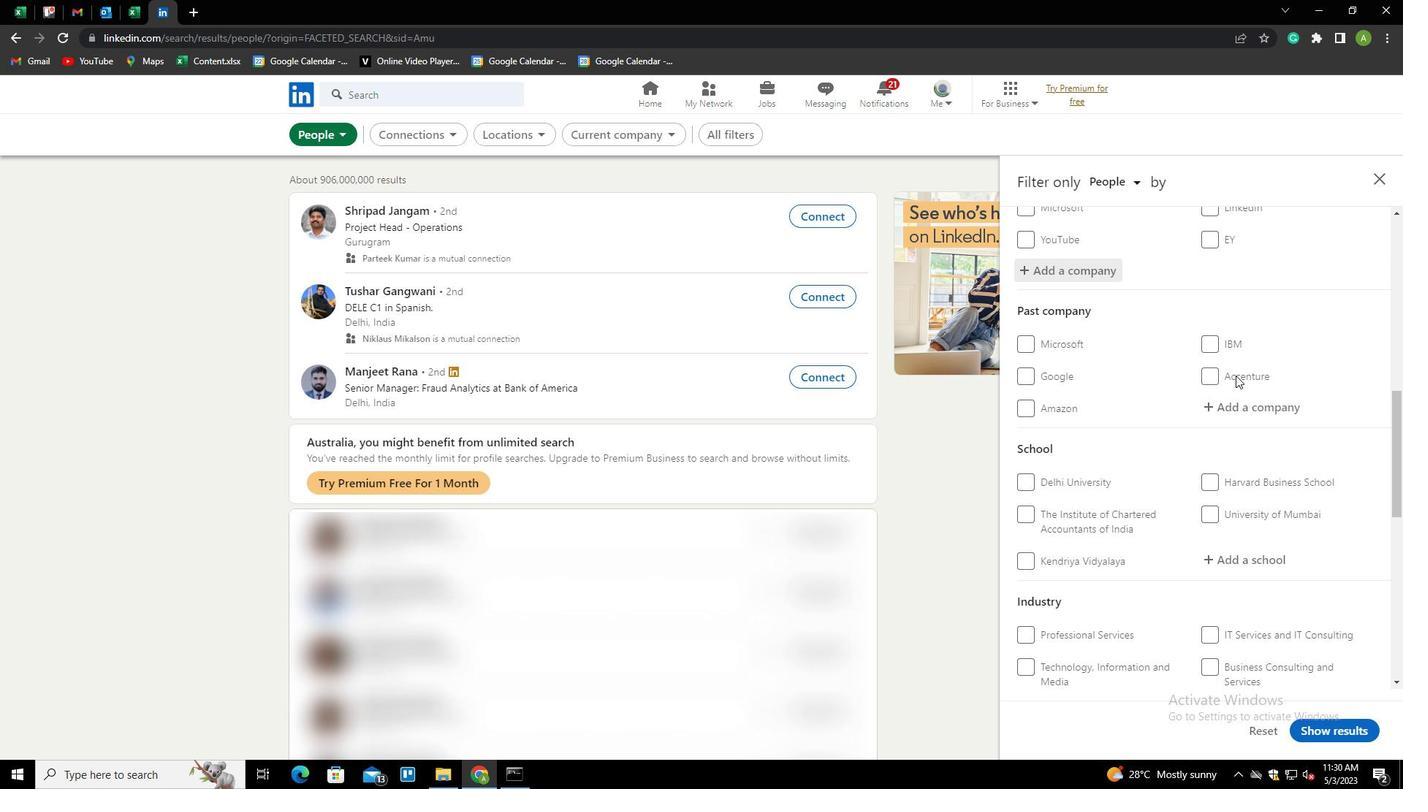 
Action: Mouse moved to (1231, 391)
Screenshot: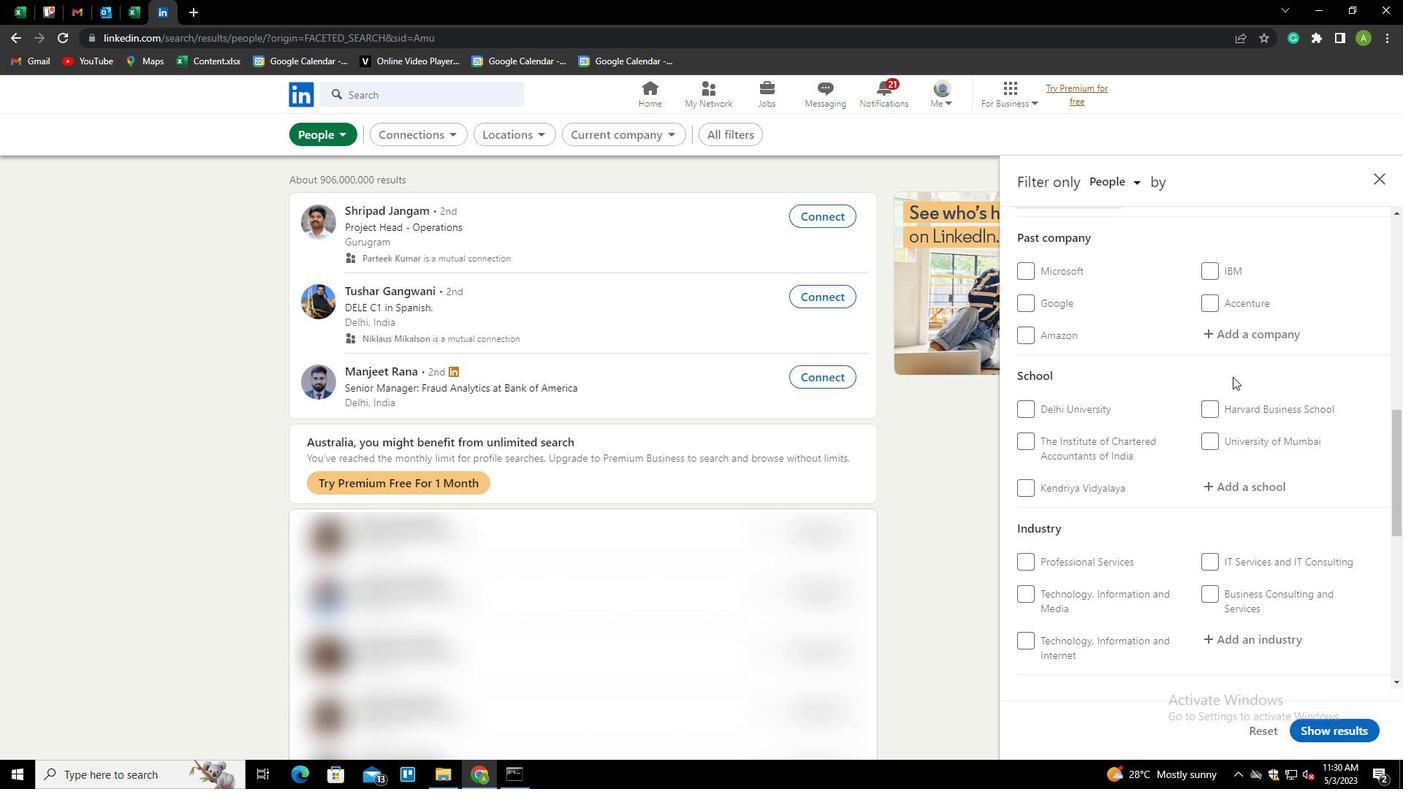 
Action: Mouse scrolled (1231, 390) with delta (0, 0)
Screenshot: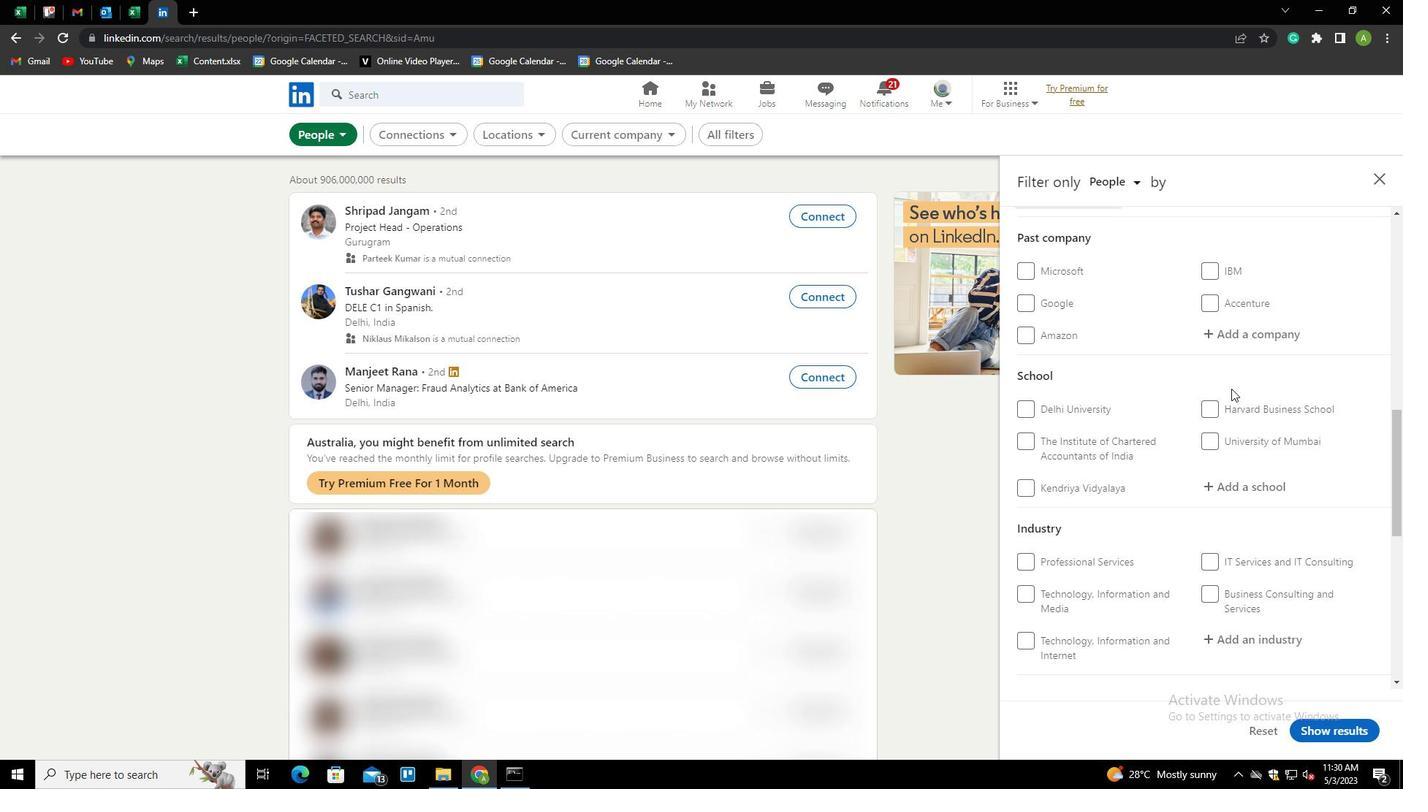 
Action: Mouse moved to (1237, 416)
Screenshot: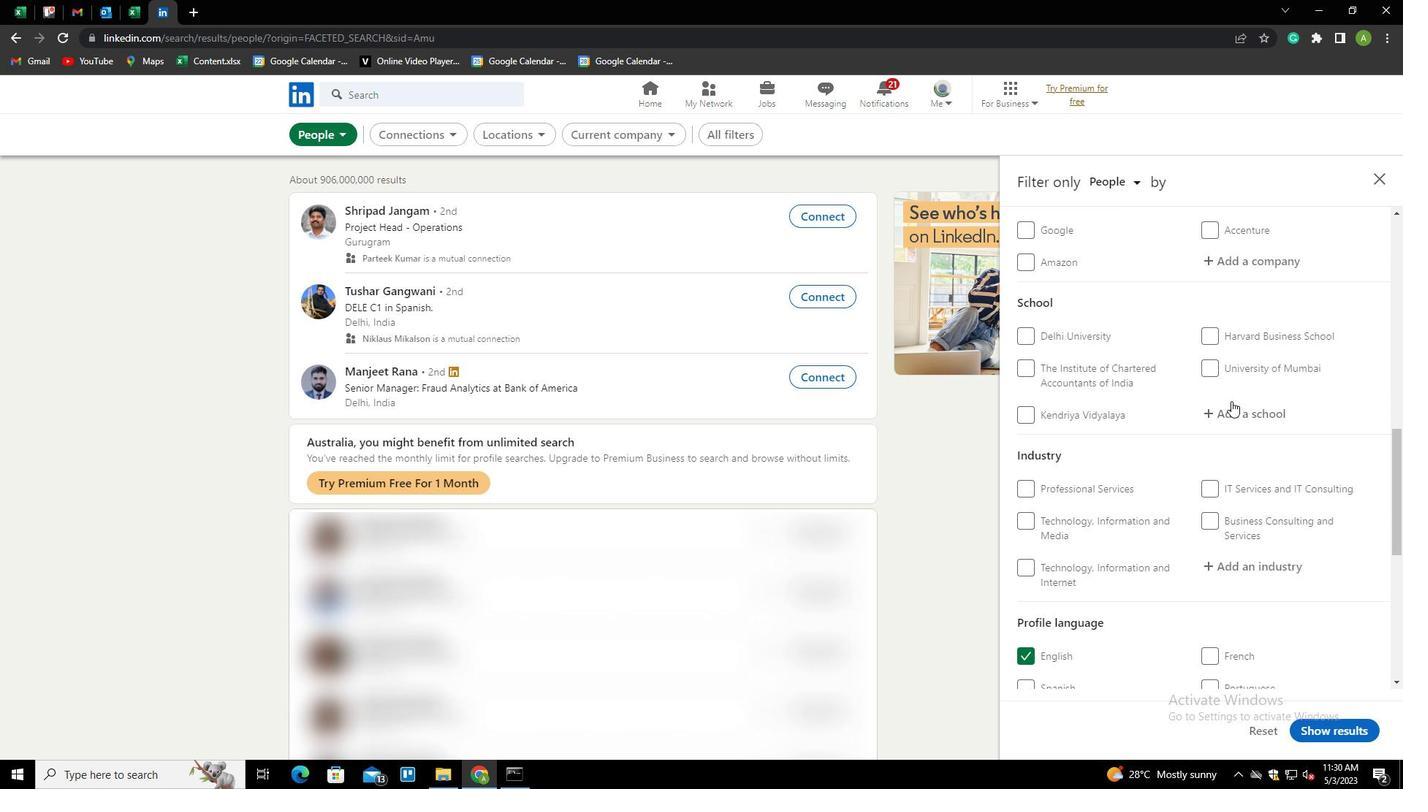 
Action: Mouse pressed left at (1237, 416)
Screenshot: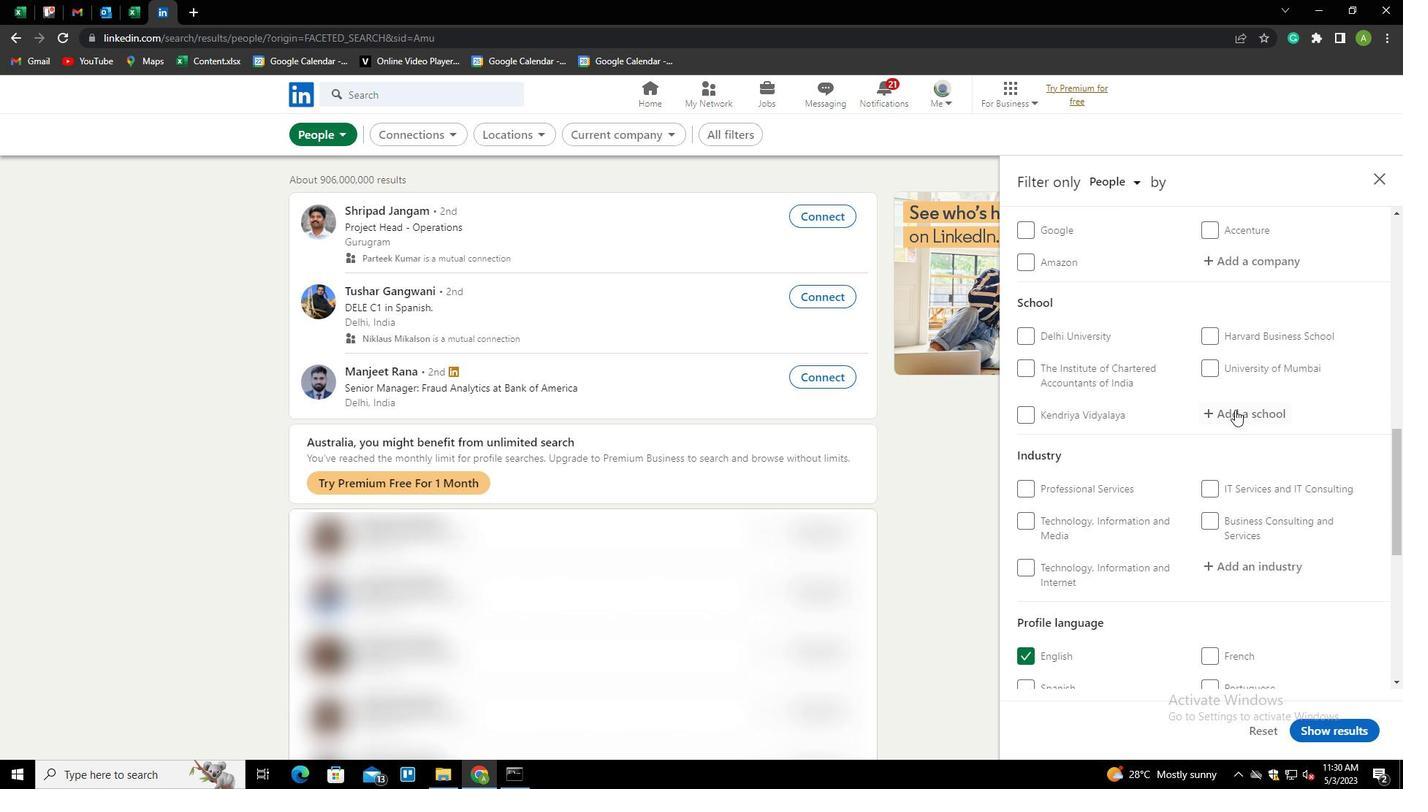 
Action: Key pressed <Key.shift>INDIRA<Key.space>GANDHI<Key.space>DELGI<Key.backspace><Key.backspace>HI<Key.down><Key.enter>
Screenshot: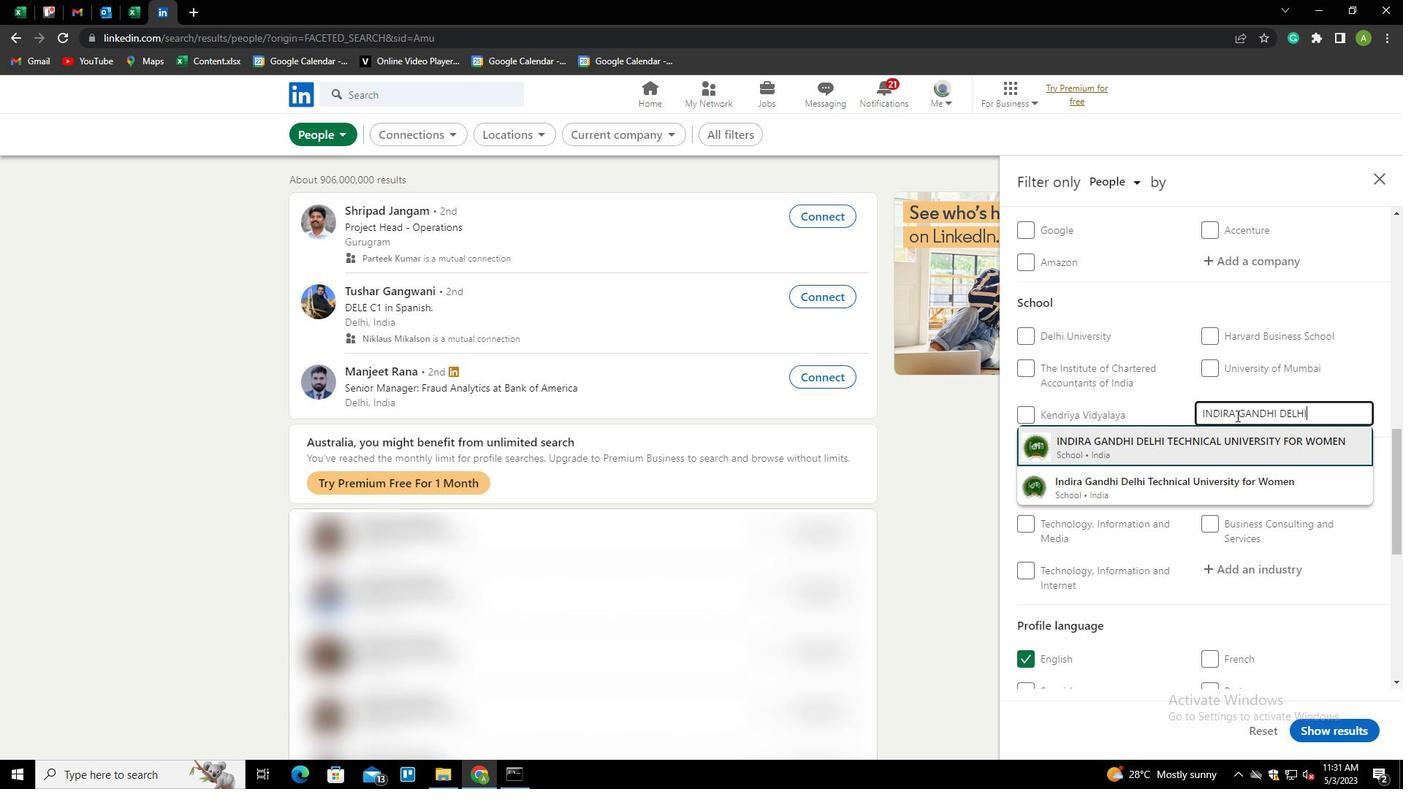 
Action: Mouse scrolled (1237, 415) with delta (0, 0)
Screenshot: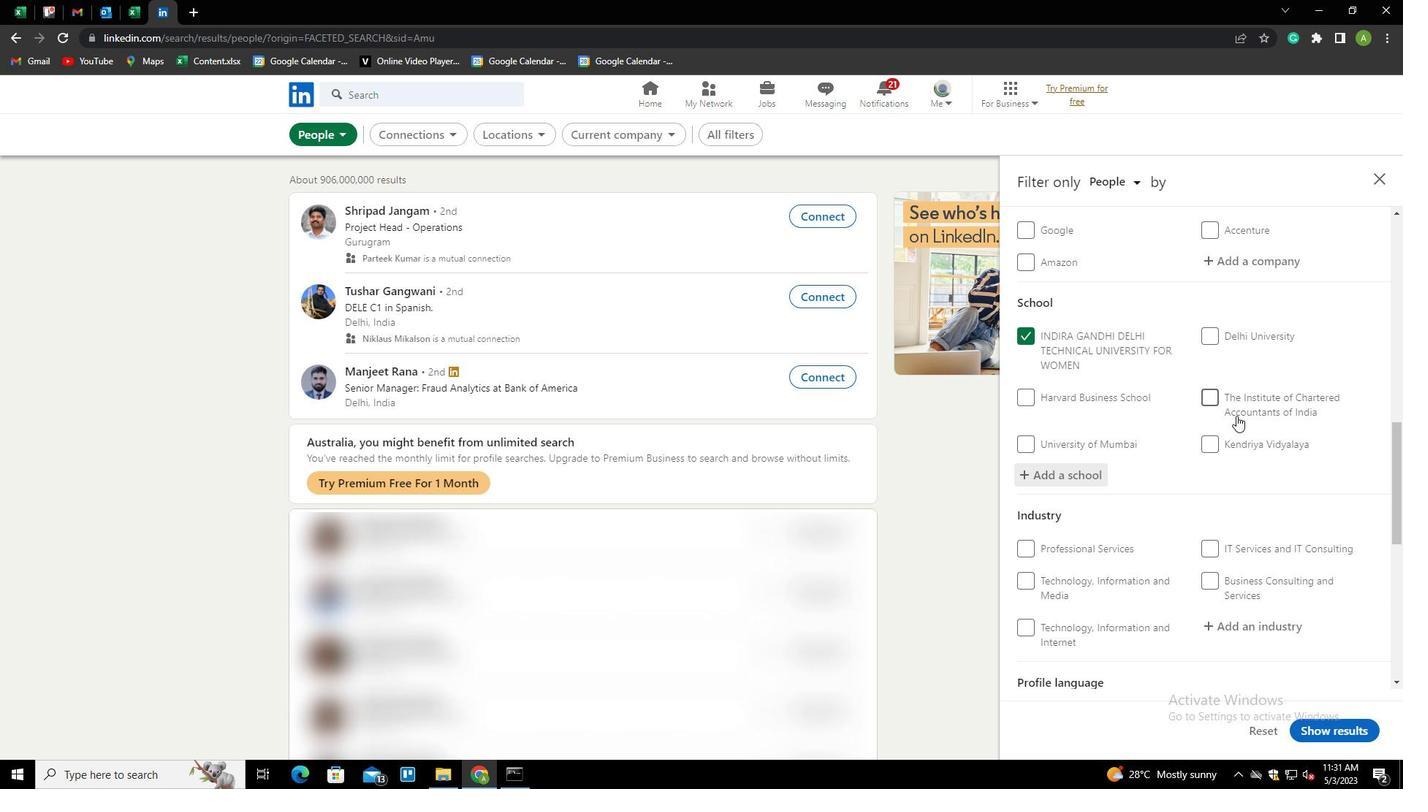 
Action: Mouse scrolled (1237, 415) with delta (0, 0)
Screenshot: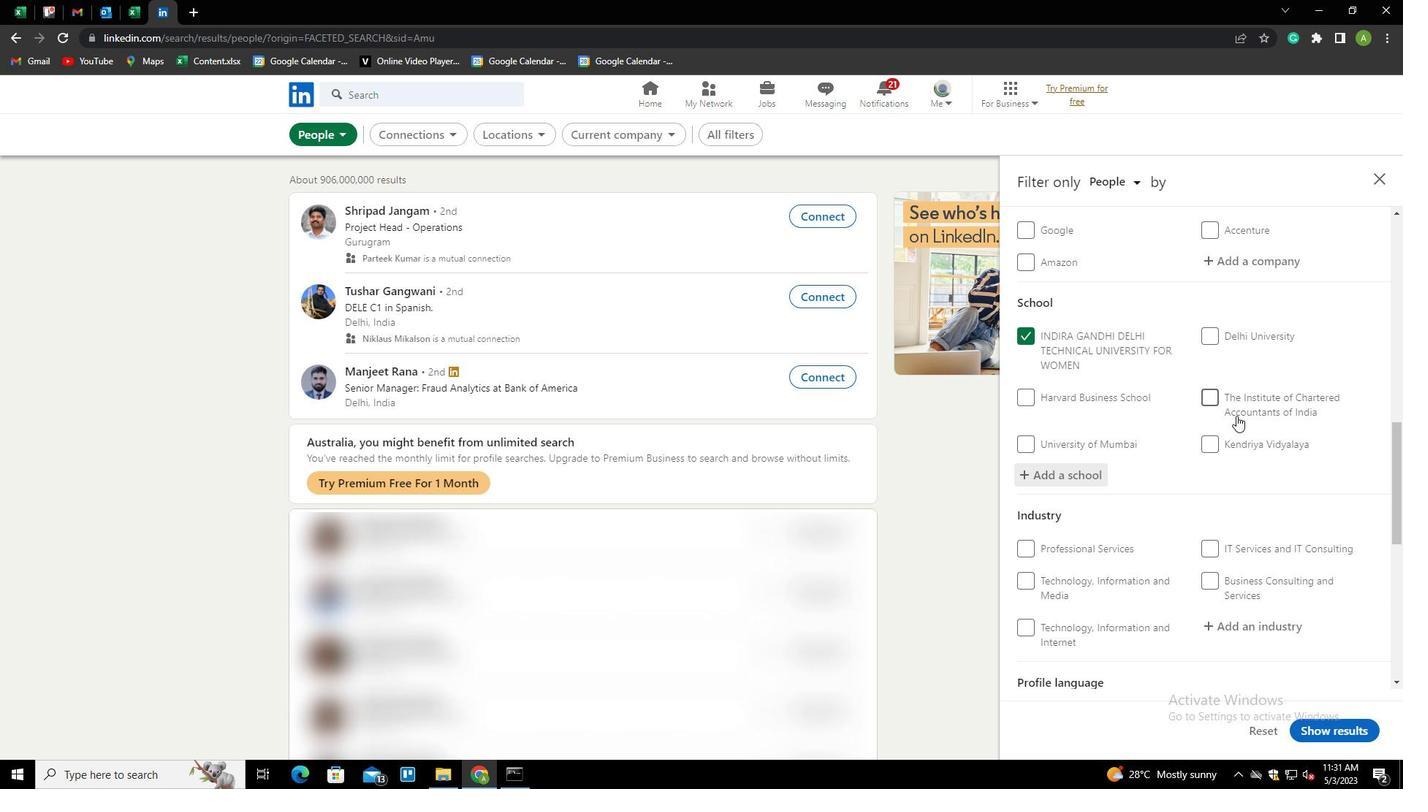 
Action: Mouse scrolled (1237, 415) with delta (0, 0)
Screenshot: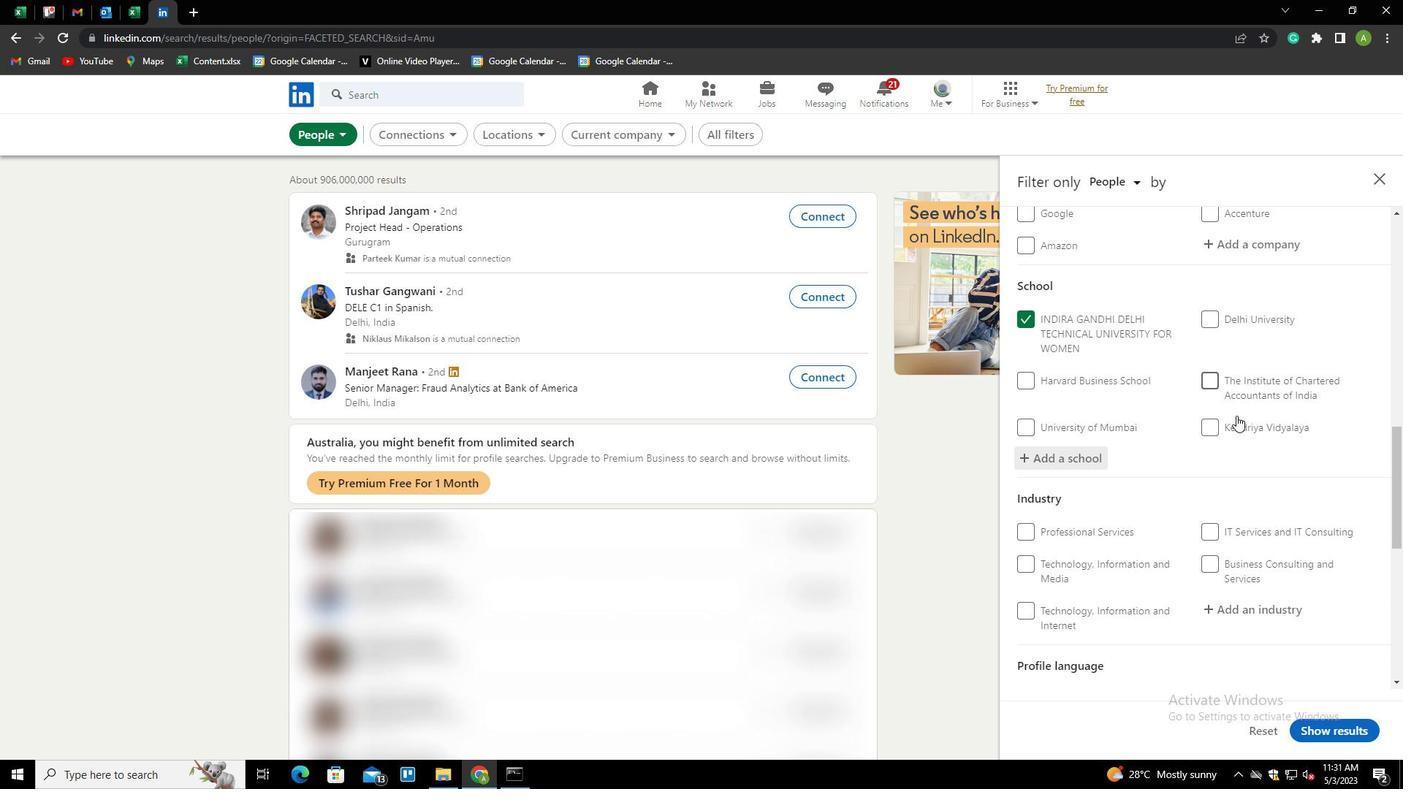 
Action: Mouse moved to (1238, 411)
Screenshot: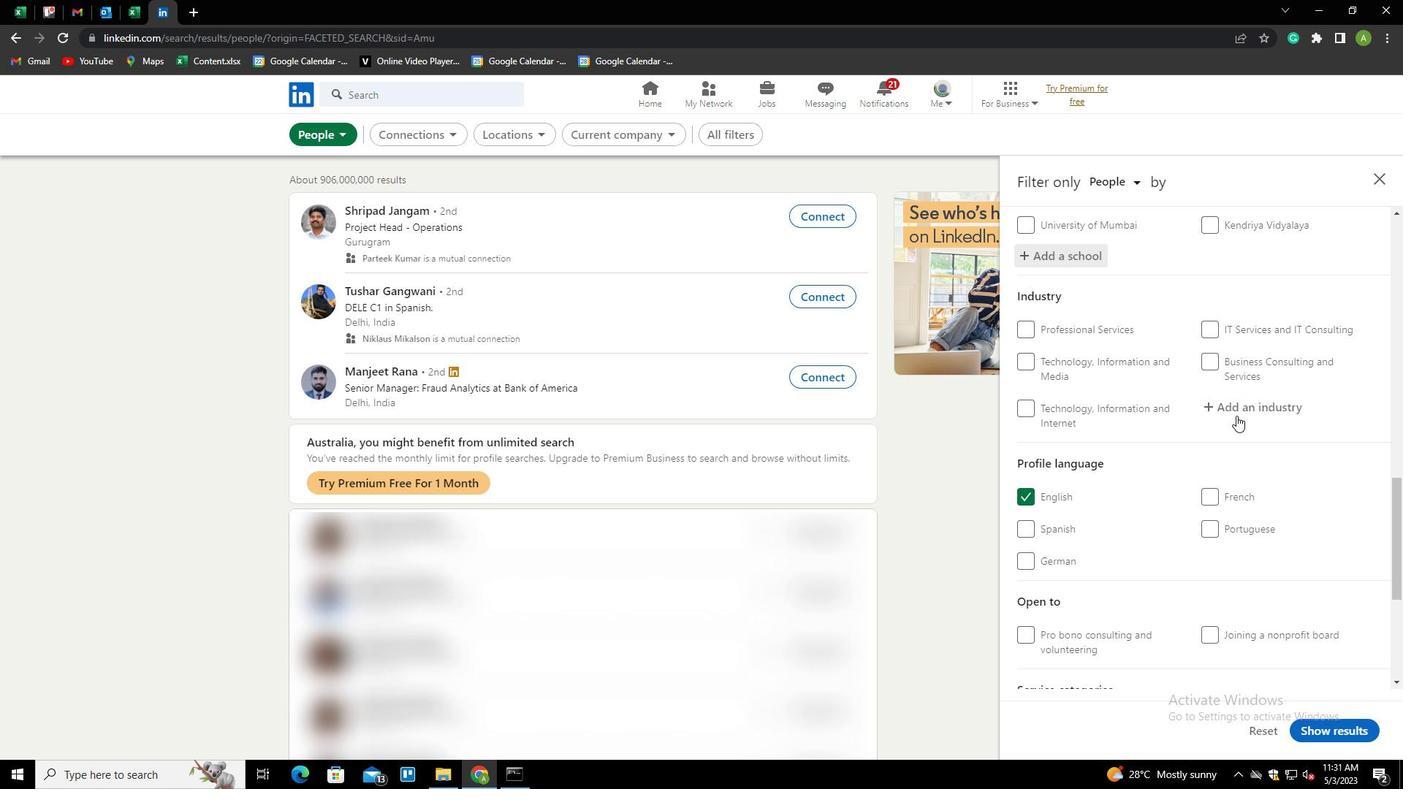 
Action: Mouse pressed left at (1238, 411)
Screenshot: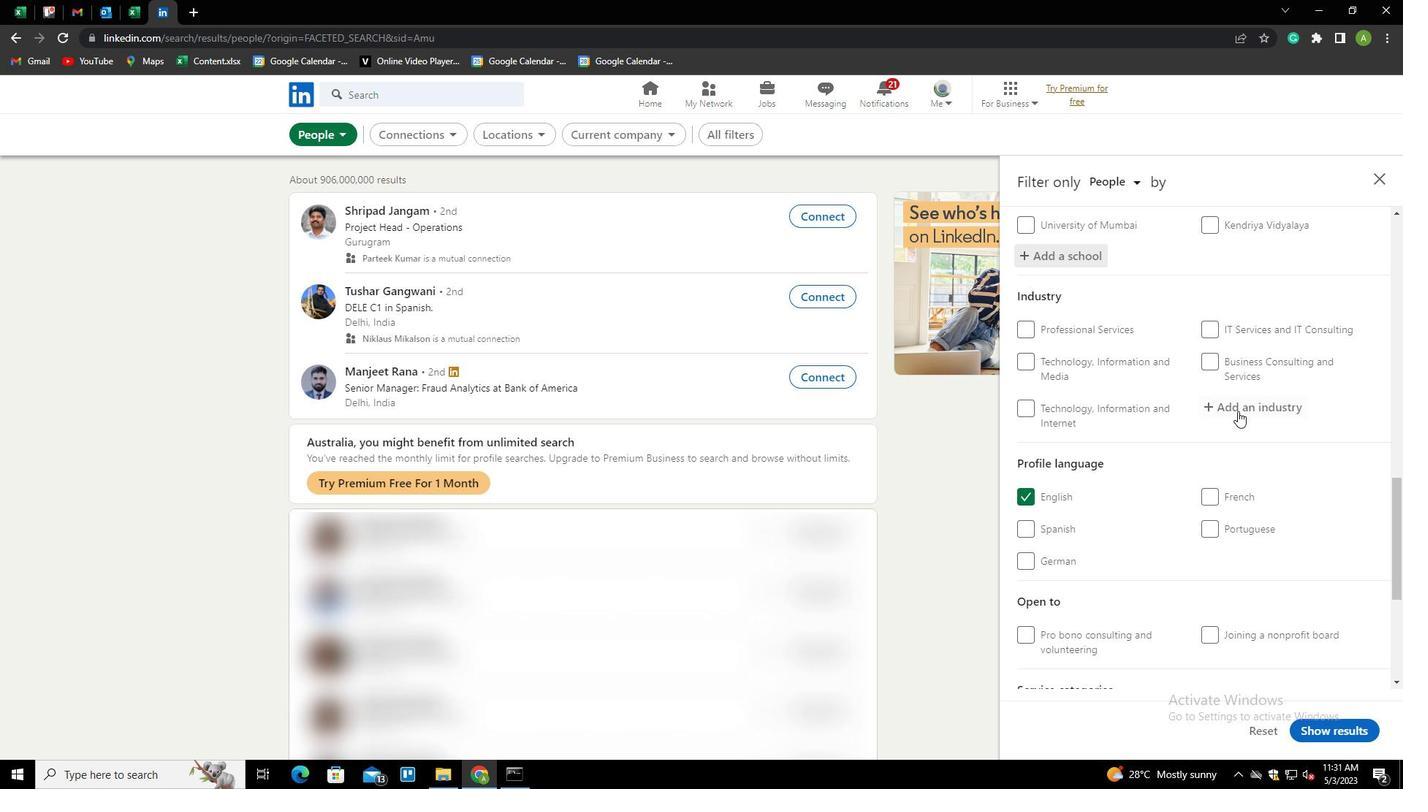 
Action: Mouse moved to (1242, 410)
Screenshot: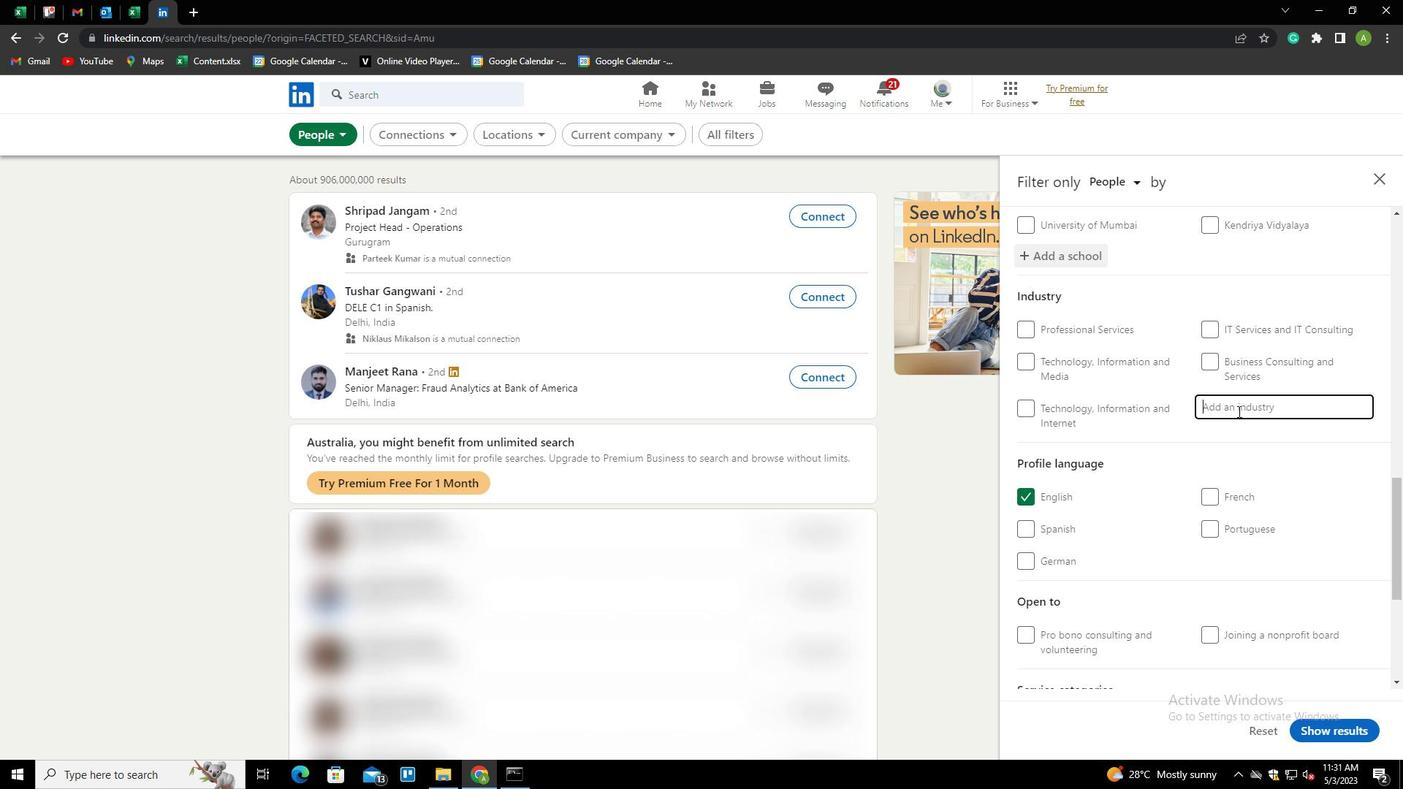 
Action: Mouse pressed left at (1242, 410)
Screenshot: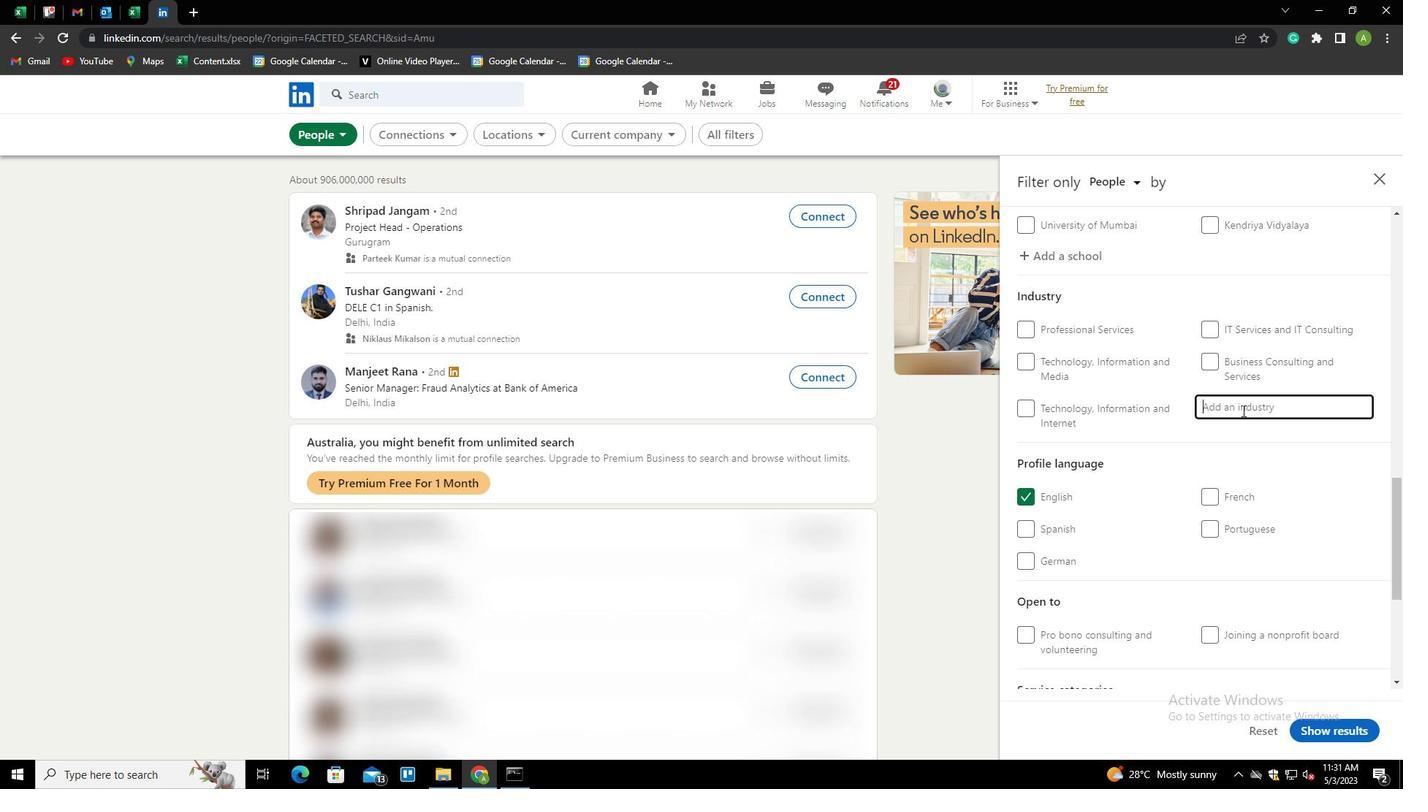 
Action: Mouse moved to (1237, 413)
Screenshot: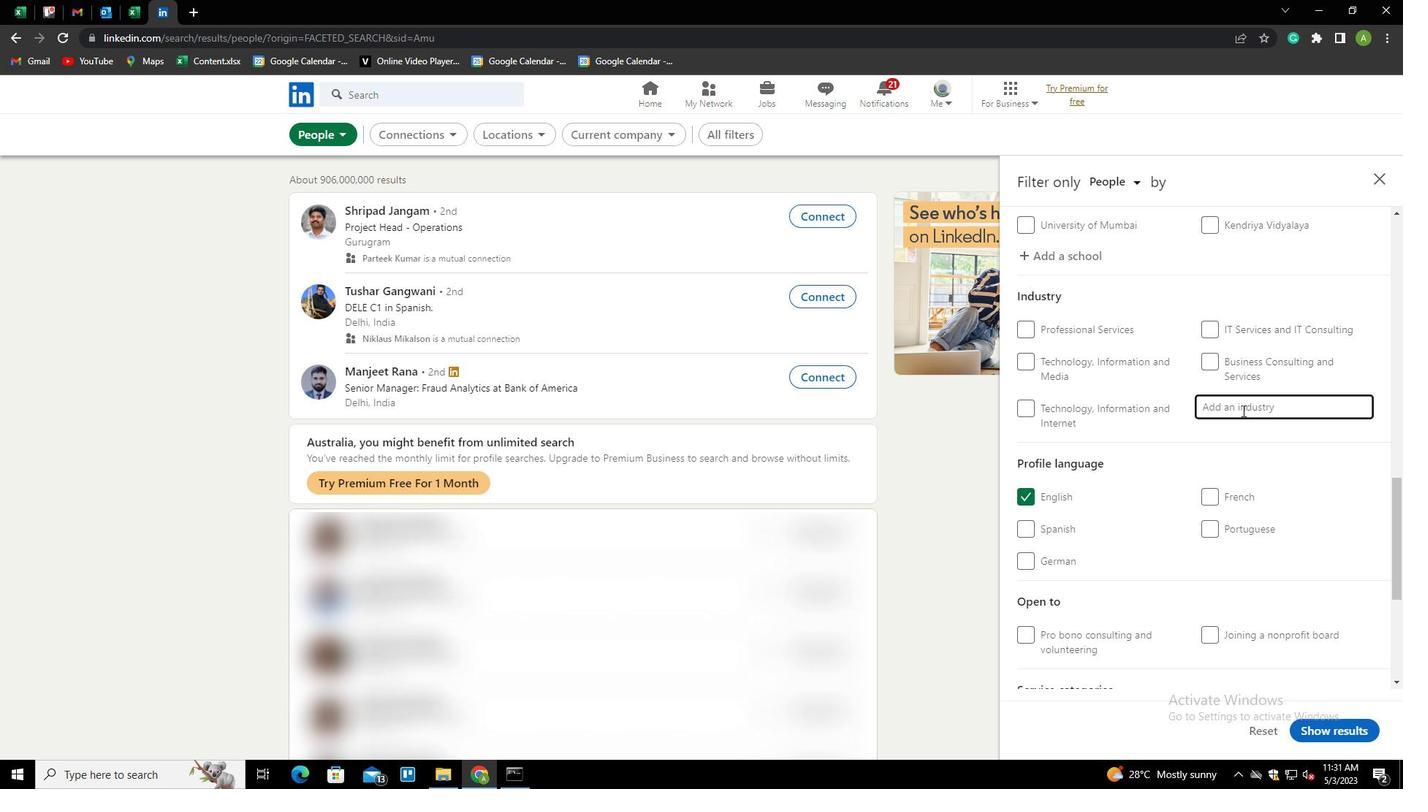 
Action: Key pressed <Key.shift>LEGAL<Key.space><Key.shift><Key.shift><Key.shift><Key.shift><Key.shift><Key.shift><Key.shift><Key.shift><Key.shift><Key.shift><Key.shift><Key.shift><Key.shift><Key.shift><Key.shift><Key.shift><Key.shift><Key.shift><Key.shift><Key.shift><Key.shift><Key.shift><Key.shift><Key.shift><Key.shift><Key.shift><Key.shift><Key.shift><Key.shift><Key.shift><Key.shift><Key.shift><Key.shift><Key.shift><Key.shift><Key.shift><Key.shift><Key.shift><Key.shift><Key.shift><Key.shift><Key.shift><Key.shift><Key.shift><Key.shift><Key.shift><Key.shift><Key.shift><Key.shift><Key.shift><Key.shift><Key.shift><Key.shift><Key.shift><Key.shift><Key.shift><Key.shift><Key.shift><Key.shift><Key.shift><Key.shift><Key.shift><Key.shift><Key.shift><Key.shift><Key.shift><Key.shift><Key.shift><Key.shift><Key.shift><Key.shift><Key.shift><Key.shift><Key.shift><Key.shift><Key.shift><Key.shift><Key.shift>S<Key.down><Key.enter>
Screenshot: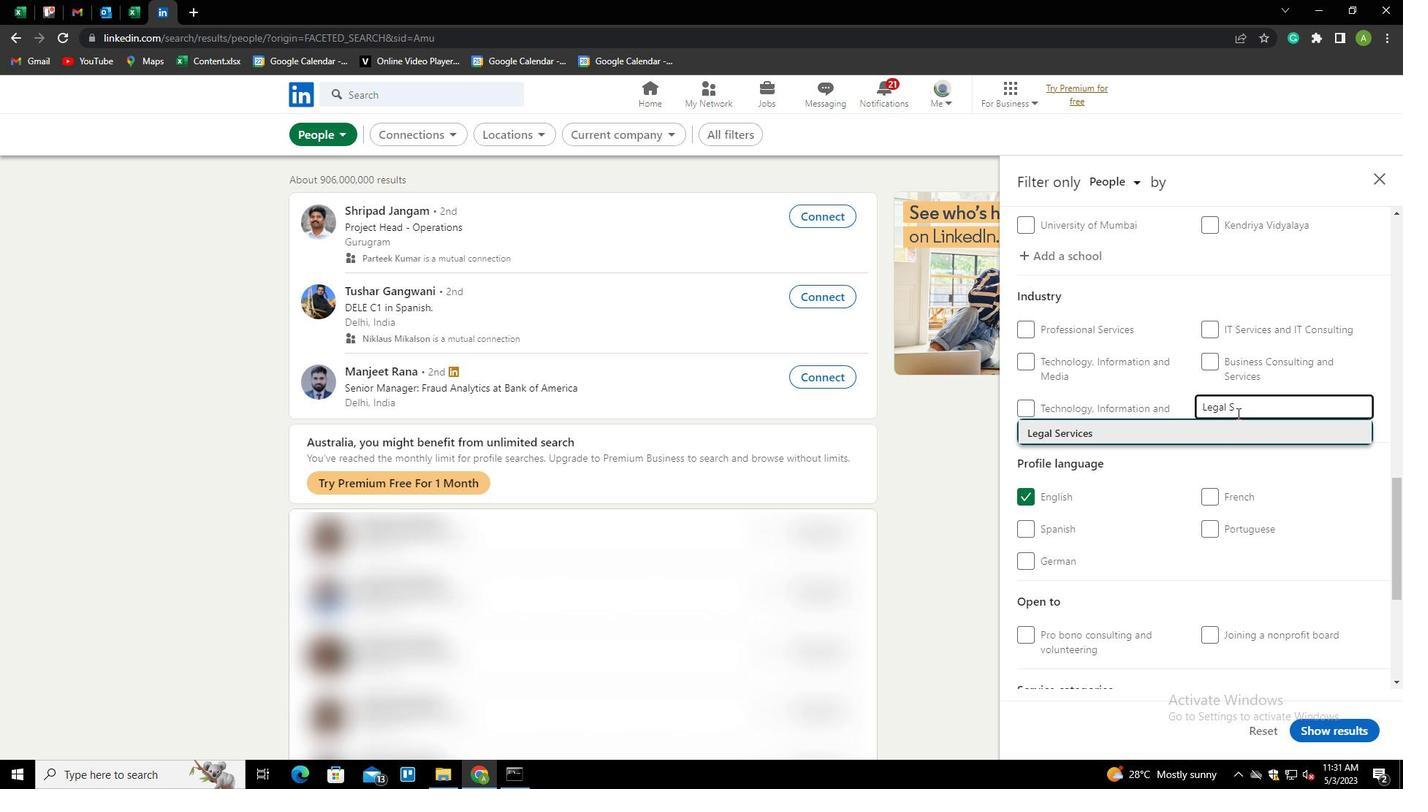 
Action: Mouse scrolled (1237, 413) with delta (0, 0)
Screenshot: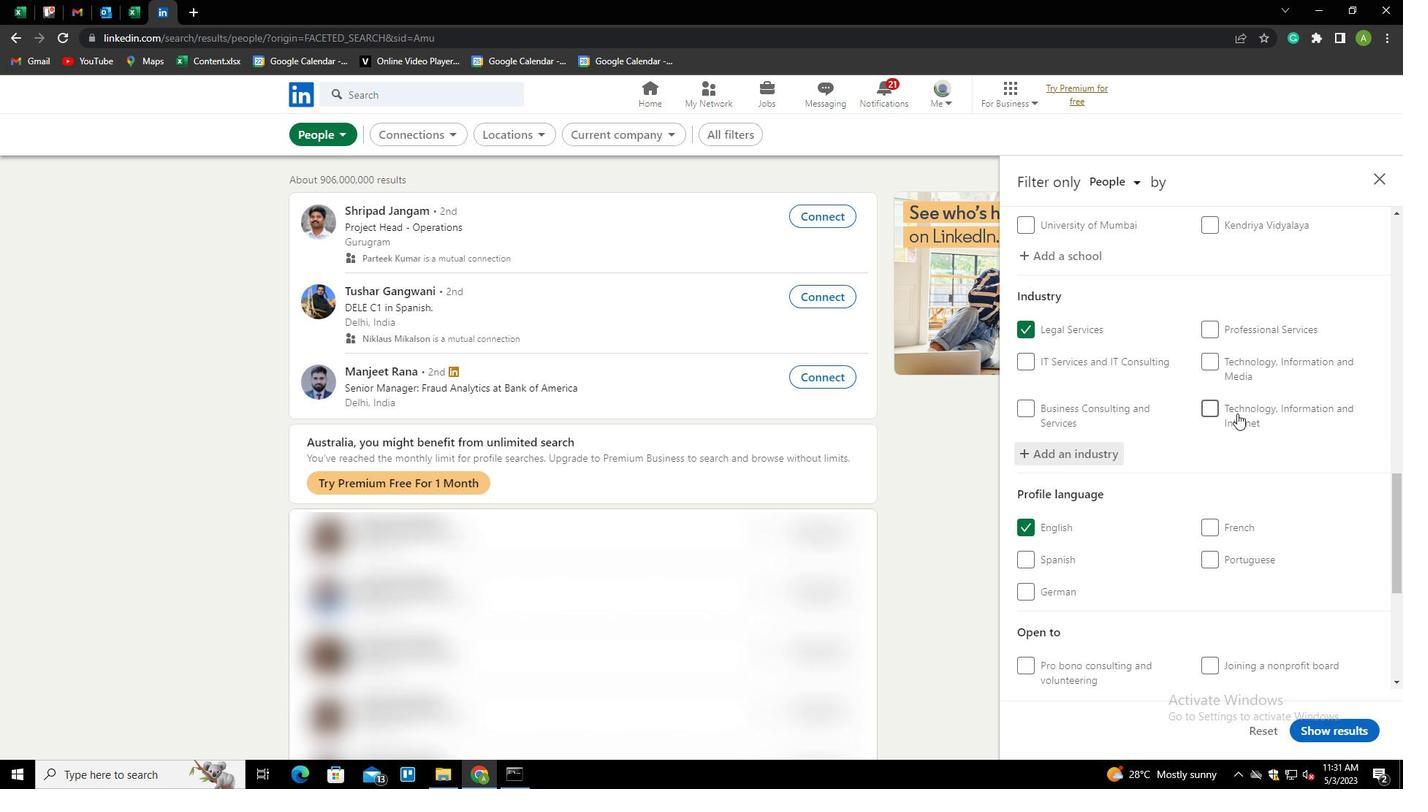 
Action: Mouse scrolled (1237, 413) with delta (0, 0)
Screenshot: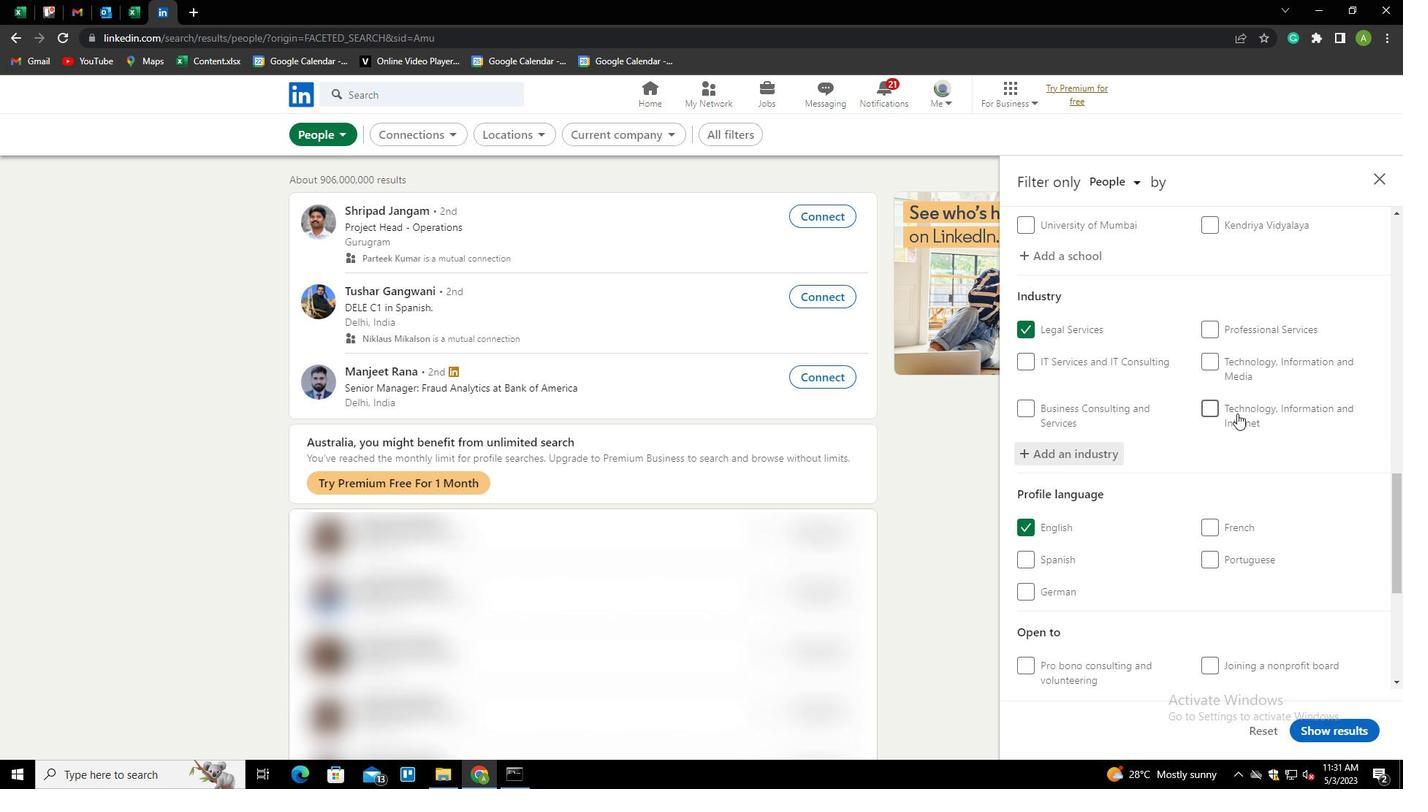 
Action: Mouse scrolled (1237, 413) with delta (0, 0)
Screenshot: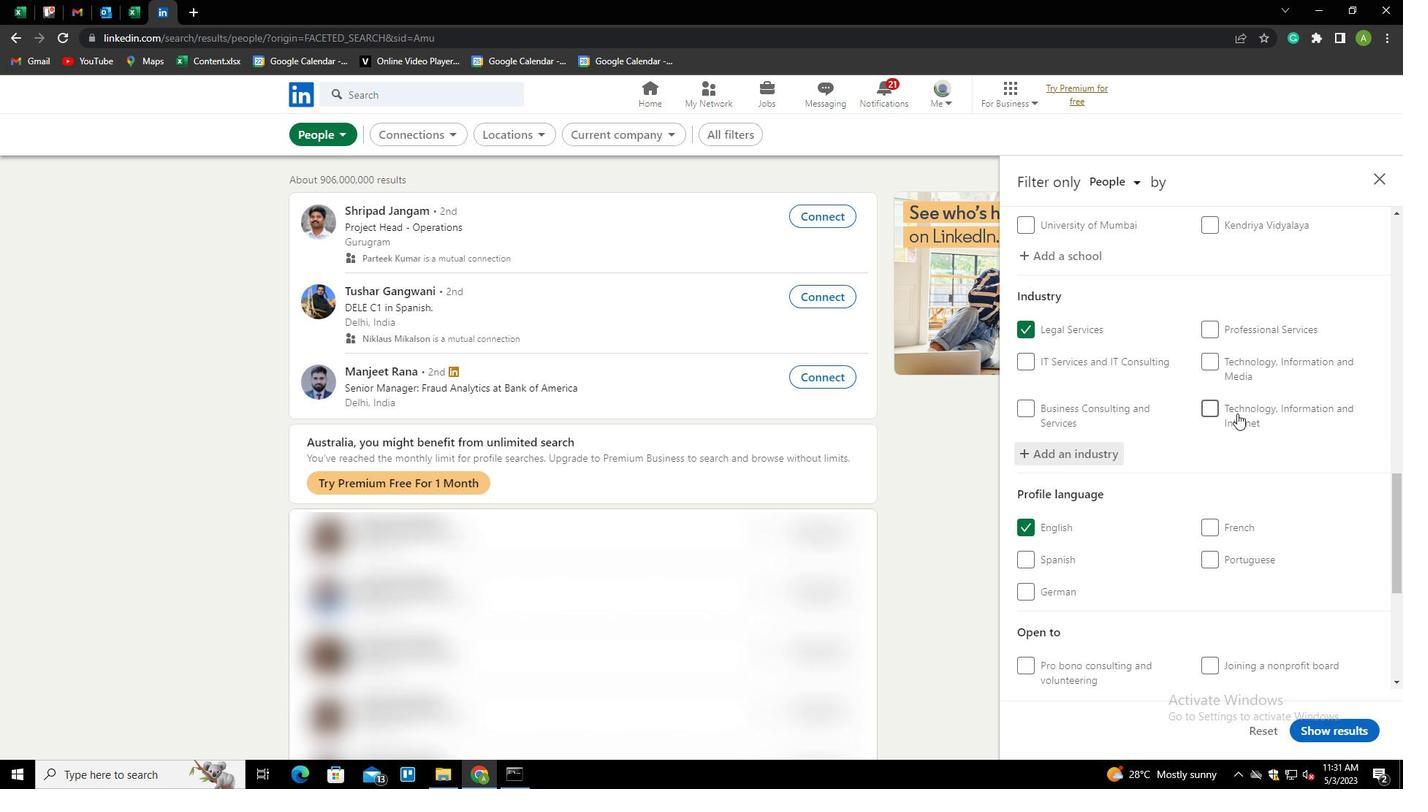 
Action: Mouse scrolled (1237, 413) with delta (0, 0)
Screenshot: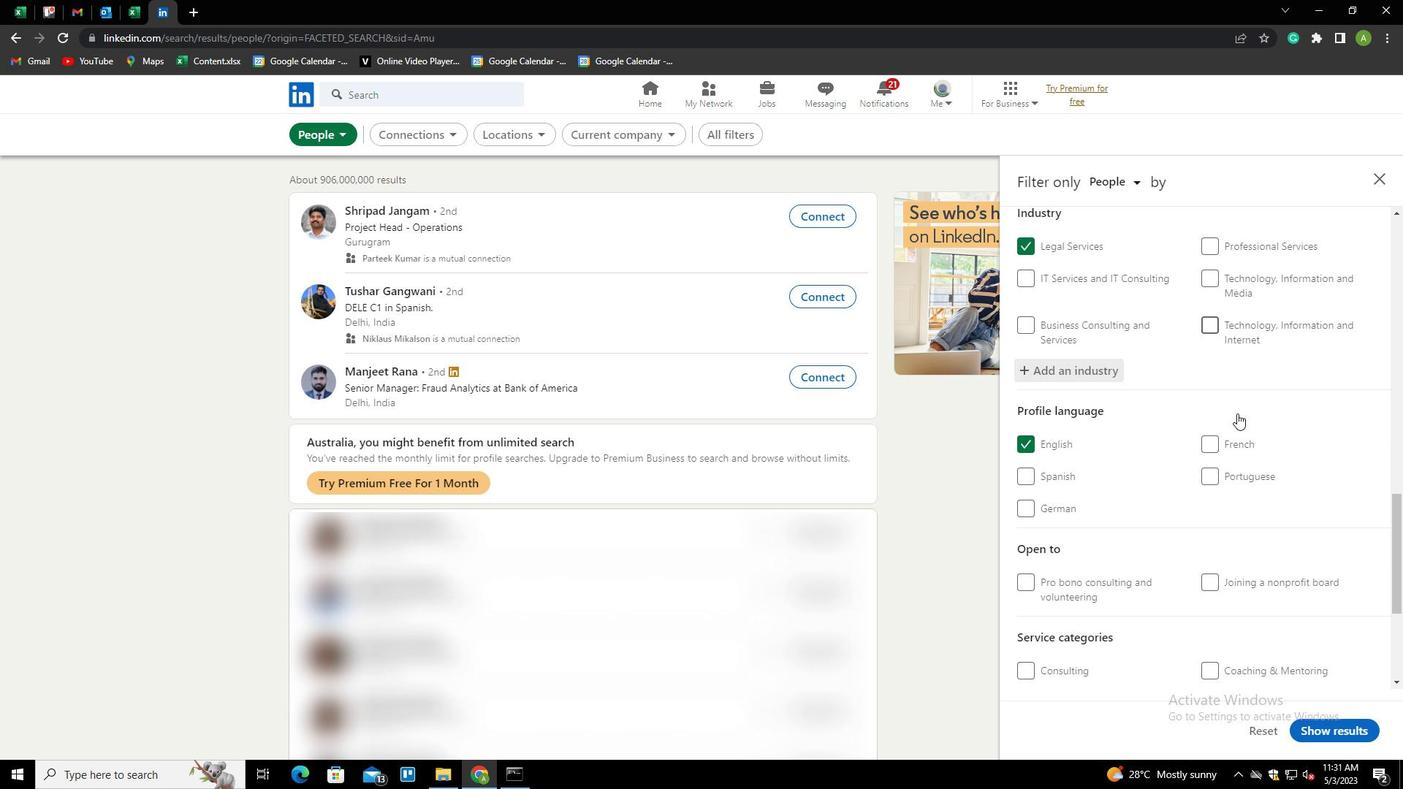 
Action: Mouse moved to (1236, 462)
Screenshot: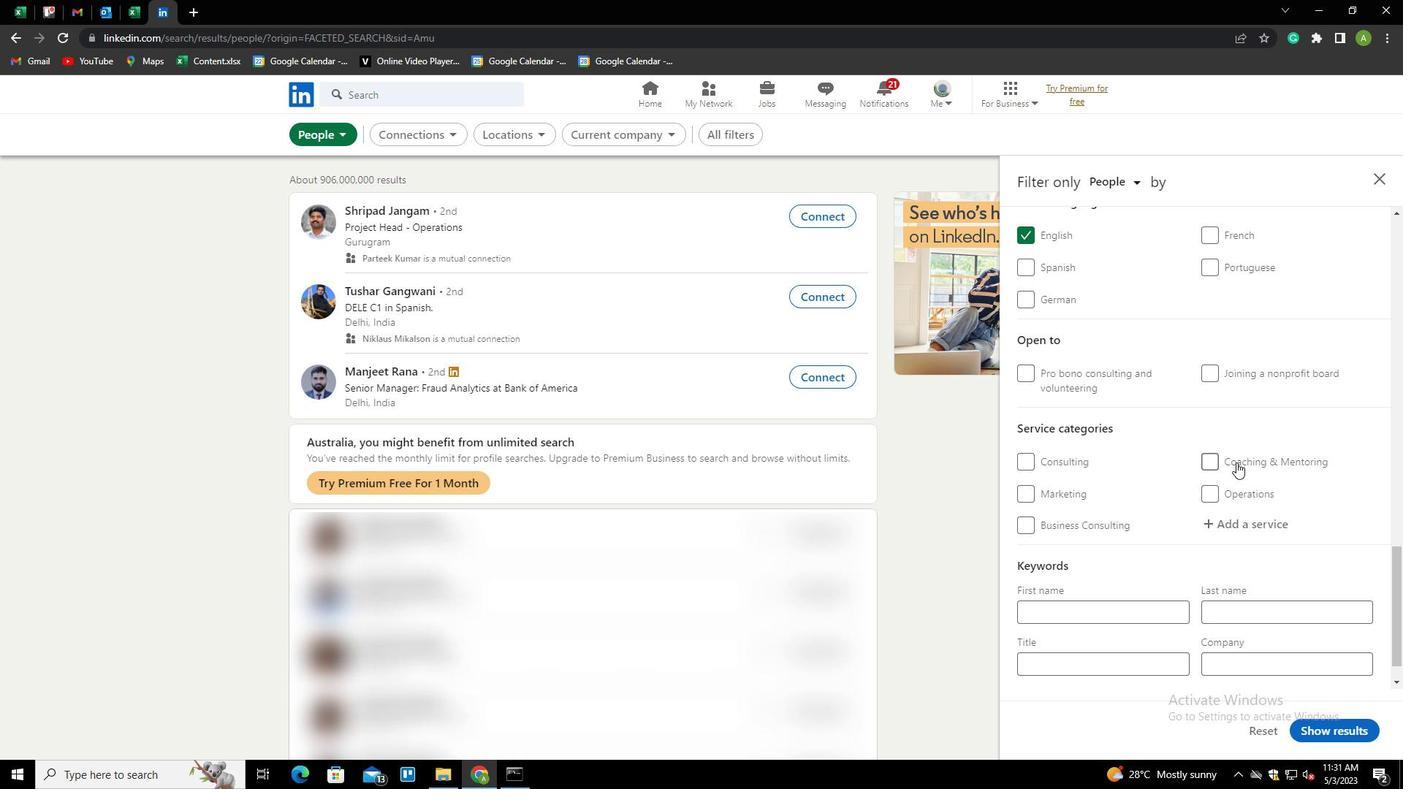 
Action: Mouse scrolled (1236, 462) with delta (0, 0)
Screenshot: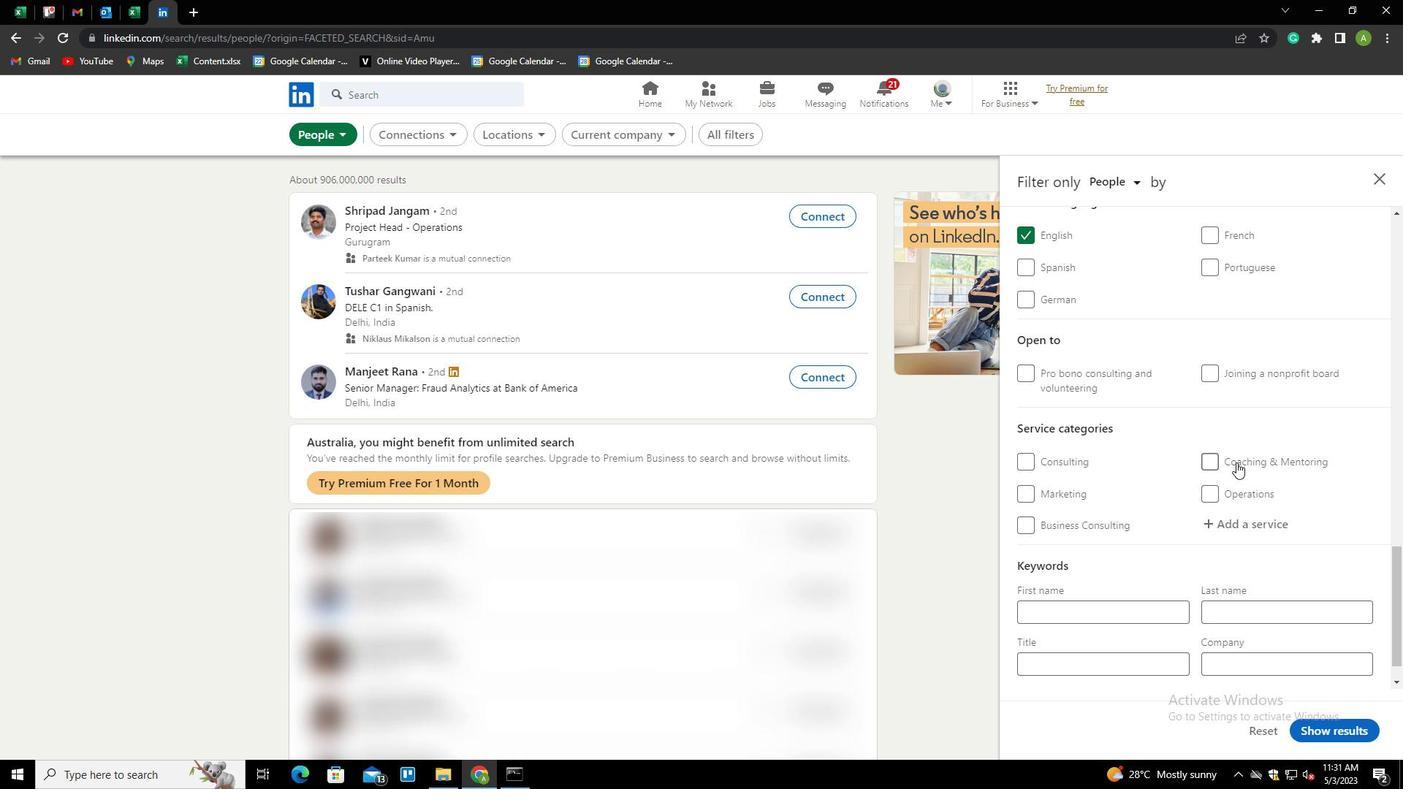 
Action: Mouse scrolled (1236, 462) with delta (0, 0)
Screenshot: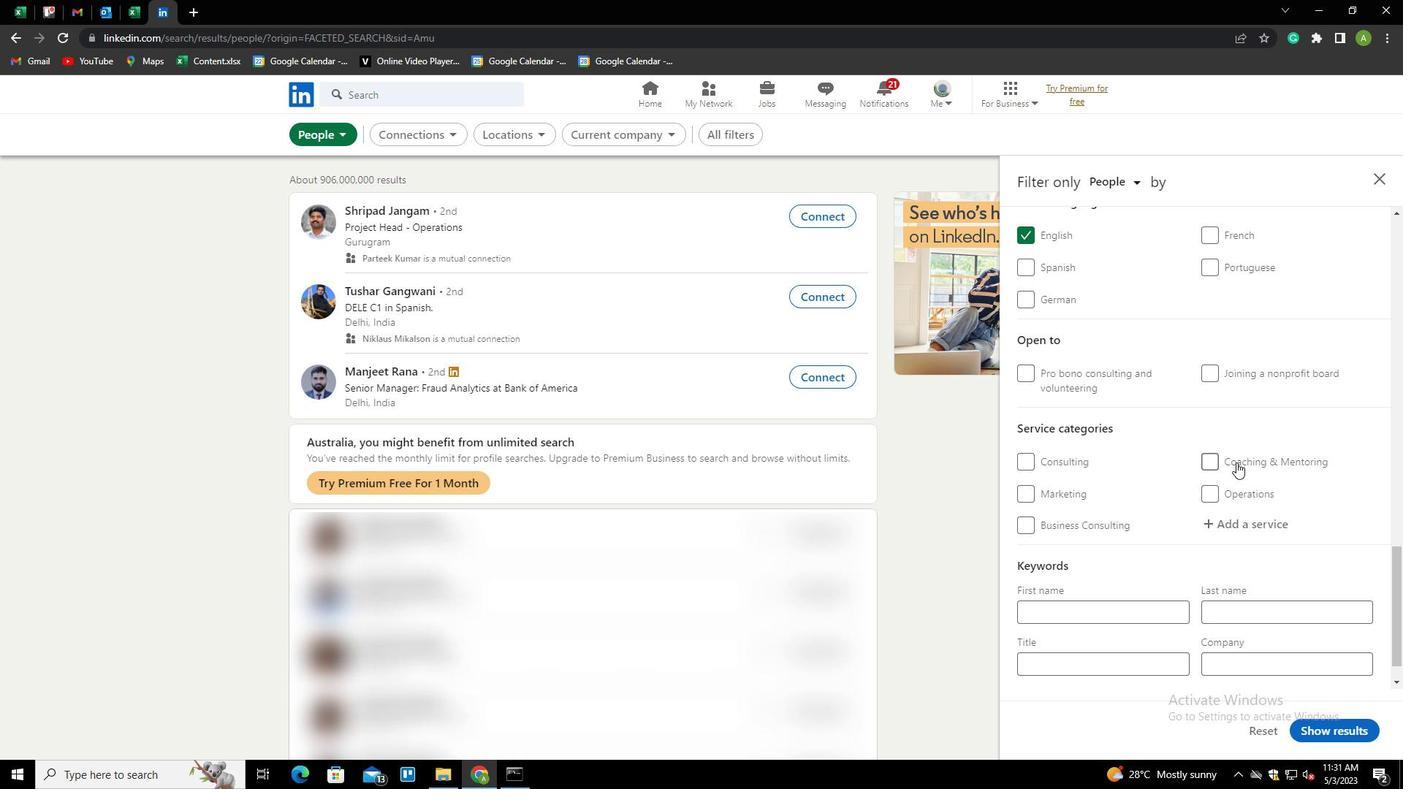 
Action: Mouse moved to (1237, 481)
Screenshot: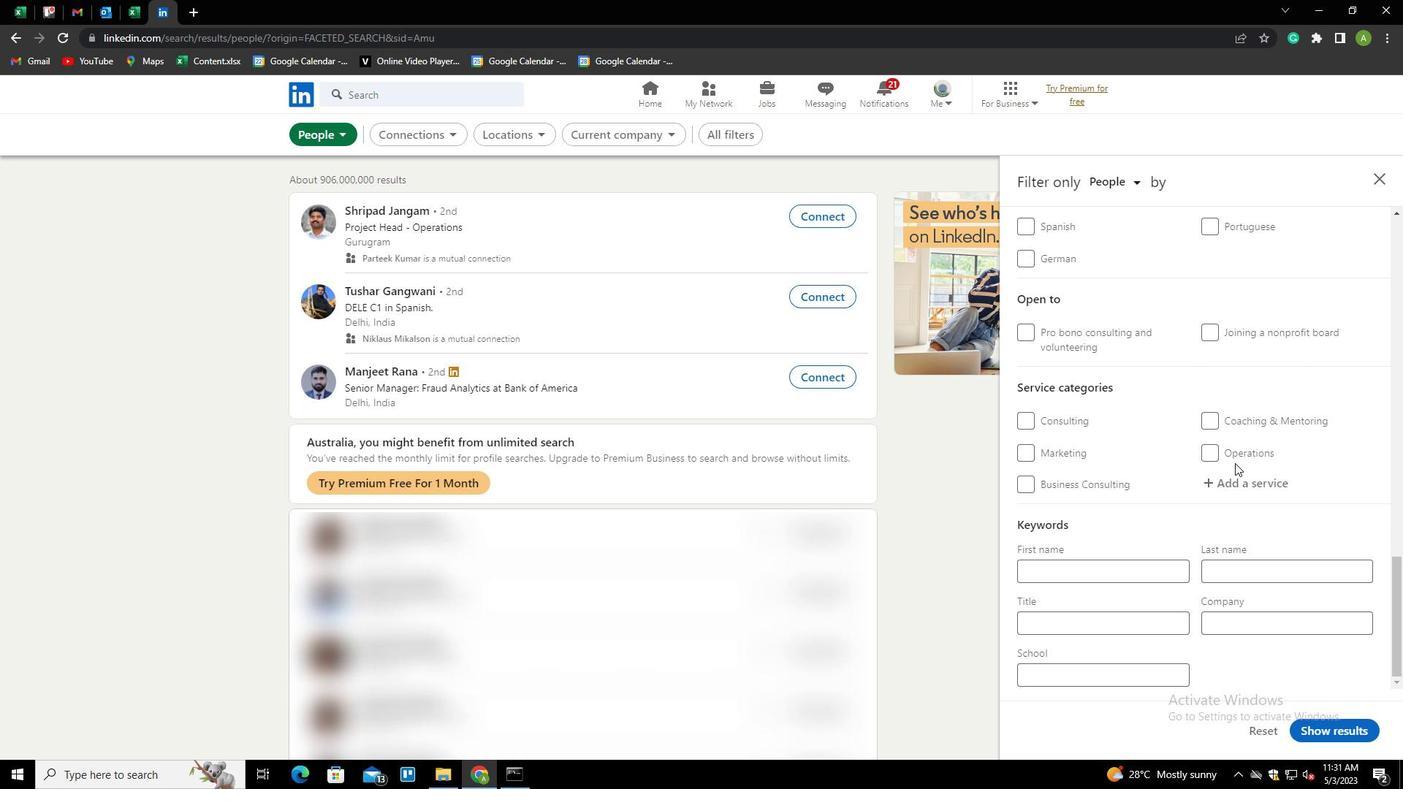 
Action: Mouse pressed left at (1237, 481)
Screenshot: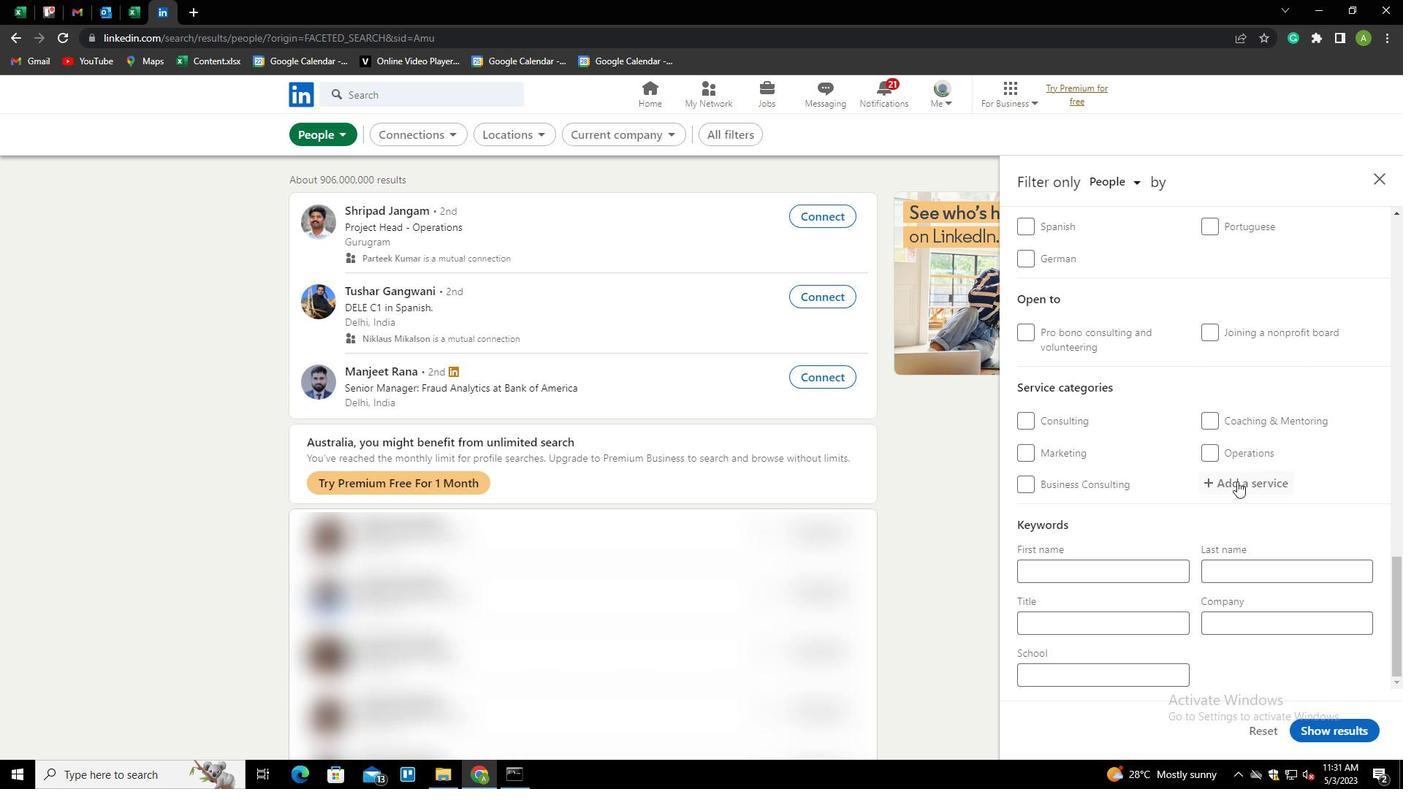 
Action: Mouse moved to (1237, 483)
Screenshot: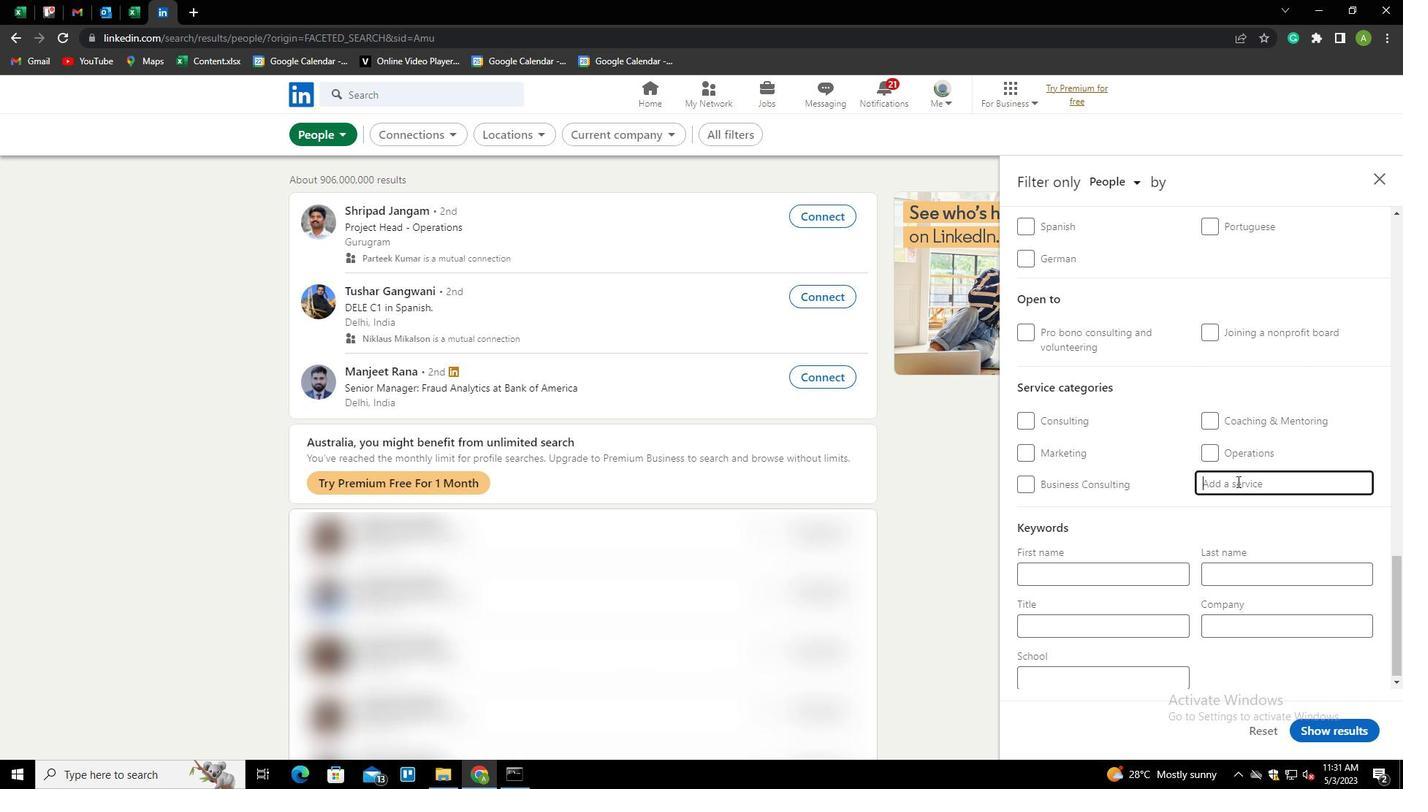 
Action: Key pressed <Key.shift><Key.shift><Key.shift><Key.shift><Key.shift><Key.shift><Key.shift>SOCIAL<Key.space><Key.shift>MEDIA<Key.space><Key.shift>MARKETING<Key.down><Key.enter>
Screenshot: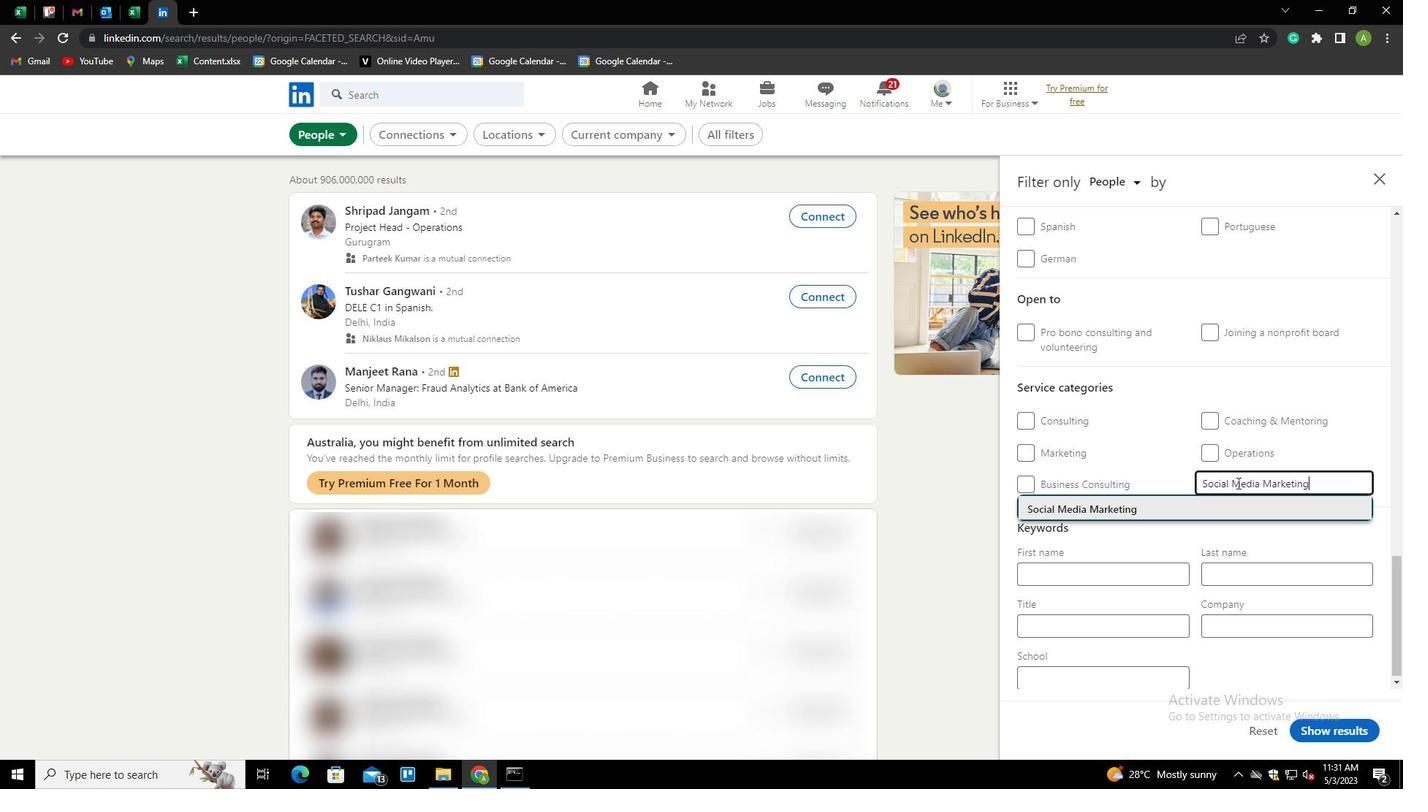
Action: Mouse scrolled (1237, 482) with delta (0, 0)
Screenshot: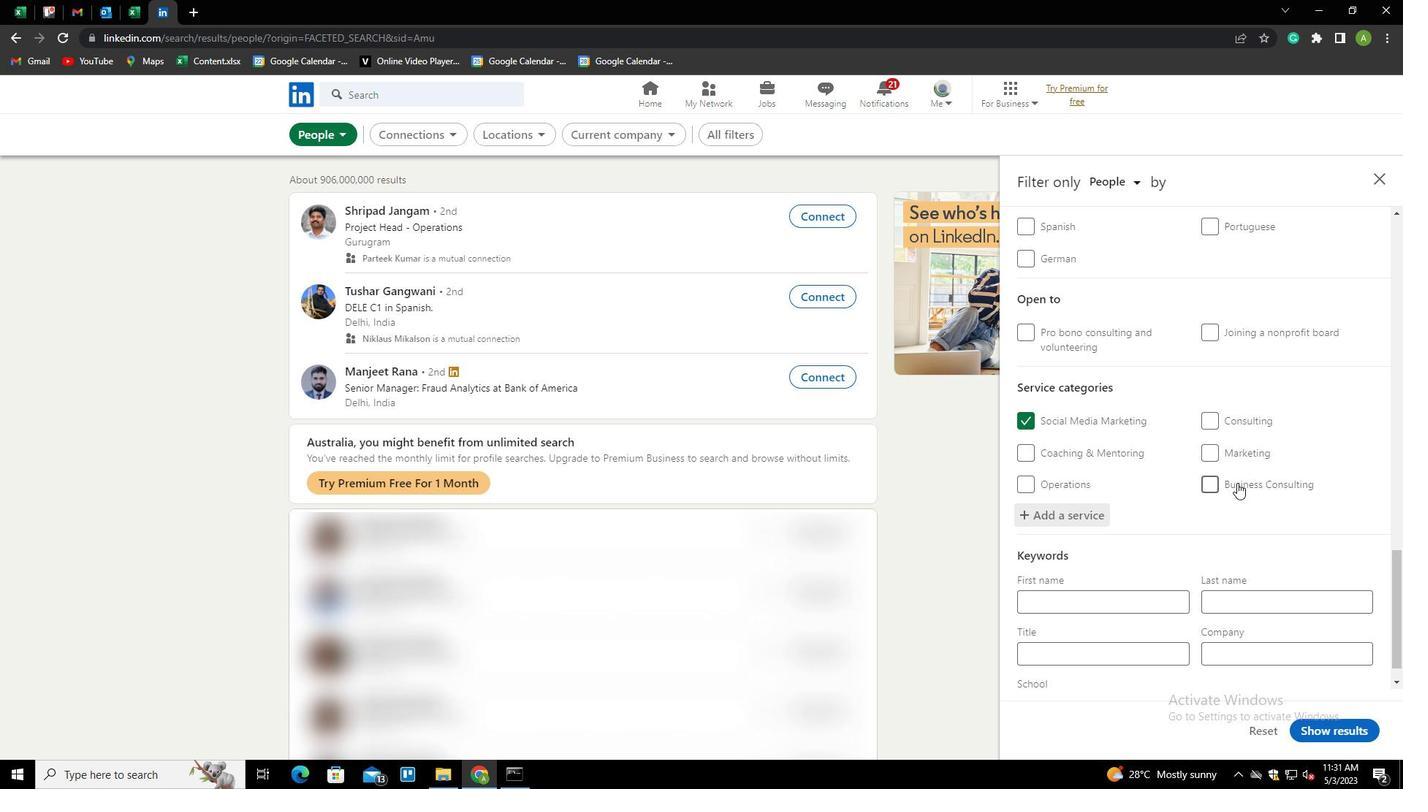 
Action: Mouse scrolled (1237, 482) with delta (0, 0)
Screenshot: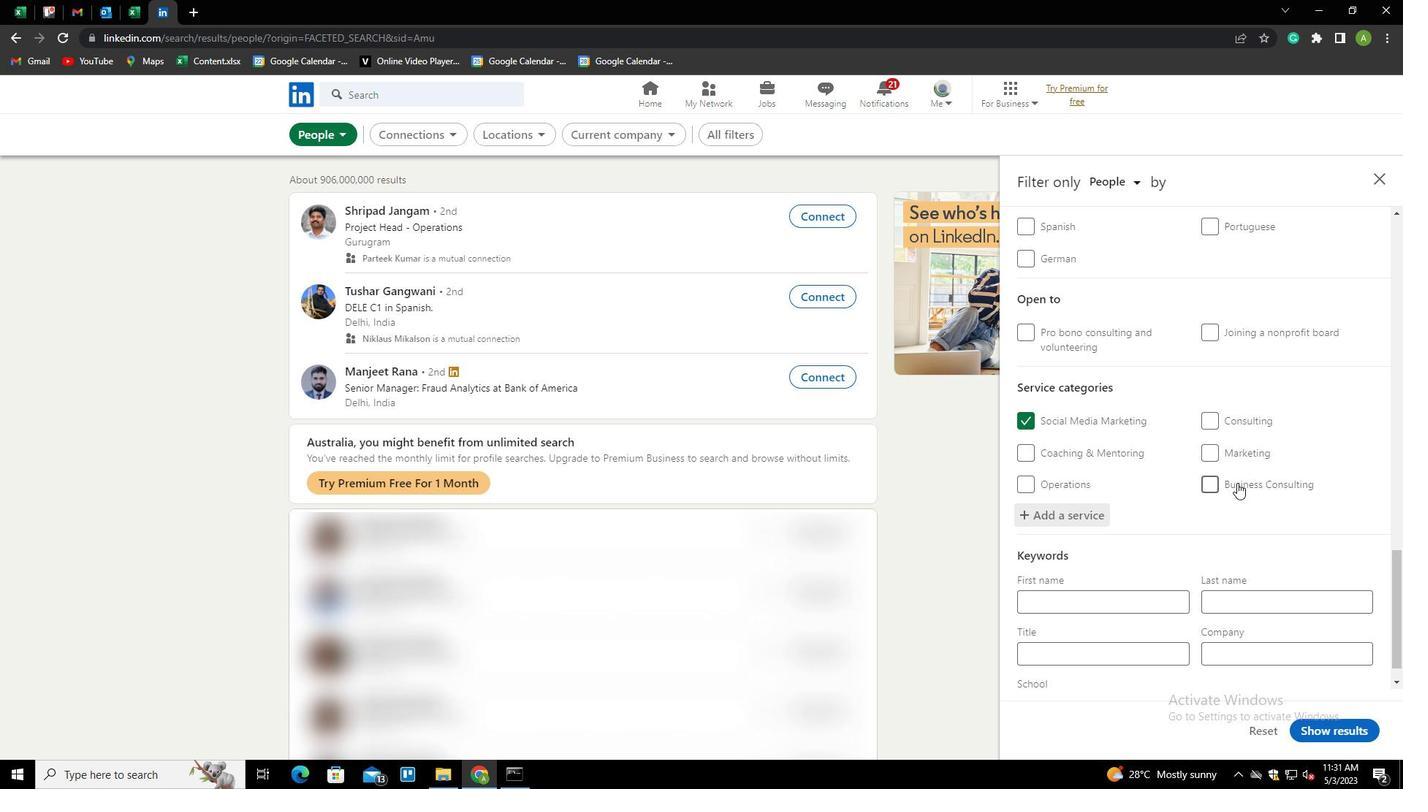 
Action: Mouse scrolled (1237, 482) with delta (0, 0)
Screenshot: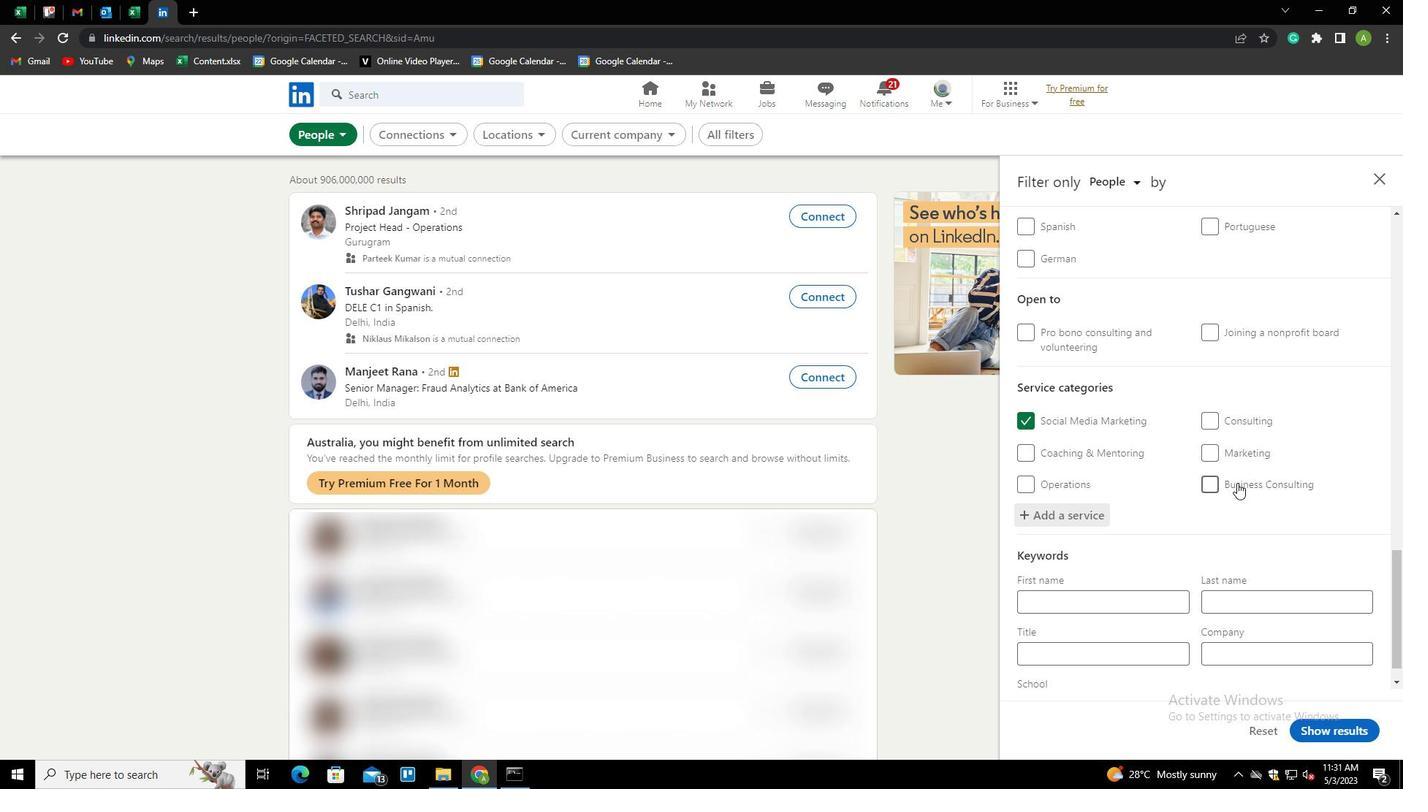 
Action: Mouse scrolled (1237, 482) with delta (0, 0)
Screenshot: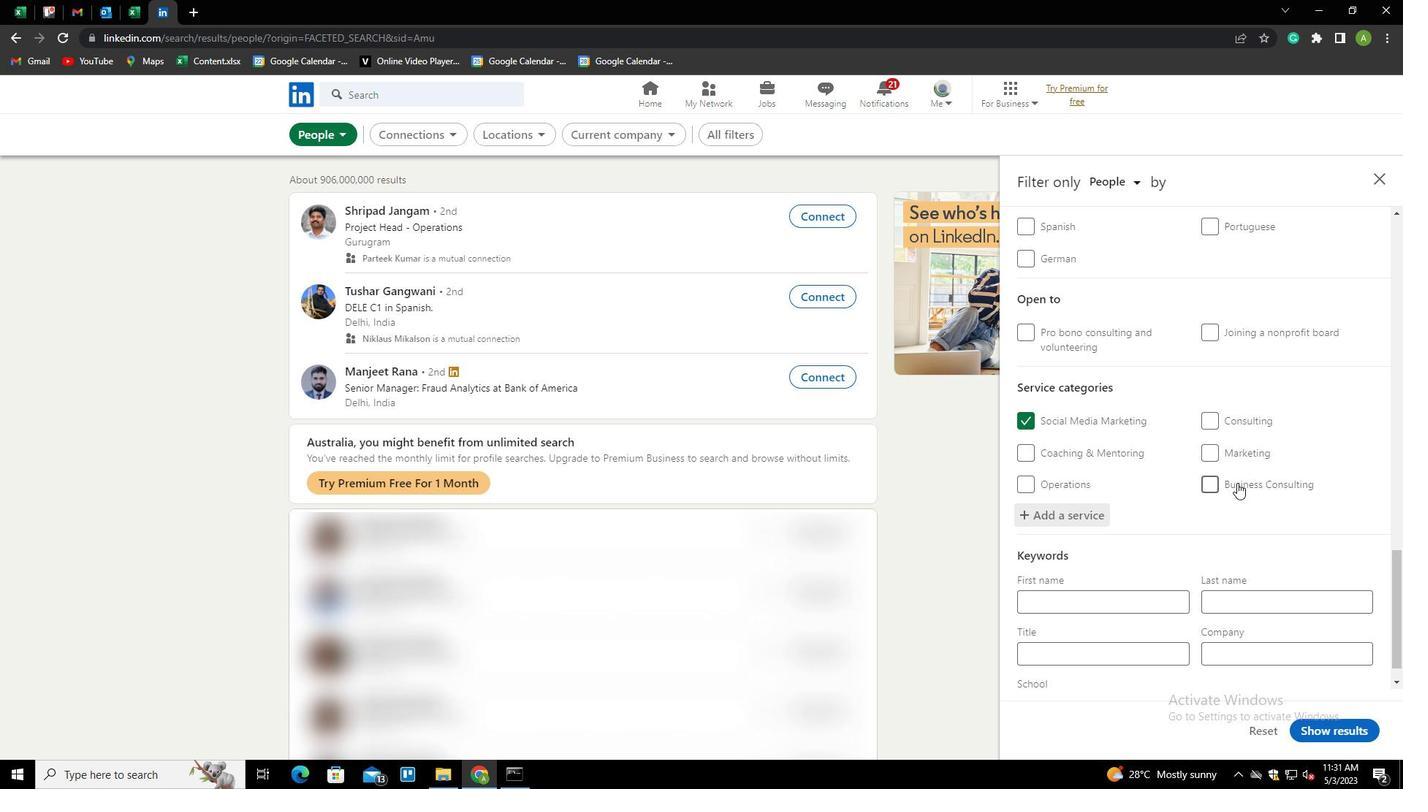 
Action: Mouse scrolled (1237, 482) with delta (0, 0)
Screenshot: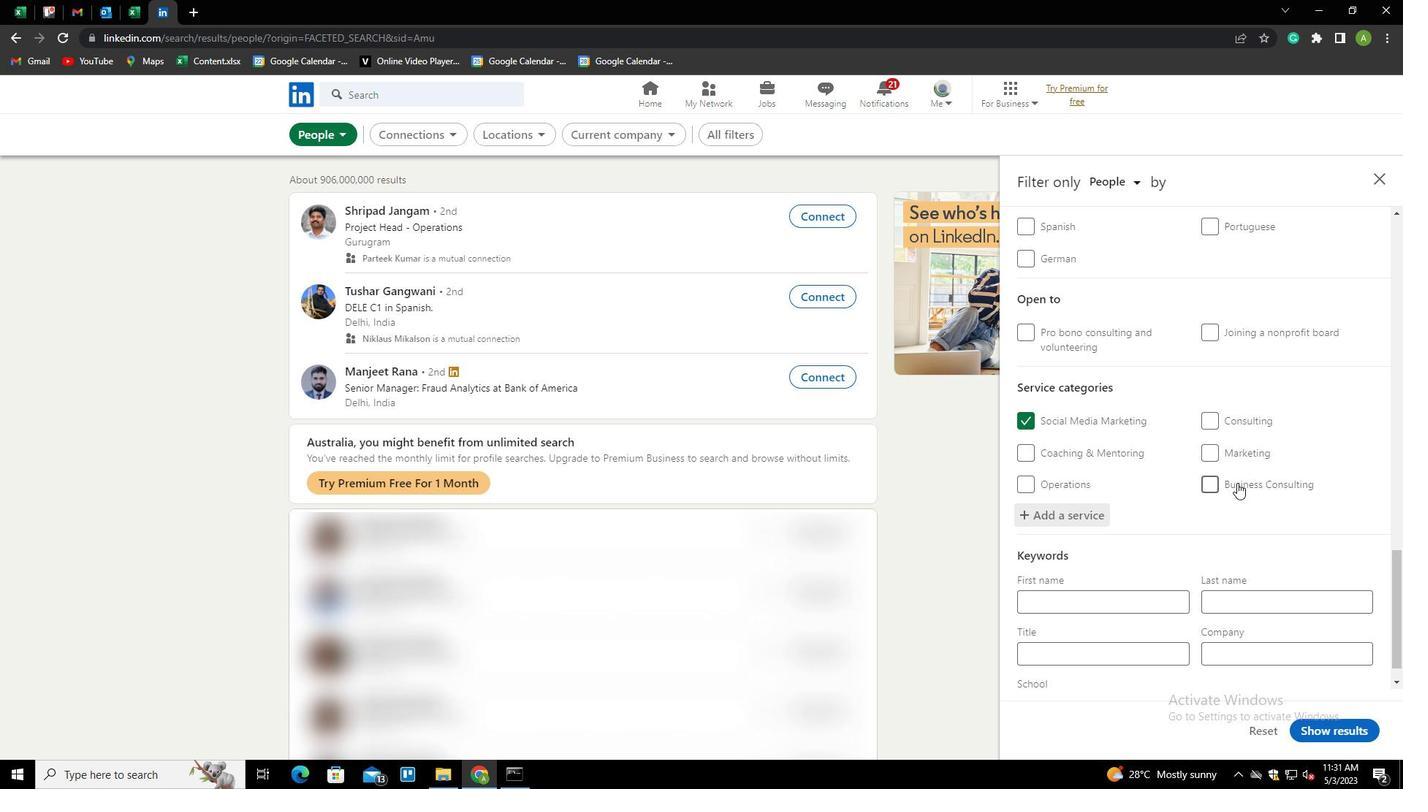 
Action: Mouse scrolled (1237, 482) with delta (0, 0)
Screenshot: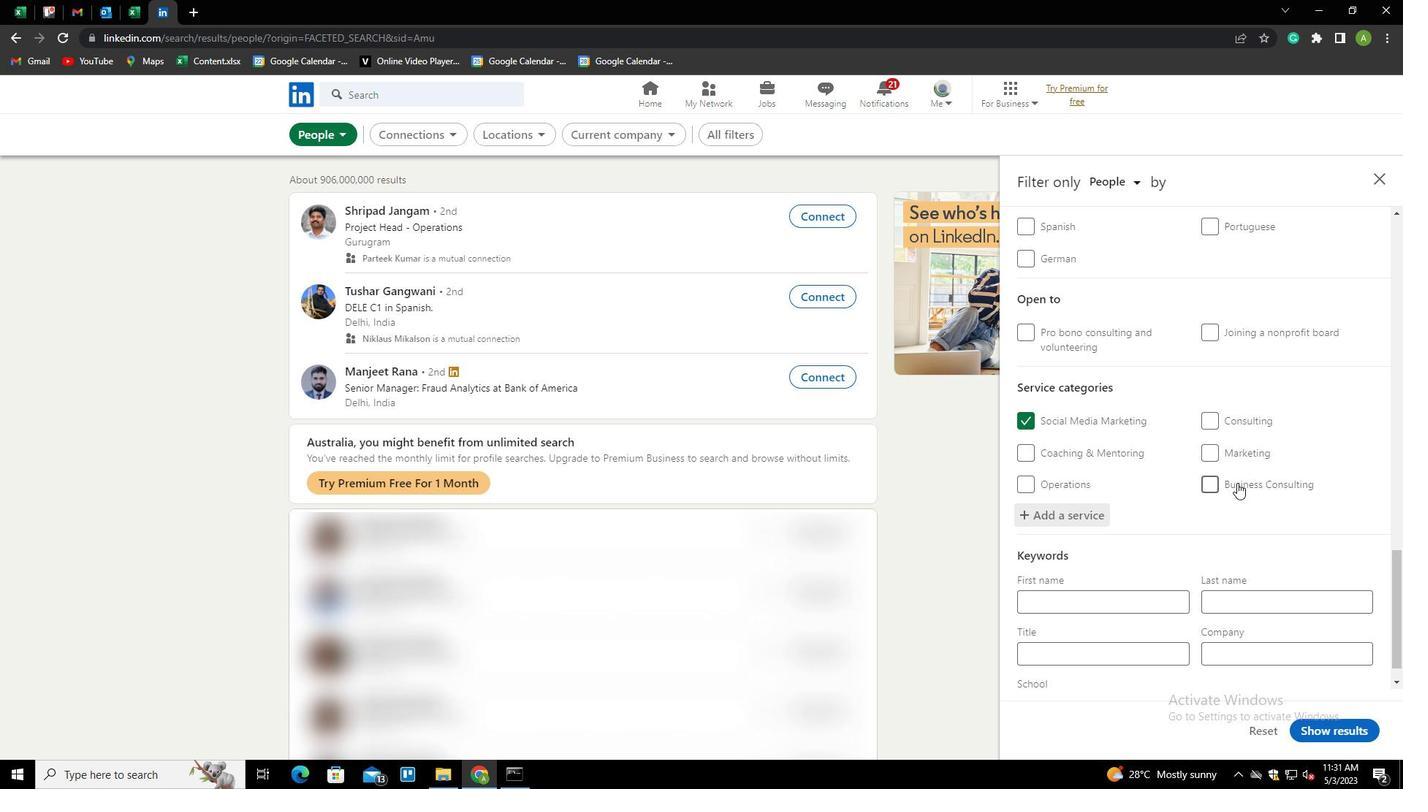 
Action: Mouse moved to (1138, 612)
Screenshot: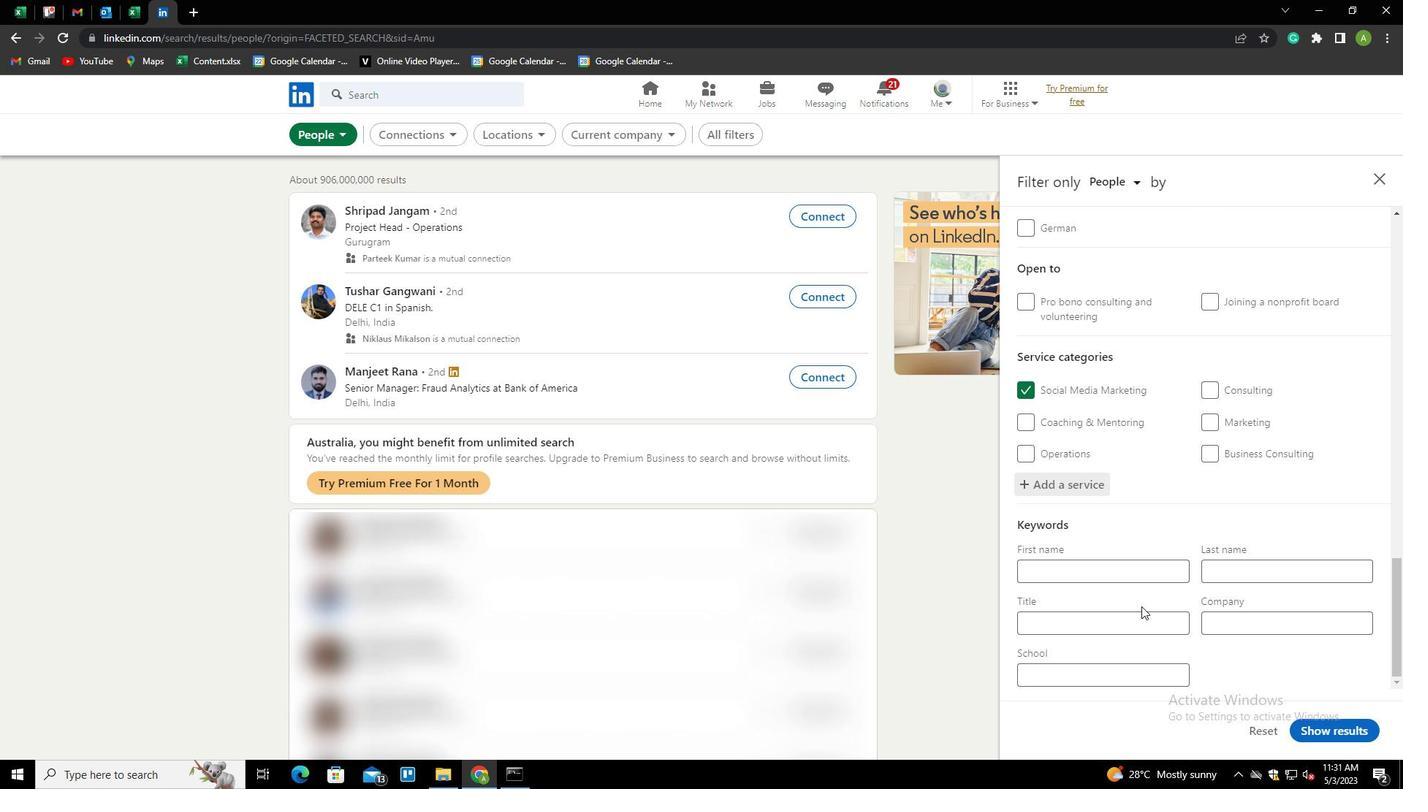 
Action: Mouse pressed left at (1138, 612)
Screenshot: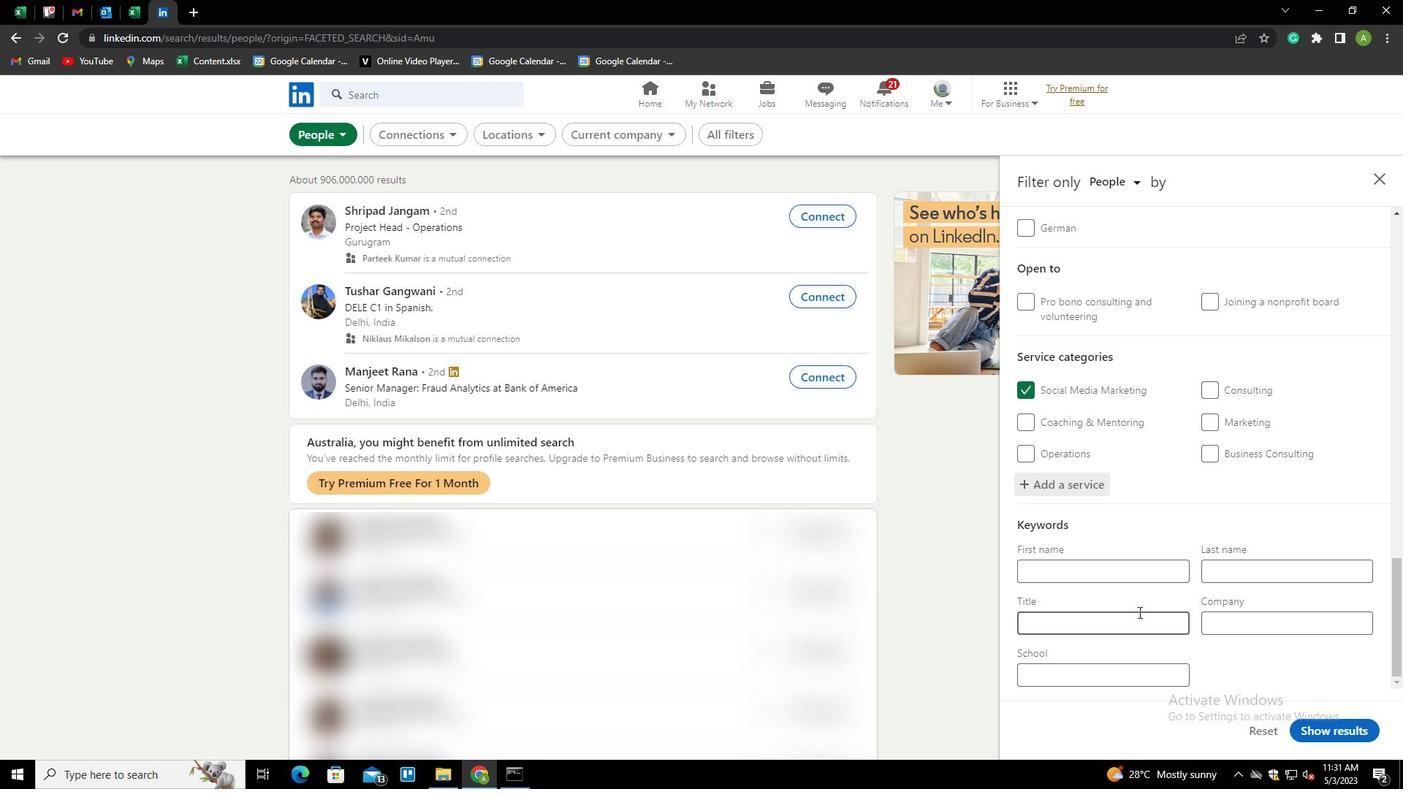 
Action: Key pressed <Key.shift><Key.shift><Key.shift><Key.shift><Key.shift><Key.shift><Key.shift><Key.shift><Key.shift>LEAD
Screenshot: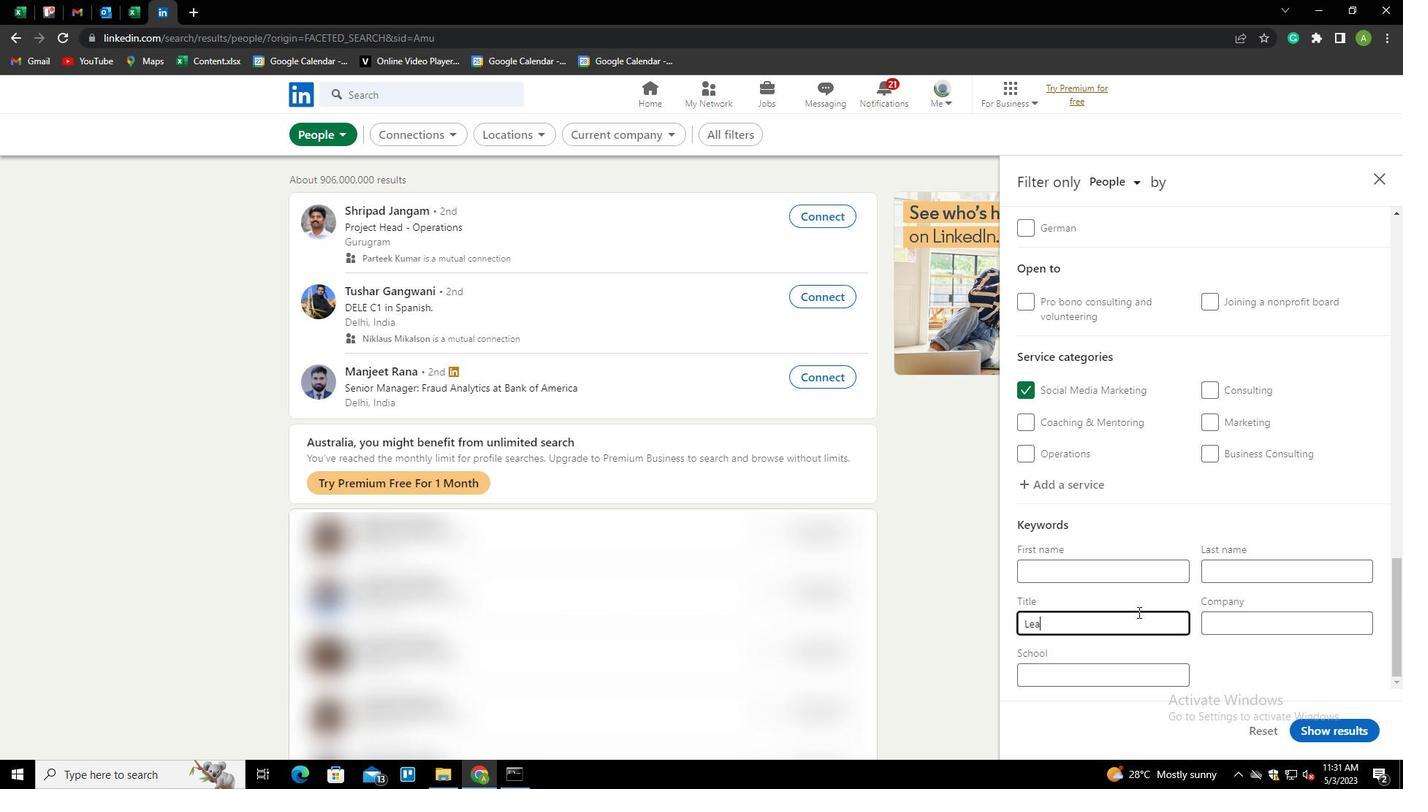 
Action: Mouse moved to (1313, 669)
Screenshot: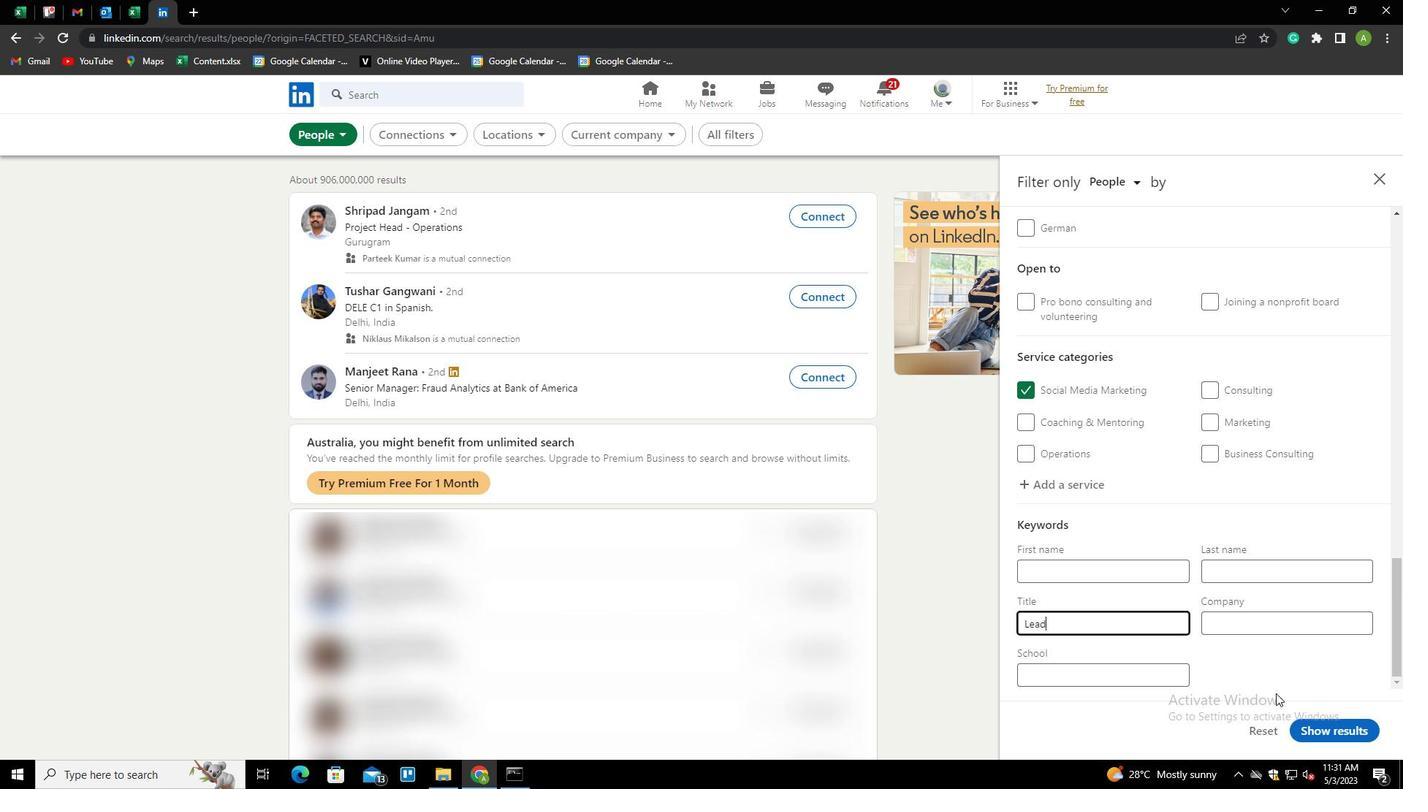 
Action: Mouse pressed left at (1313, 669)
Screenshot: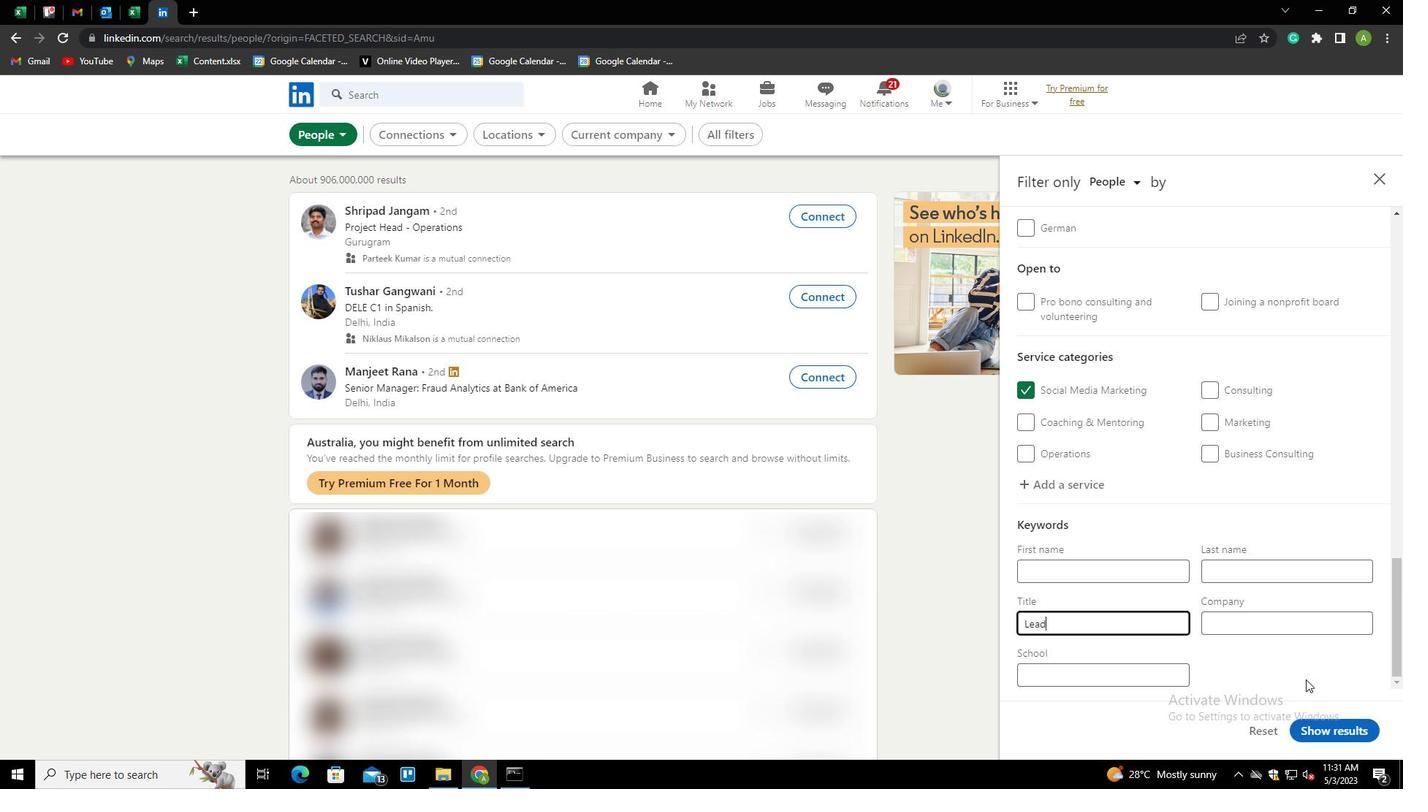 
Action: Mouse moved to (1354, 728)
Screenshot: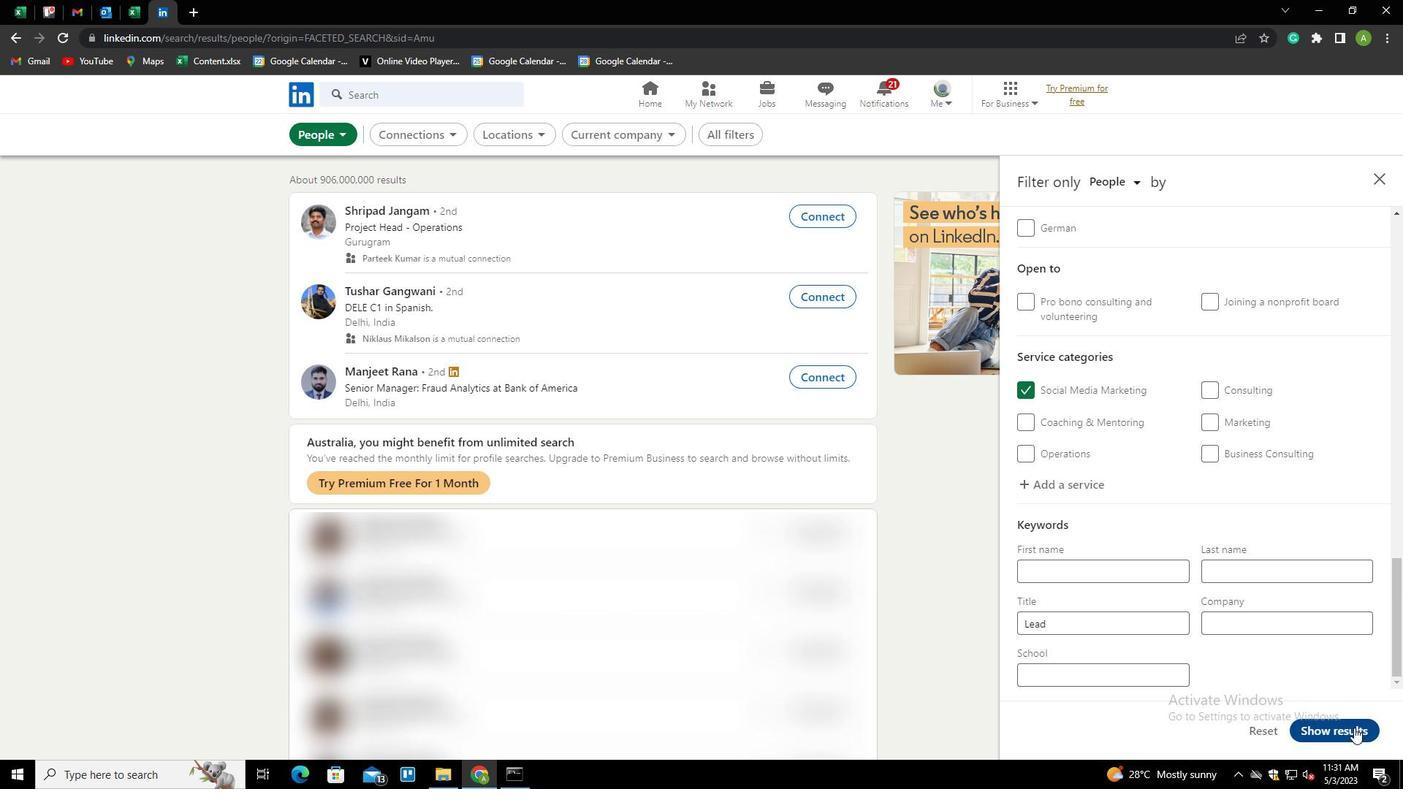 
Action: Mouse pressed left at (1354, 728)
Screenshot: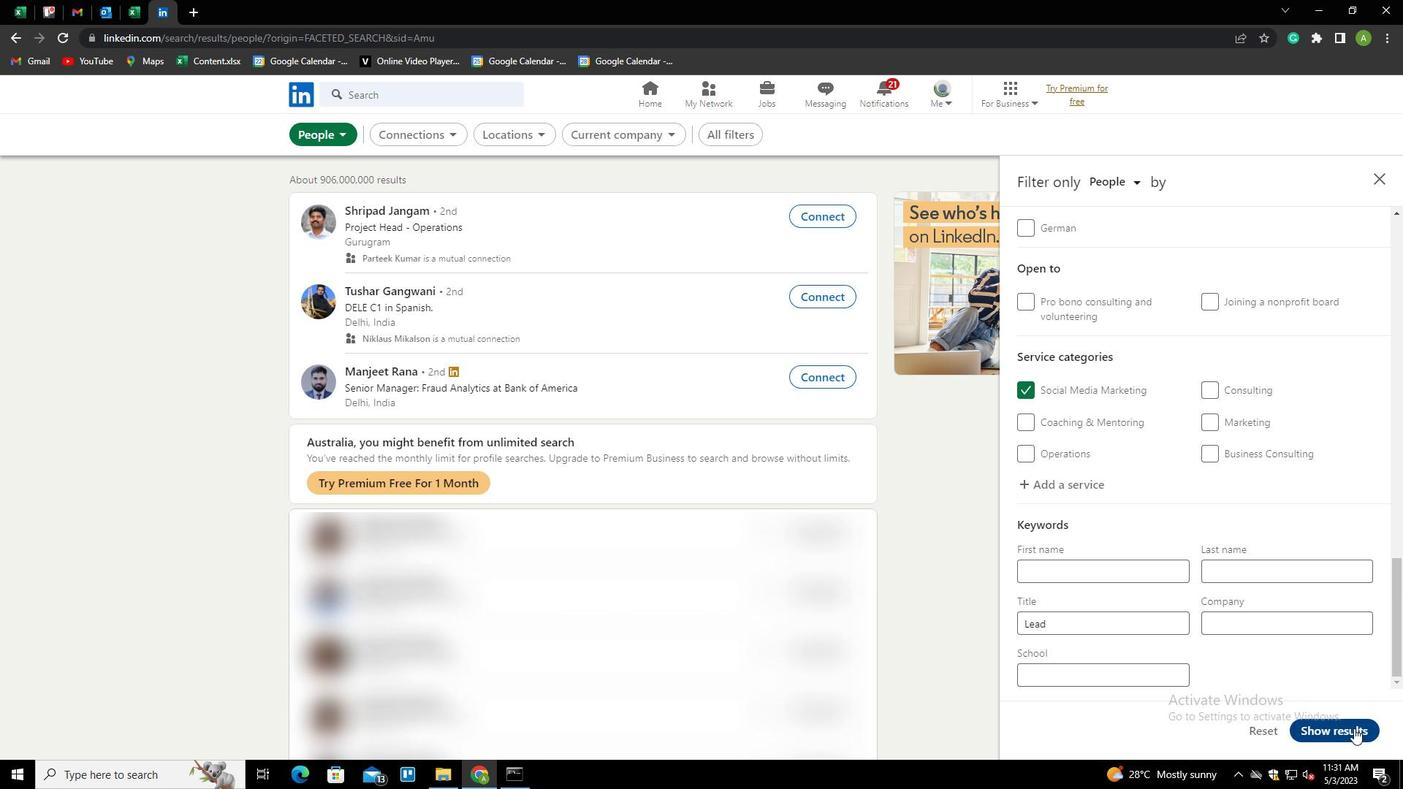 
